 Task: Find connections with filter location San Juan Sacatepéquez with filter topic #lawyerswith filter profile language Potuguese with filter current company Roche with filter school The Kelkar Education Trusts Vinayak Ganesh Vaze College of Arts Science and Commerce Mithagar Road Mulund East Mumbai 400 081 with filter industry Services for Renewable Energy with filter service category Interaction Design with filter keywords title Painter
Action: Mouse moved to (526, 97)
Screenshot: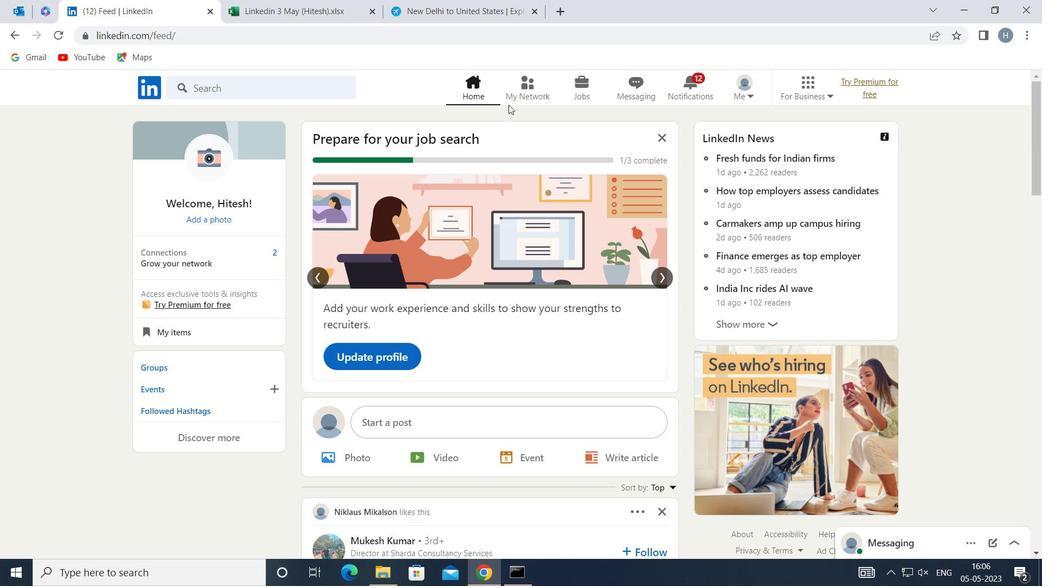 
Action: Mouse pressed left at (526, 97)
Screenshot: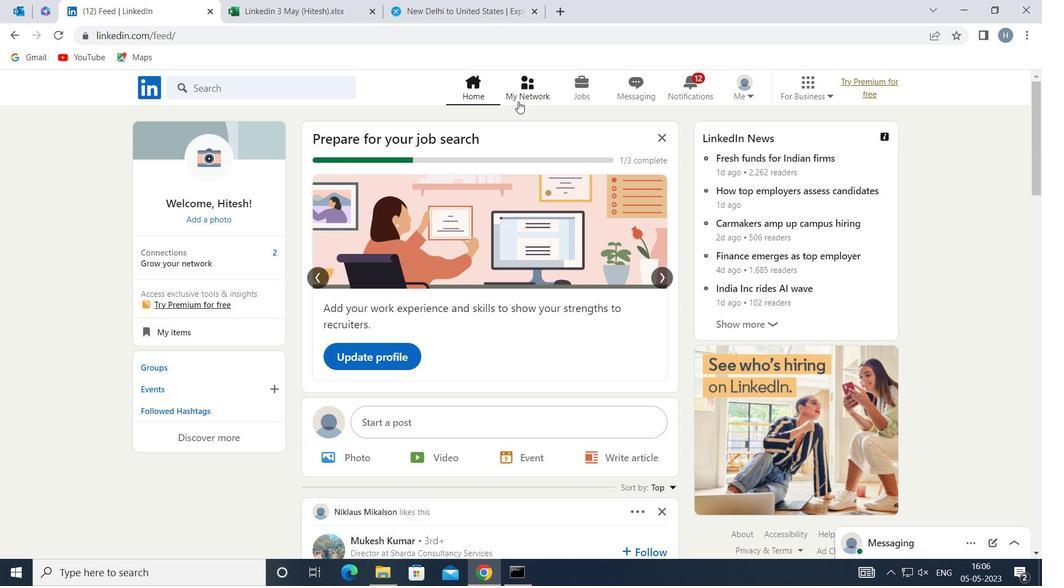 
Action: Mouse moved to (300, 162)
Screenshot: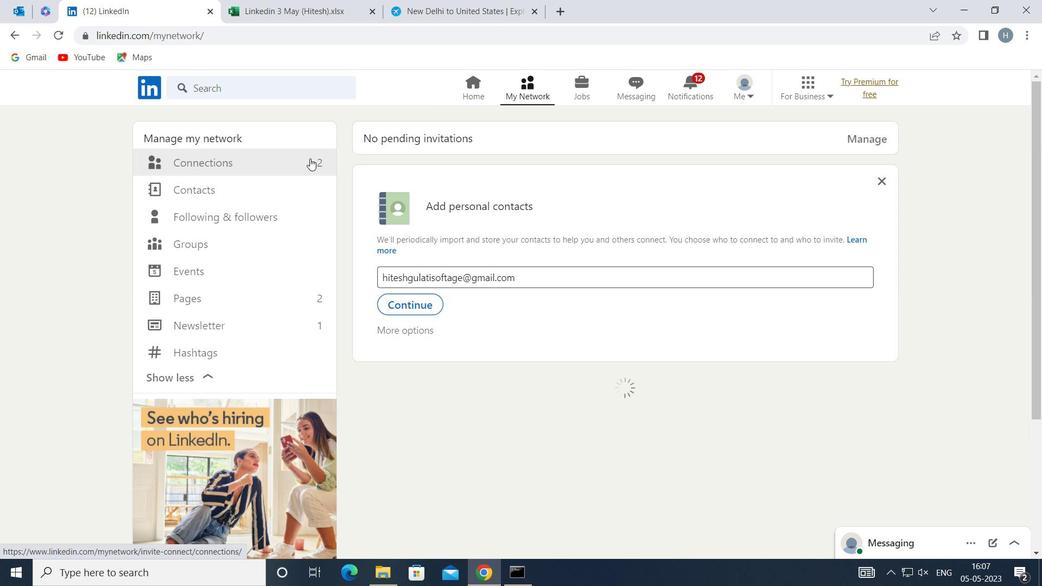 
Action: Mouse pressed left at (300, 162)
Screenshot: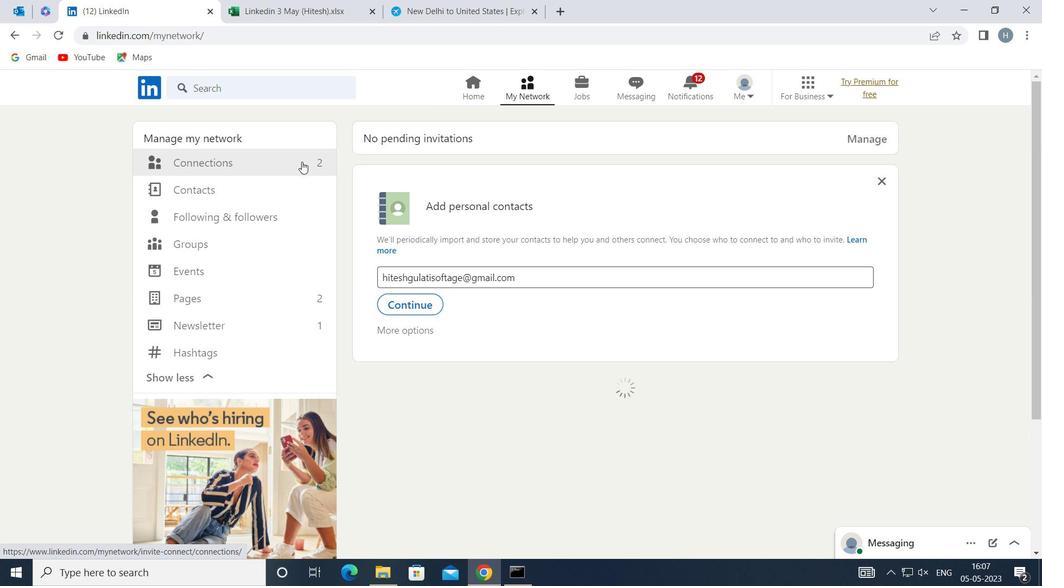 
Action: Mouse moved to (595, 162)
Screenshot: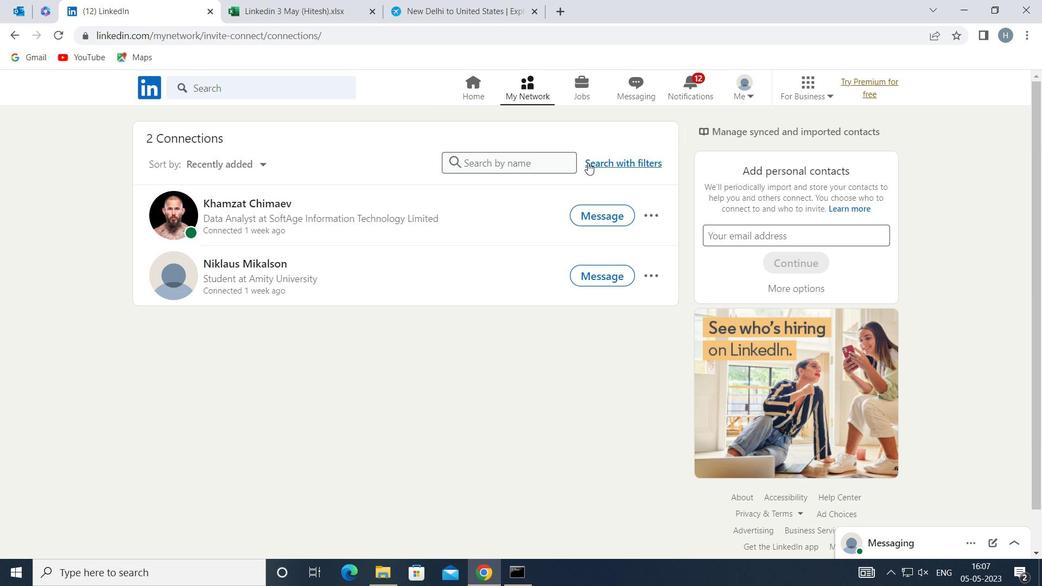 
Action: Mouse pressed left at (595, 162)
Screenshot: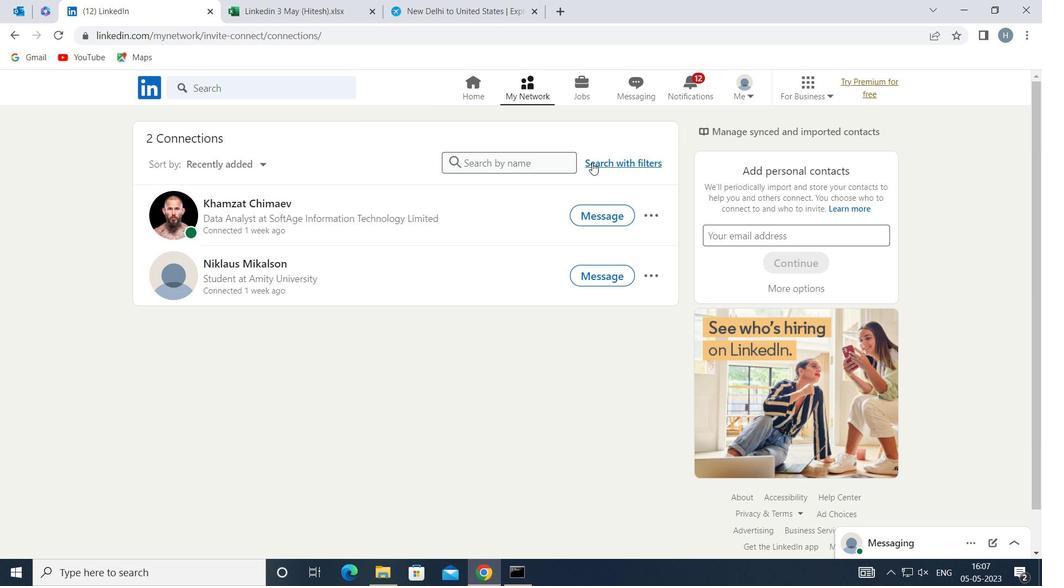 
Action: Mouse moved to (555, 130)
Screenshot: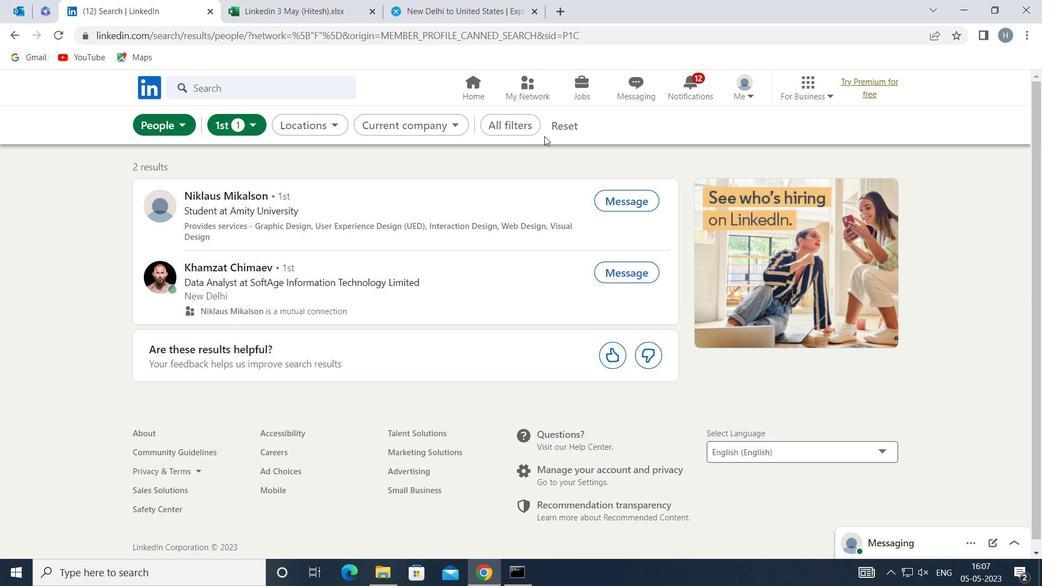 
Action: Mouse pressed left at (555, 130)
Screenshot: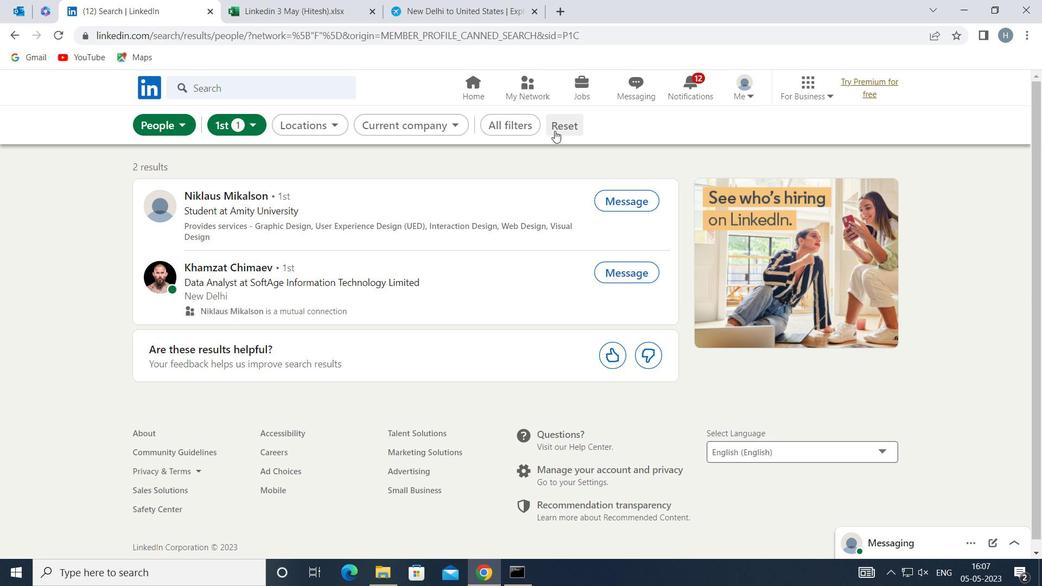 
Action: Mouse moved to (545, 128)
Screenshot: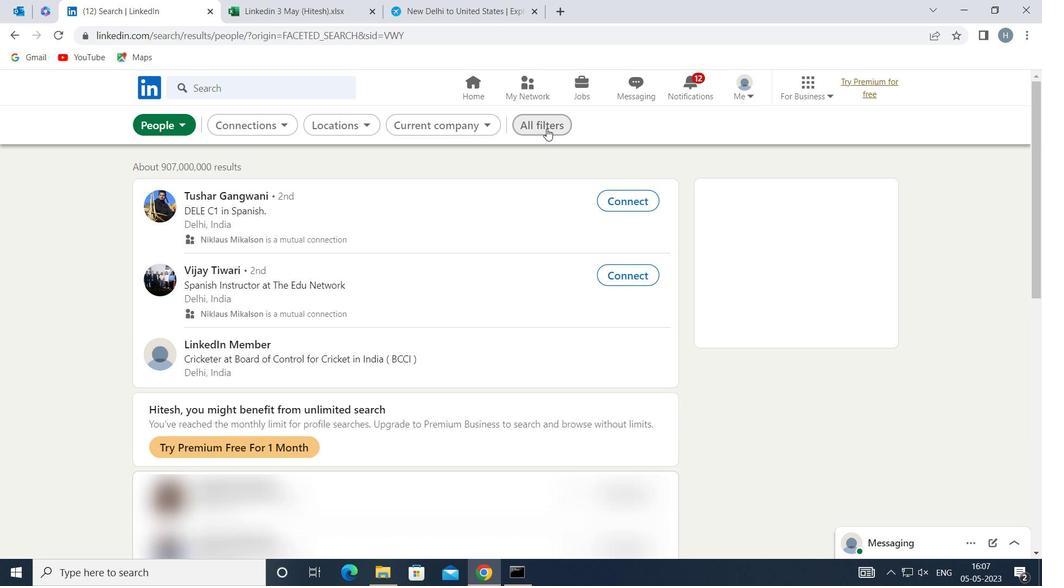 
Action: Mouse pressed left at (545, 128)
Screenshot: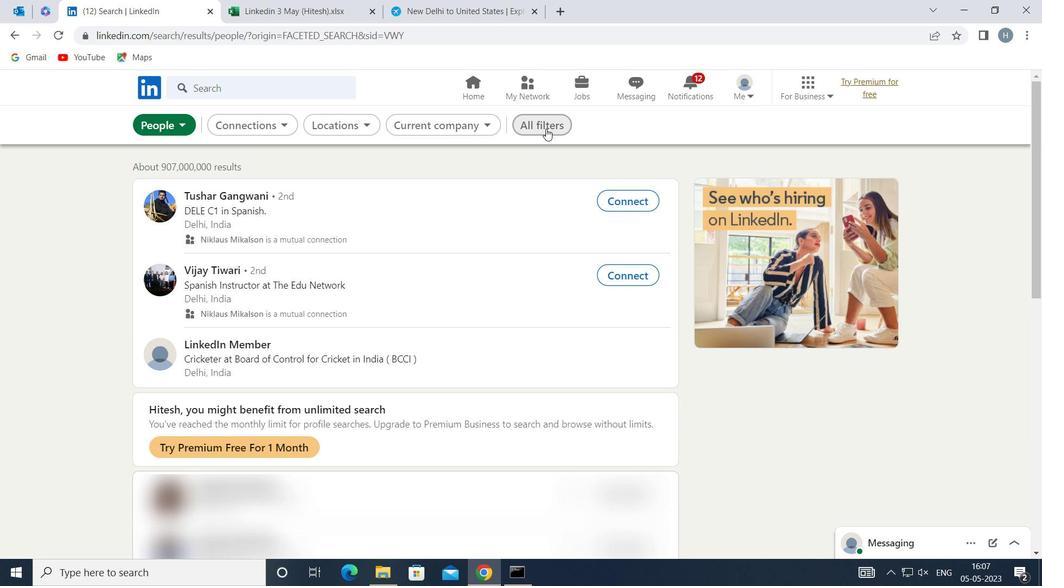 
Action: Mouse moved to (765, 268)
Screenshot: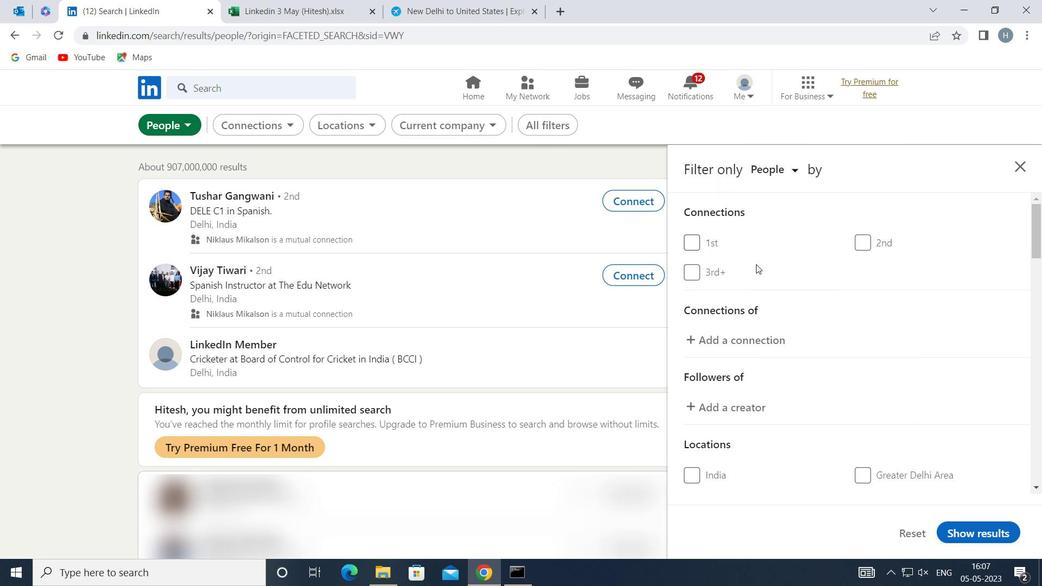 
Action: Mouse scrolled (765, 267) with delta (0, 0)
Screenshot: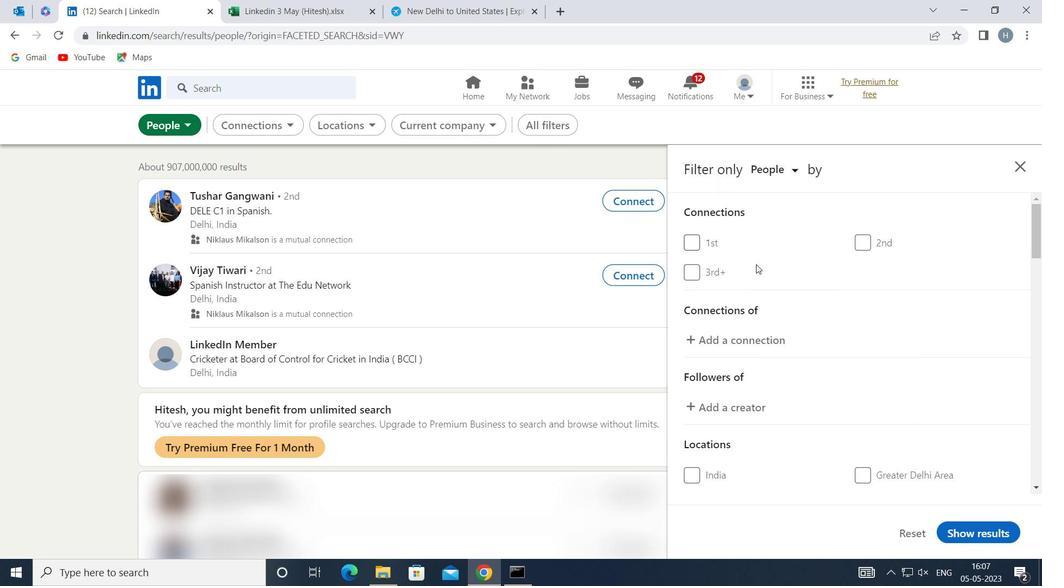 
Action: Mouse moved to (765, 268)
Screenshot: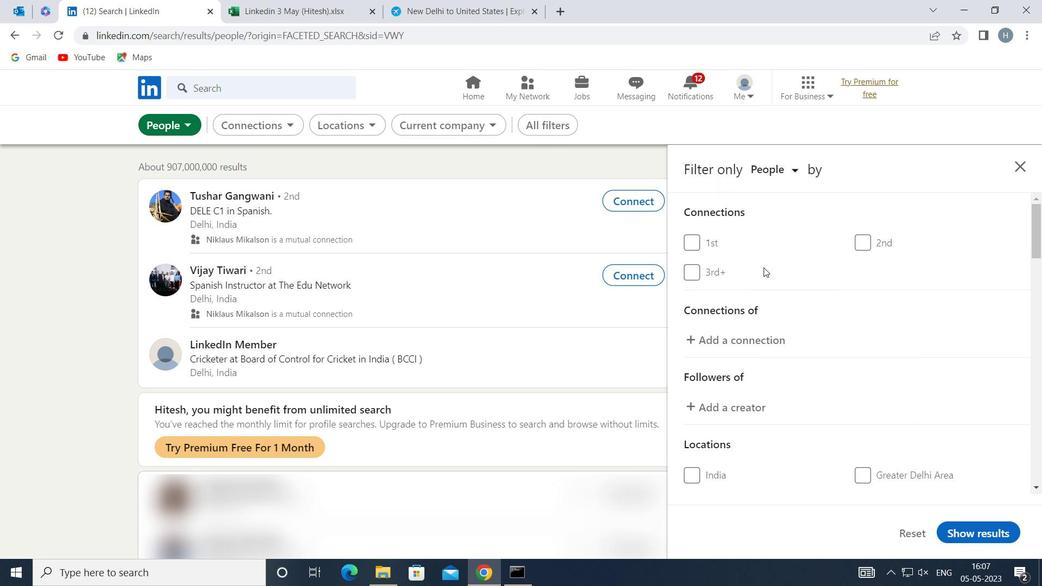 
Action: Mouse scrolled (765, 267) with delta (0, 0)
Screenshot: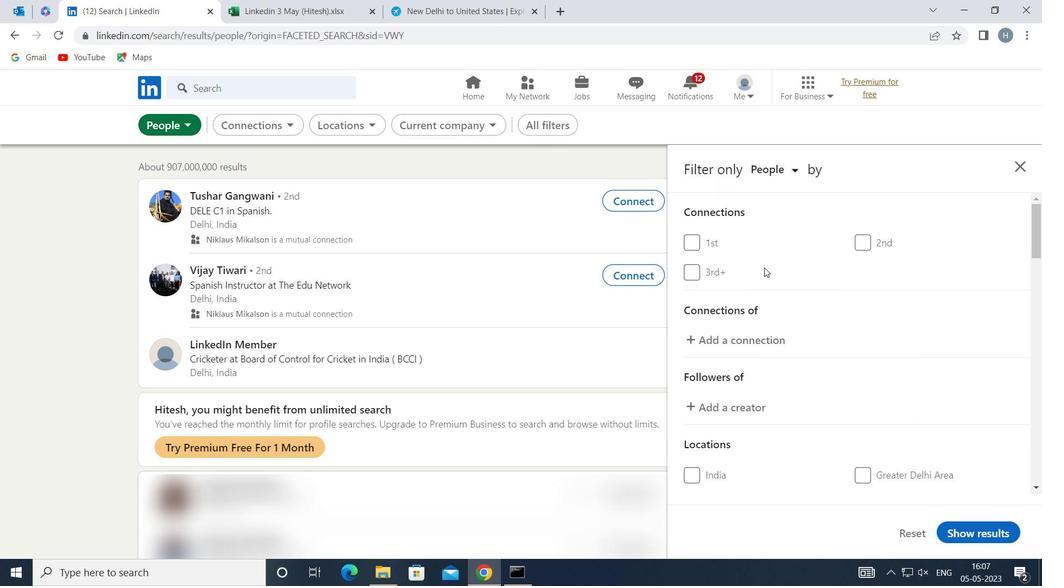 
Action: Mouse moved to (767, 267)
Screenshot: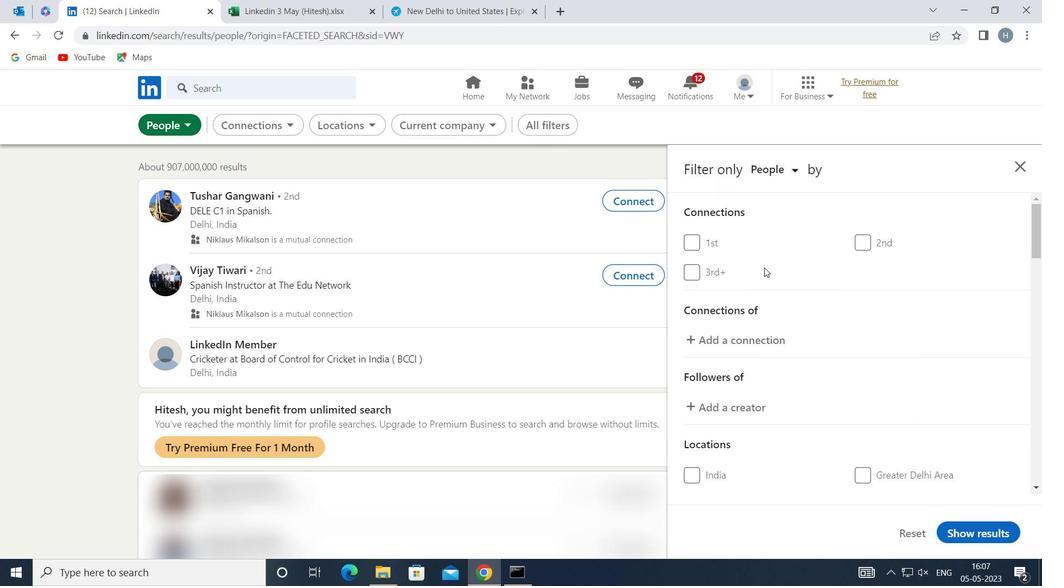 
Action: Mouse scrolled (767, 267) with delta (0, 0)
Screenshot: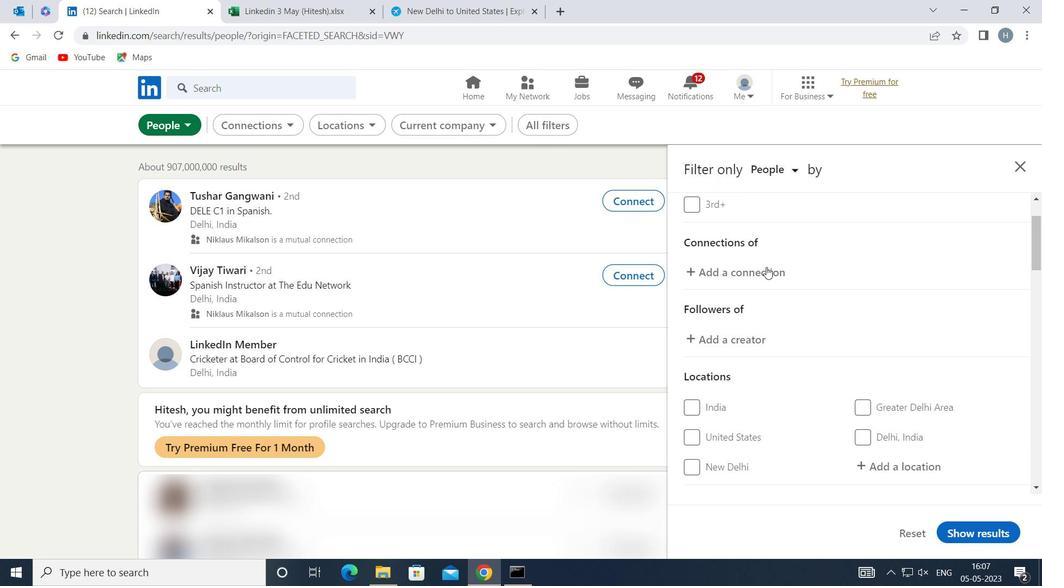 
Action: Mouse moved to (883, 330)
Screenshot: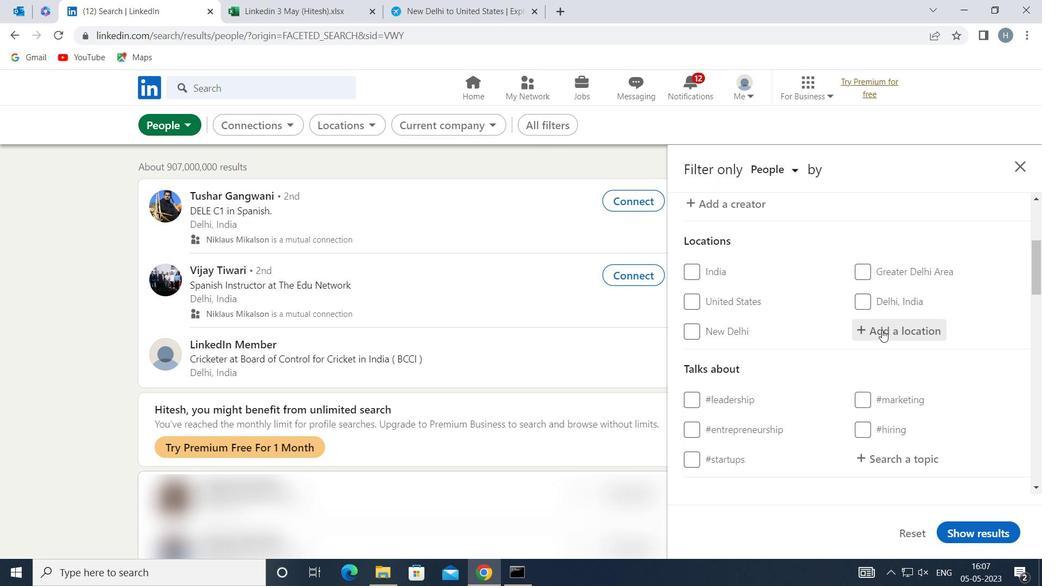 
Action: Mouse pressed left at (883, 330)
Screenshot: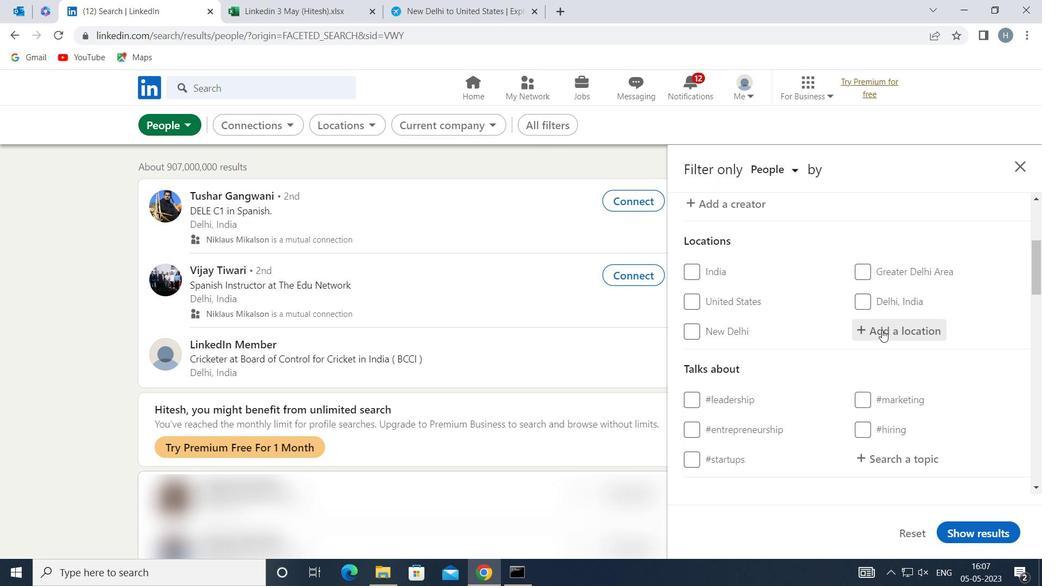 
Action: Mouse moved to (884, 329)
Screenshot: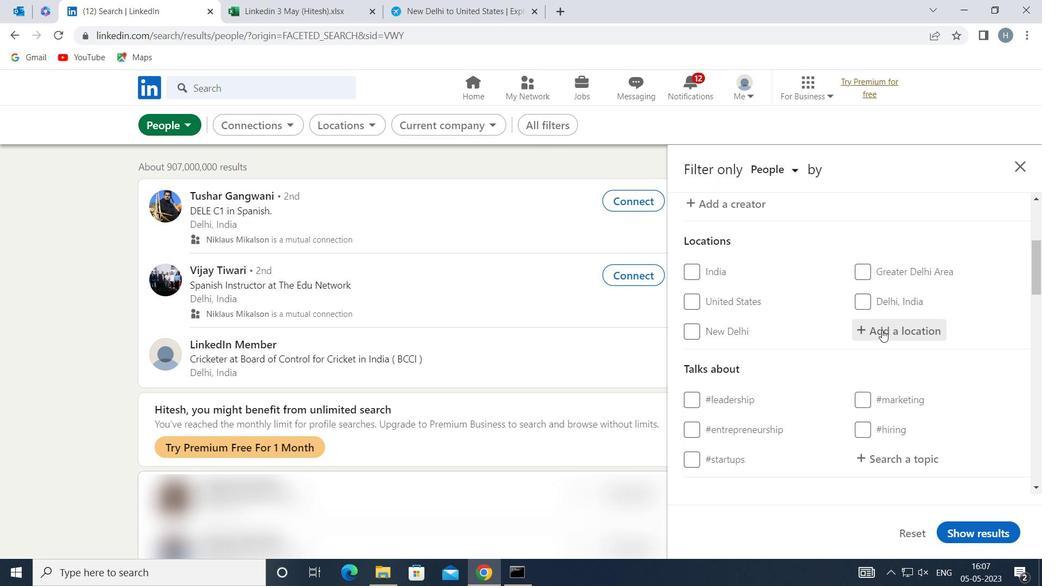 
Action: Key pressed <Key.shift>SAN<Key.space>JUAN<Key.space><Key.shift>SACAT
Screenshot: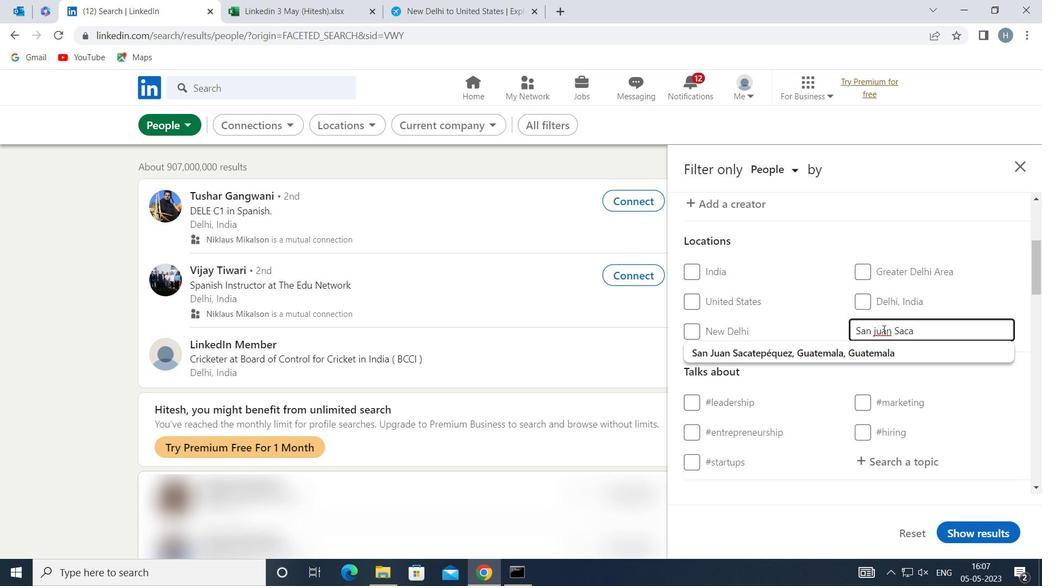 
Action: Mouse moved to (868, 350)
Screenshot: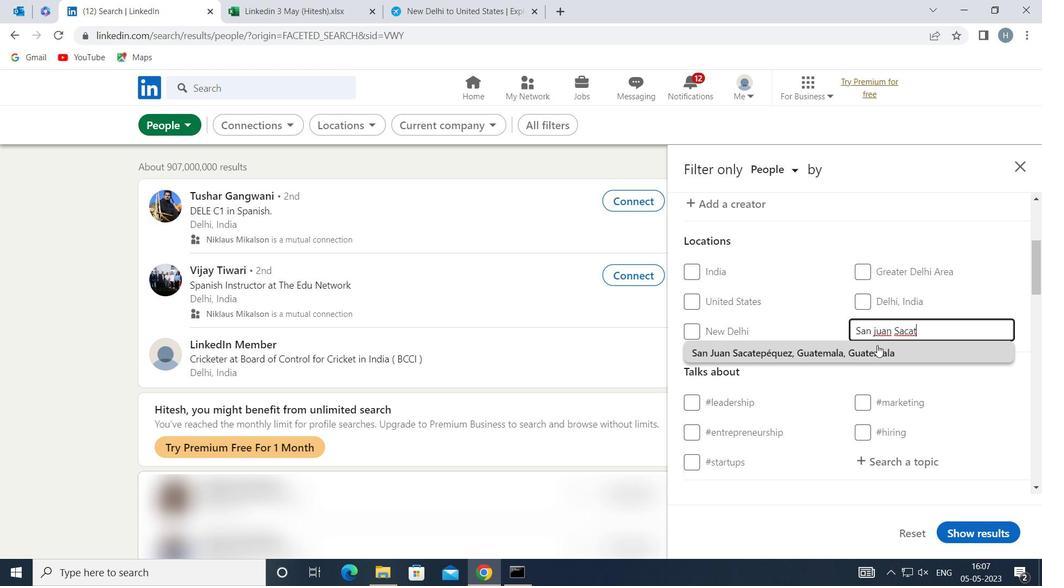 
Action: Mouse pressed left at (868, 350)
Screenshot: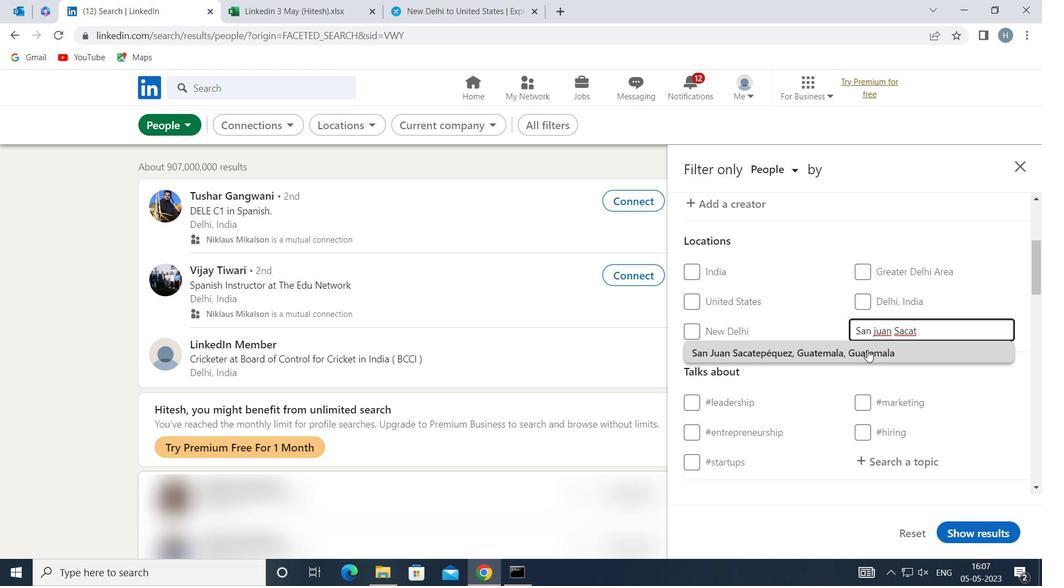 
Action: Mouse moved to (859, 345)
Screenshot: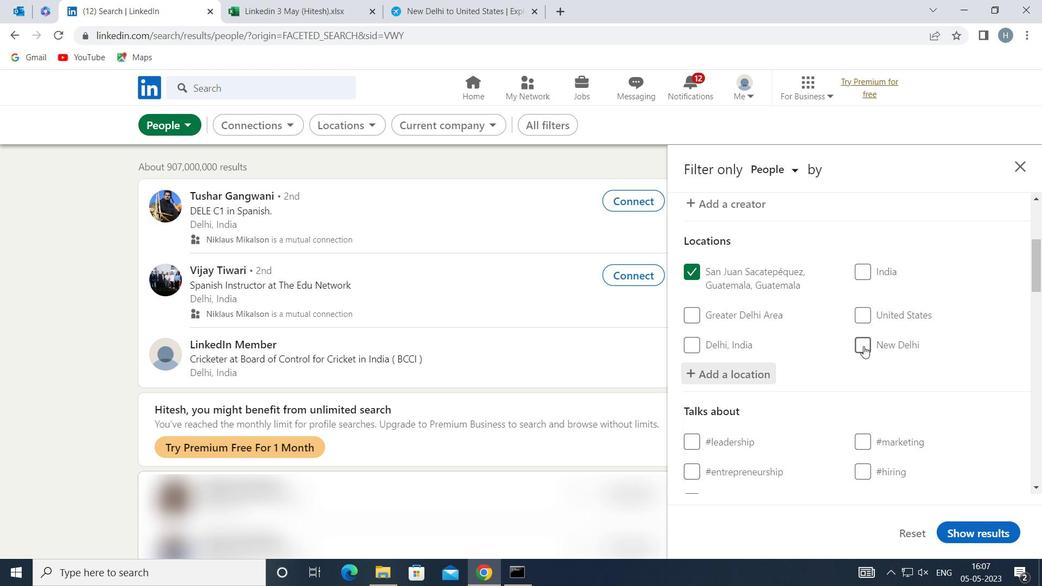 
Action: Mouse scrolled (859, 345) with delta (0, 0)
Screenshot: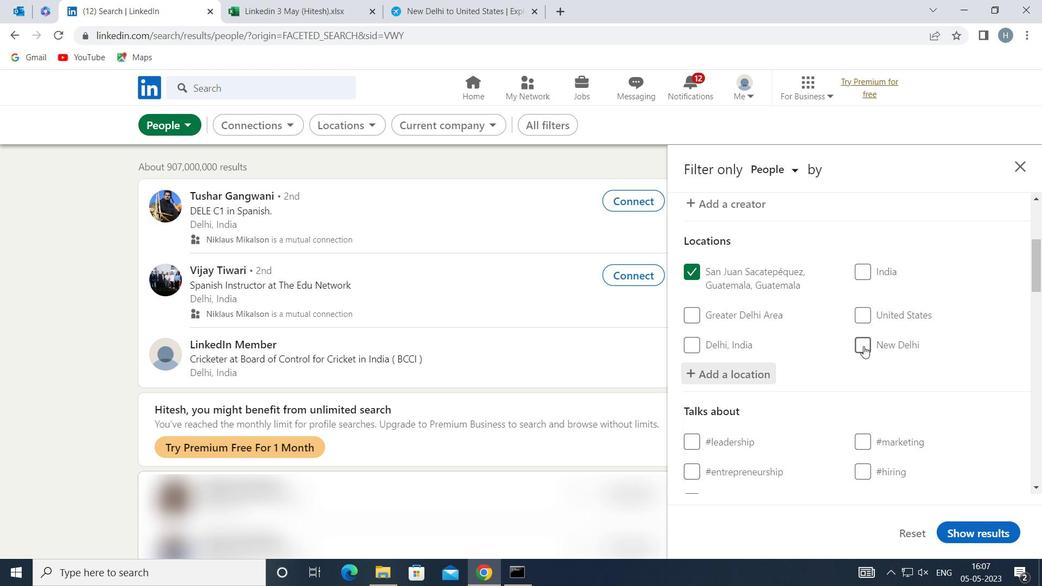 
Action: Mouse moved to (857, 345)
Screenshot: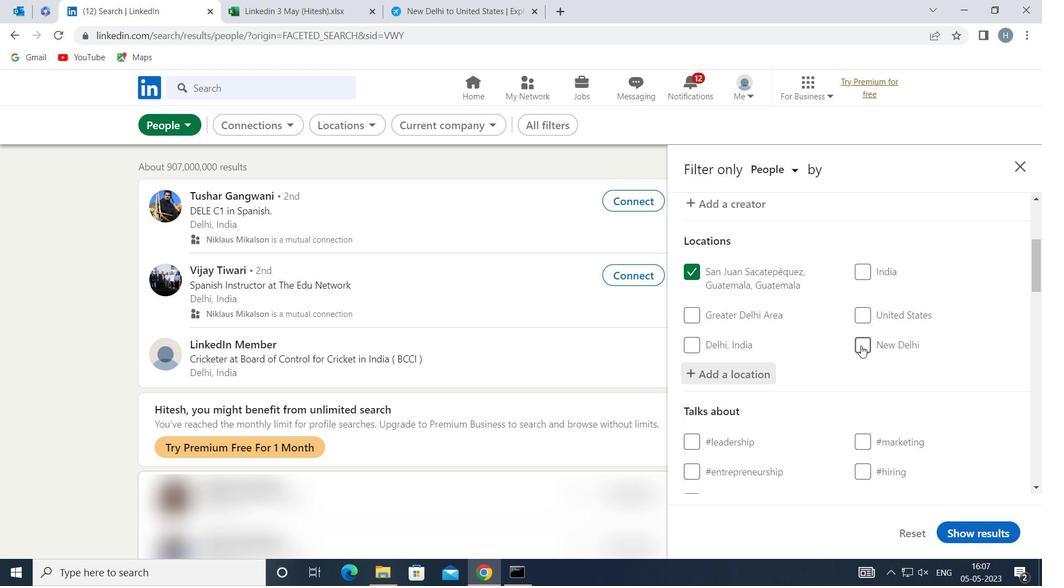 
Action: Mouse scrolled (857, 345) with delta (0, 0)
Screenshot: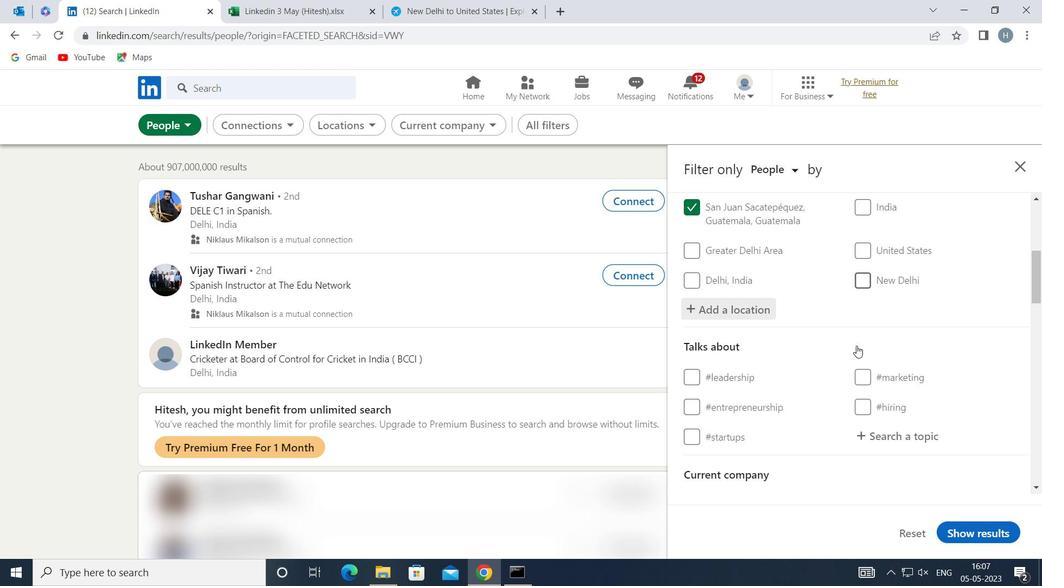 
Action: Mouse moved to (908, 368)
Screenshot: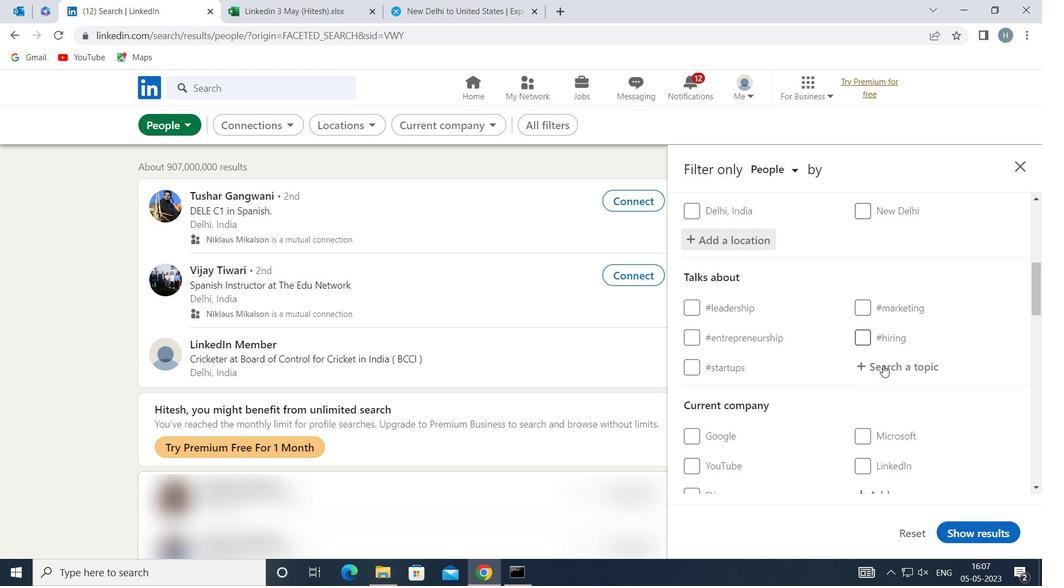 
Action: Mouse pressed left at (908, 368)
Screenshot: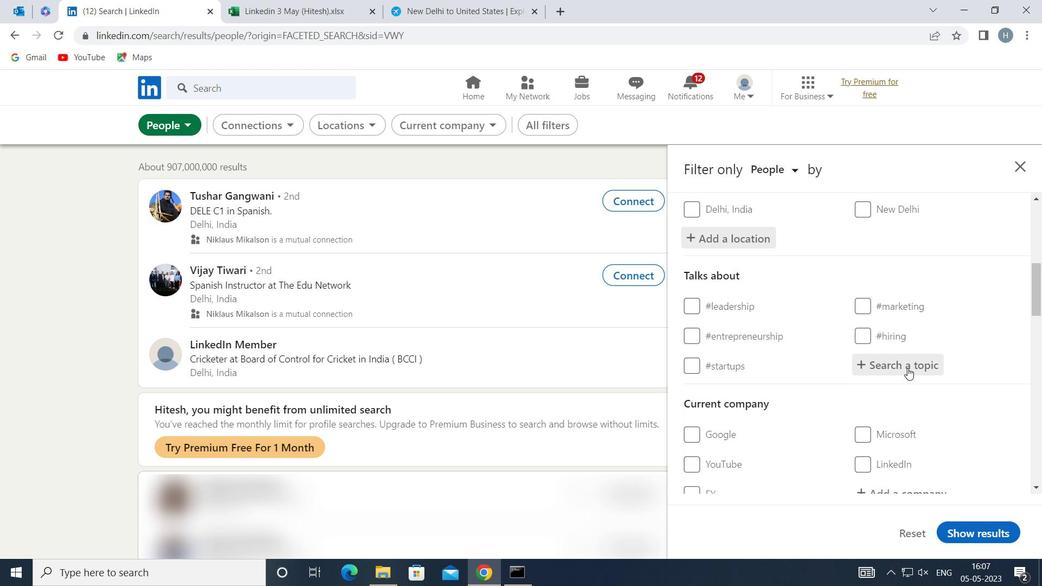 
Action: Mouse moved to (901, 364)
Screenshot: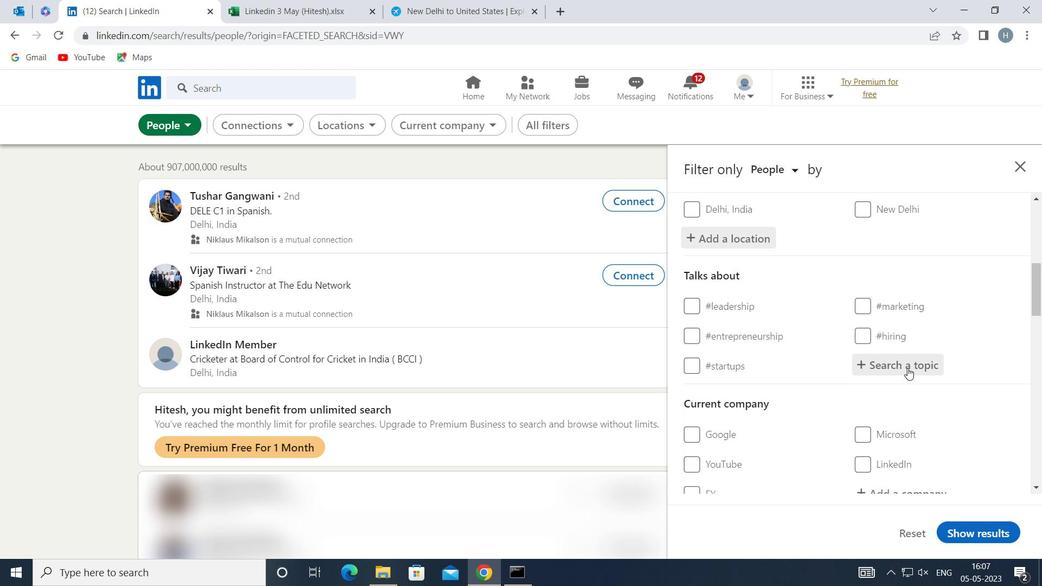 
Action: Key pressed <Key.shift>LAWYERS
Screenshot: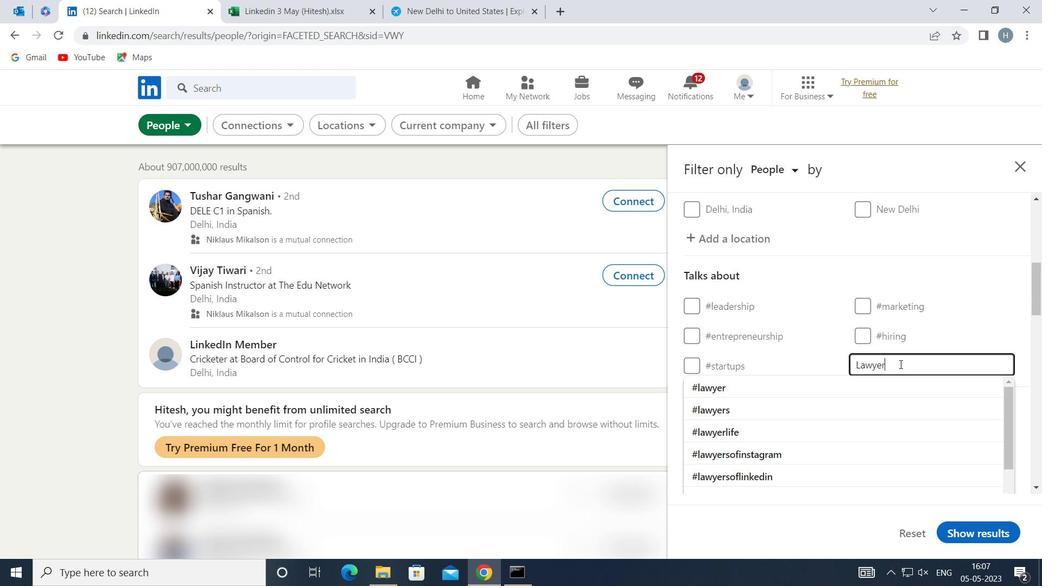 
Action: Mouse moved to (864, 383)
Screenshot: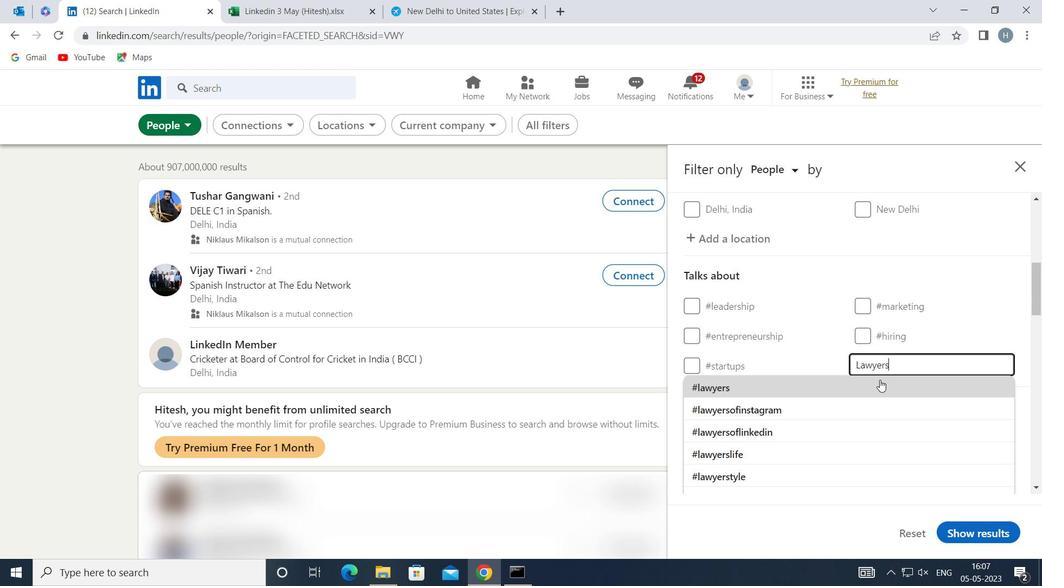
Action: Mouse pressed left at (864, 383)
Screenshot: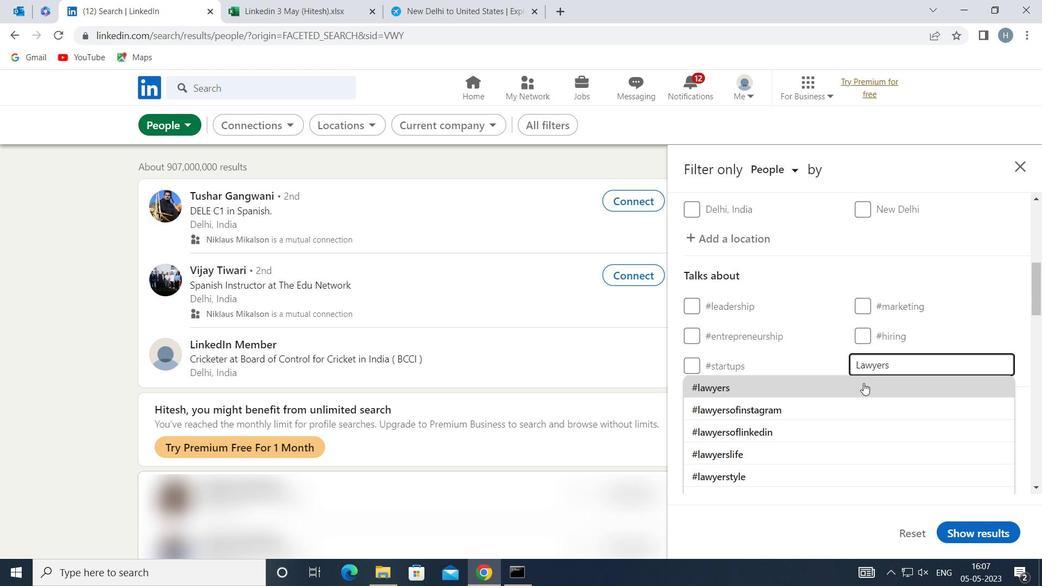 
Action: Mouse moved to (832, 364)
Screenshot: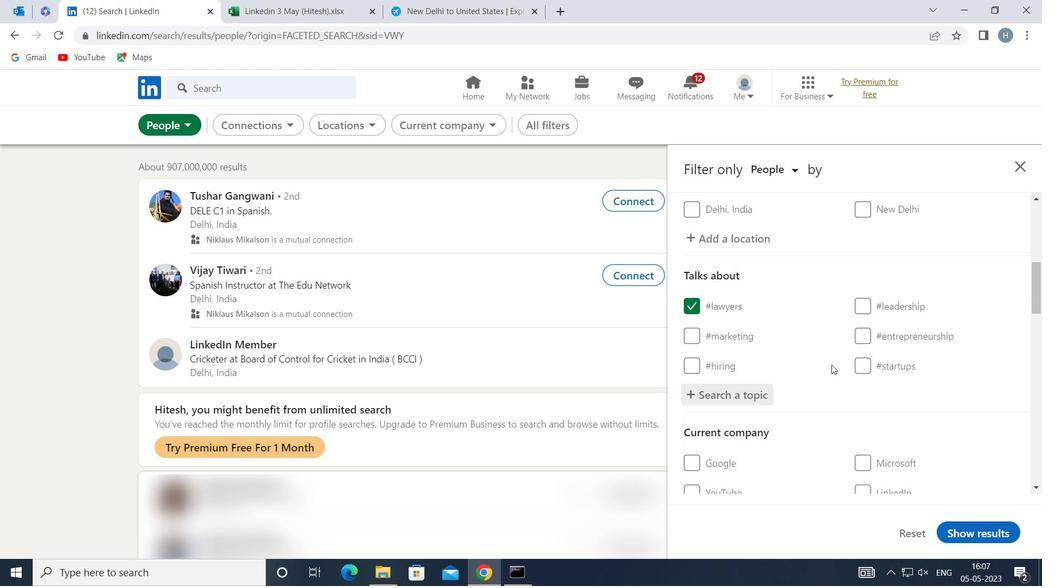 
Action: Mouse scrolled (832, 363) with delta (0, 0)
Screenshot: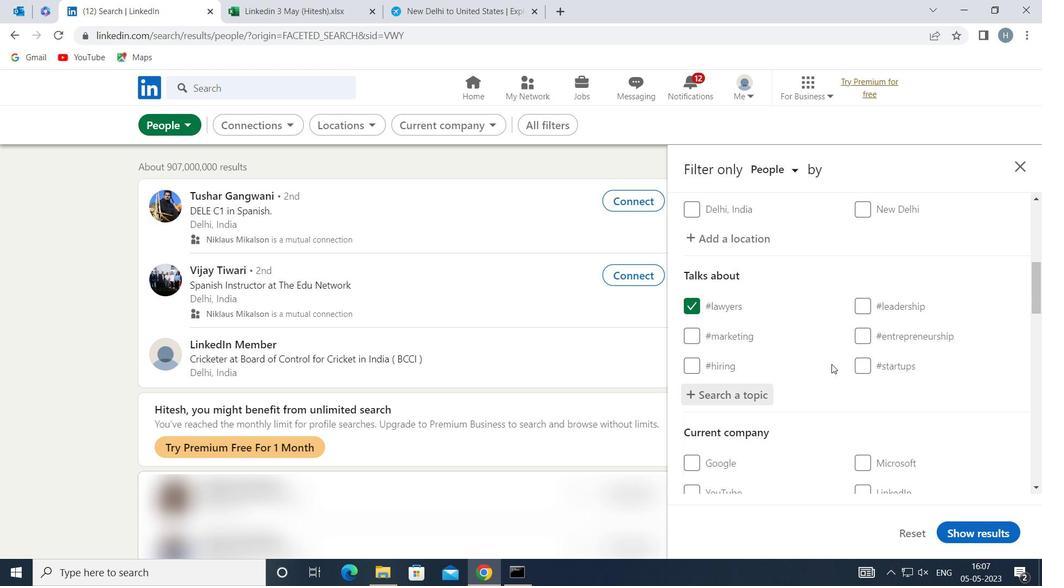 
Action: Mouse moved to (831, 361)
Screenshot: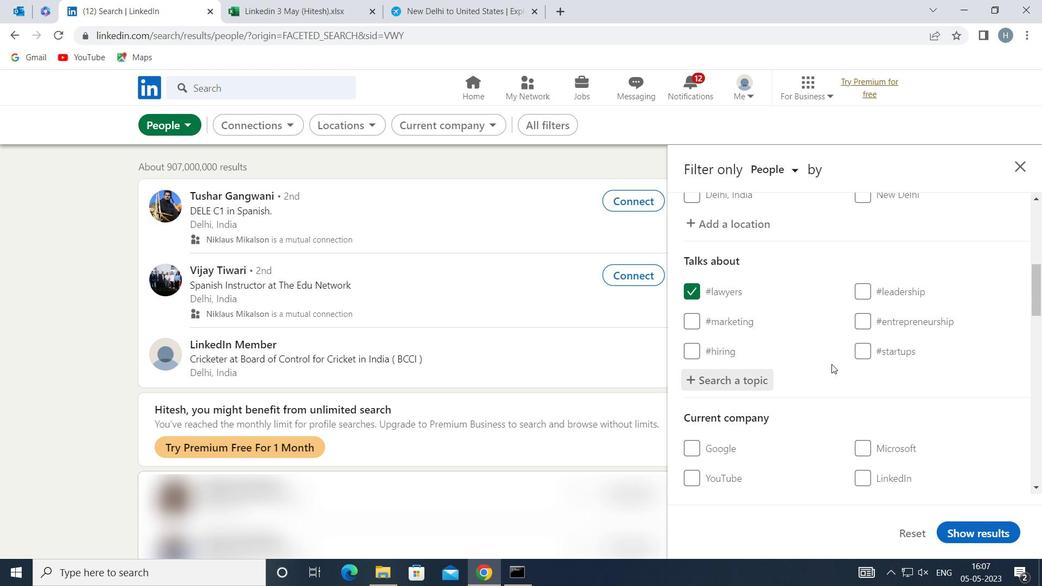 
Action: Mouse scrolled (831, 361) with delta (0, 0)
Screenshot: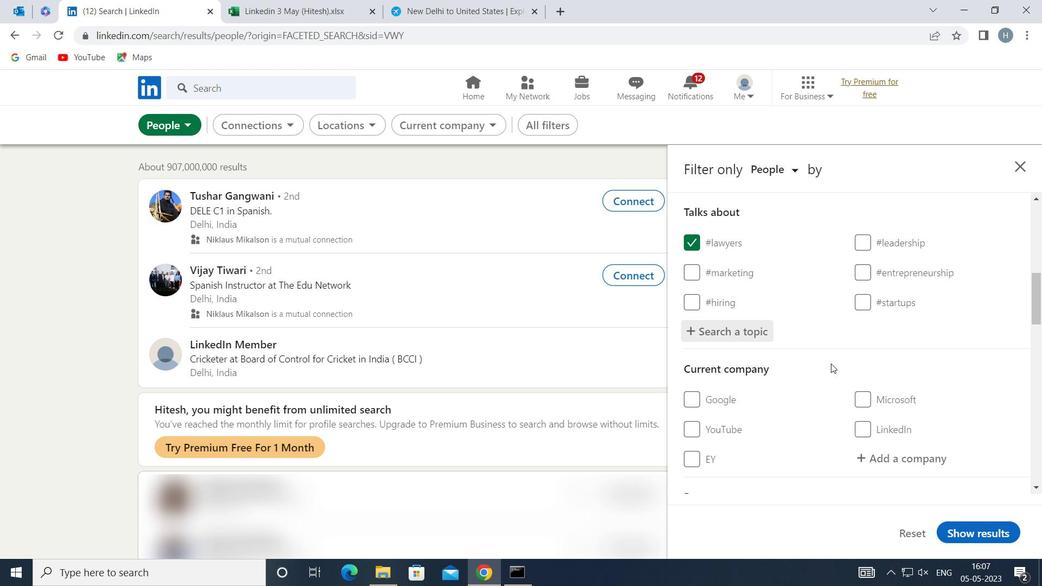 
Action: Mouse moved to (831, 358)
Screenshot: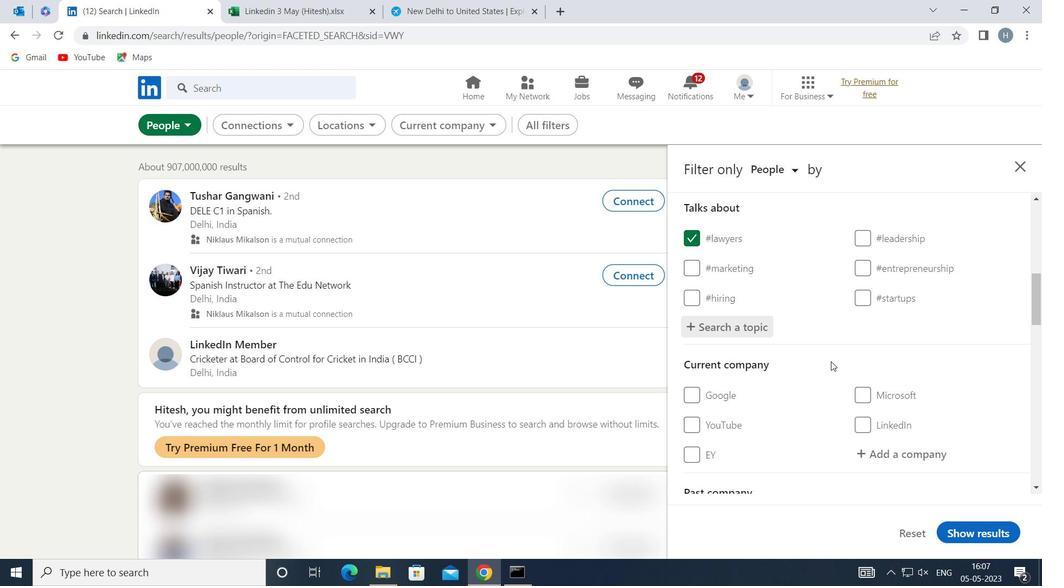 
Action: Mouse scrolled (831, 357) with delta (0, 0)
Screenshot: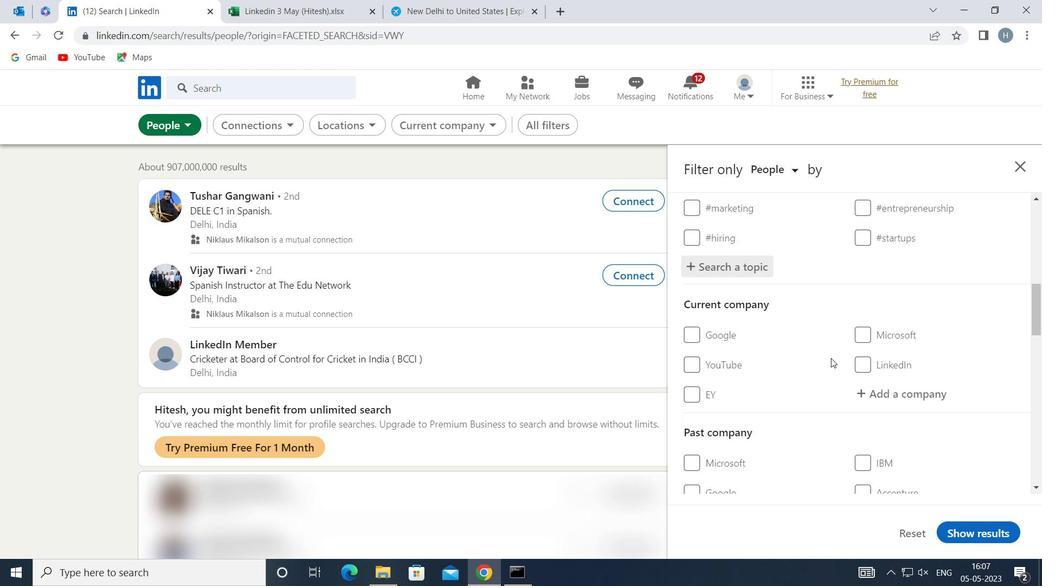 
Action: Mouse moved to (830, 353)
Screenshot: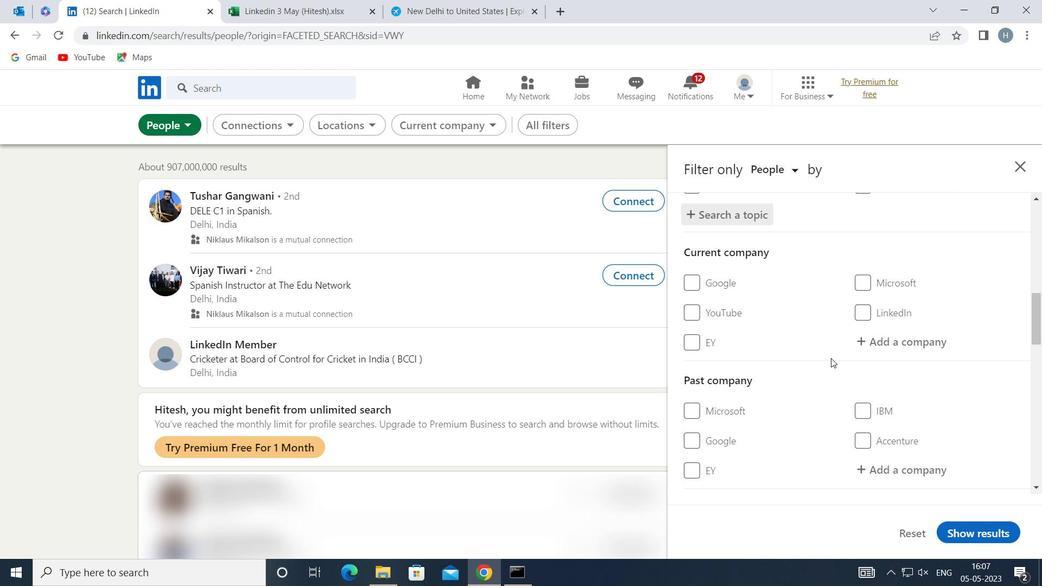 
Action: Mouse scrolled (830, 353) with delta (0, 0)
Screenshot: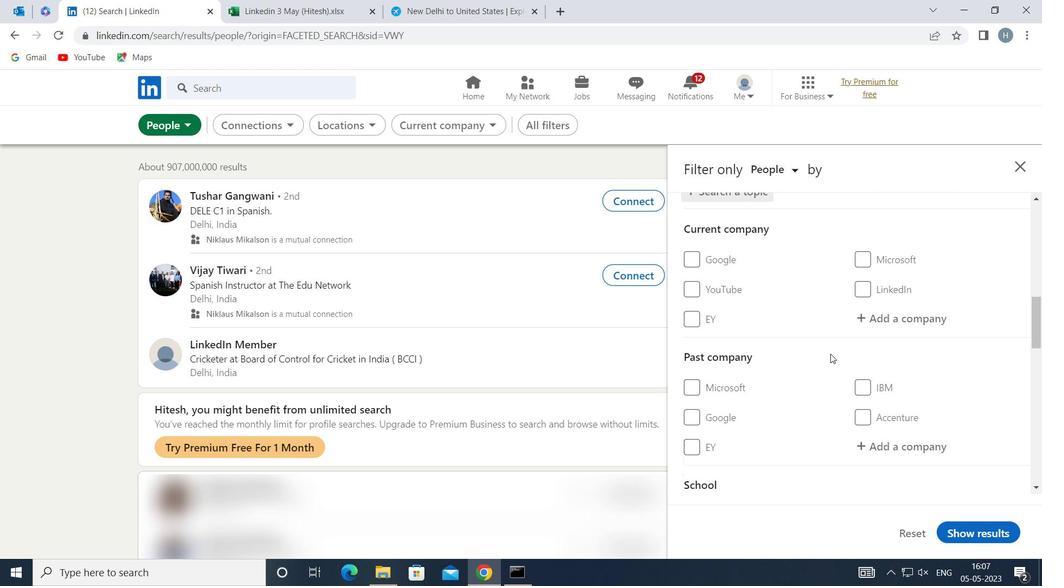 
Action: Mouse moved to (828, 353)
Screenshot: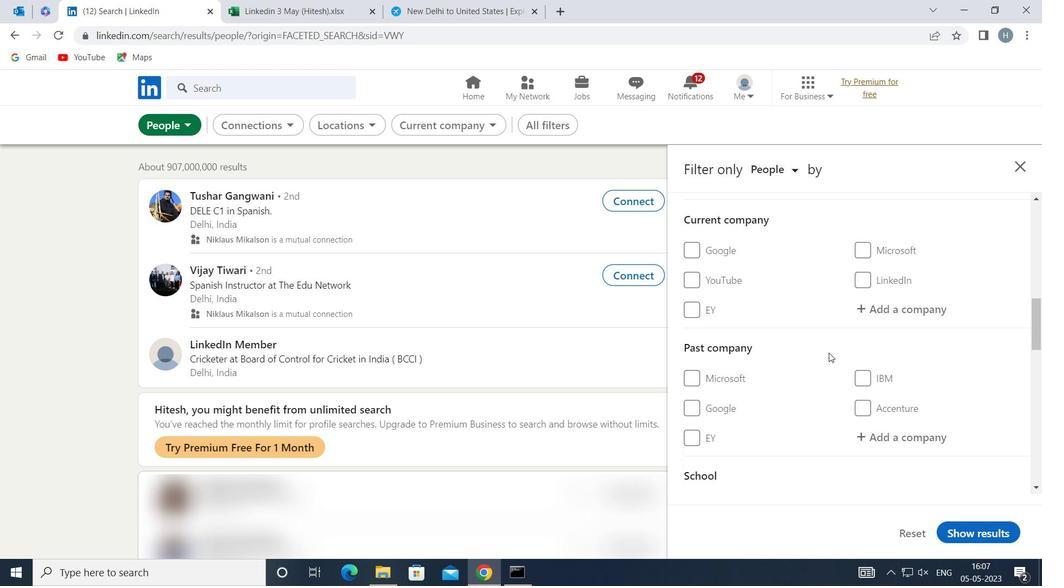 
Action: Mouse scrolled (828, 352) with delta (0, 0)
Screenshot: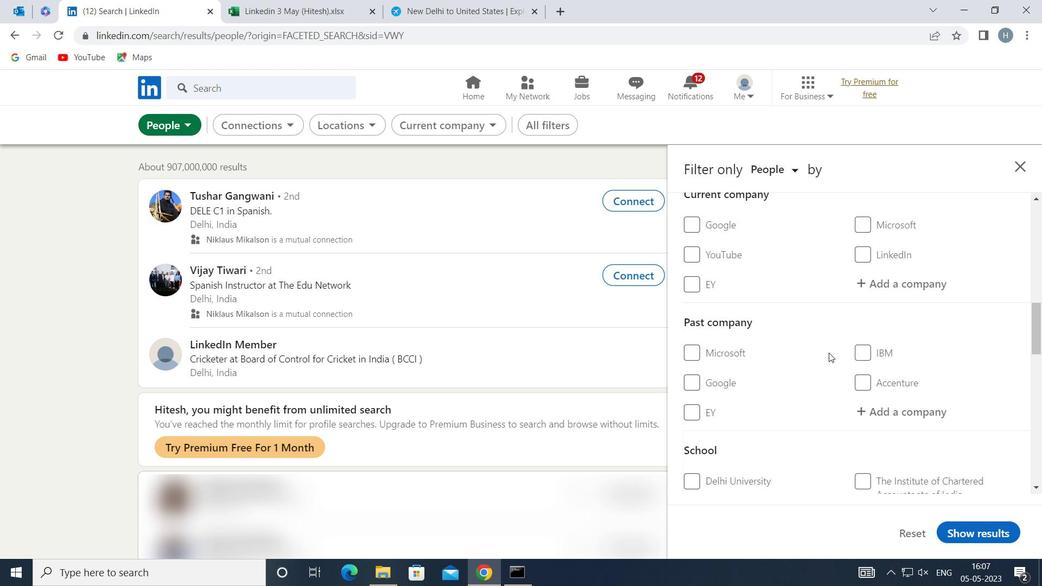 
Action: Mouse moved to (827, 349)
Screenshot: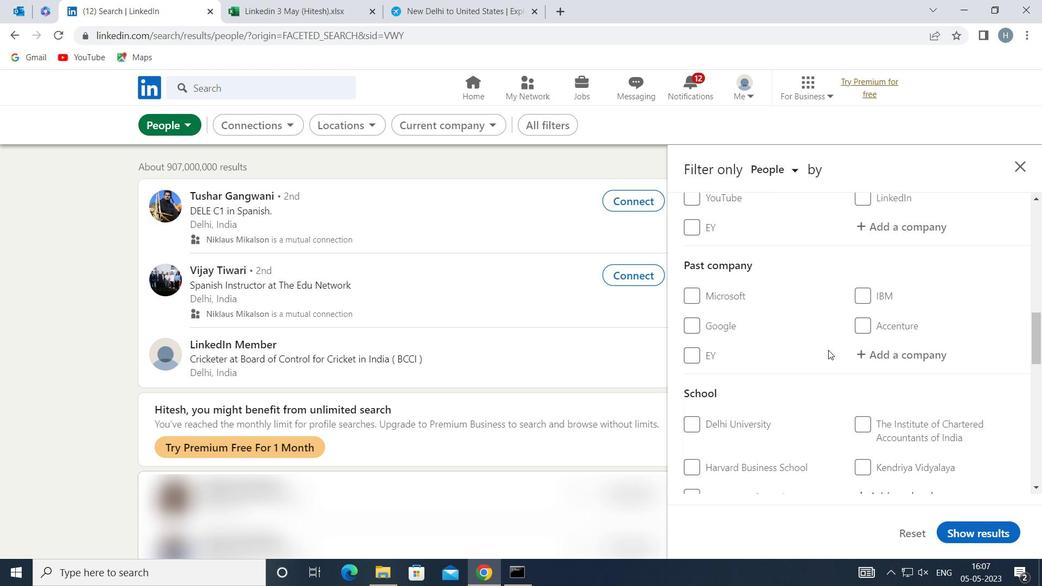 
Action: Mouse scrolled (827, 348) with delta (0, 0)
Screenshot: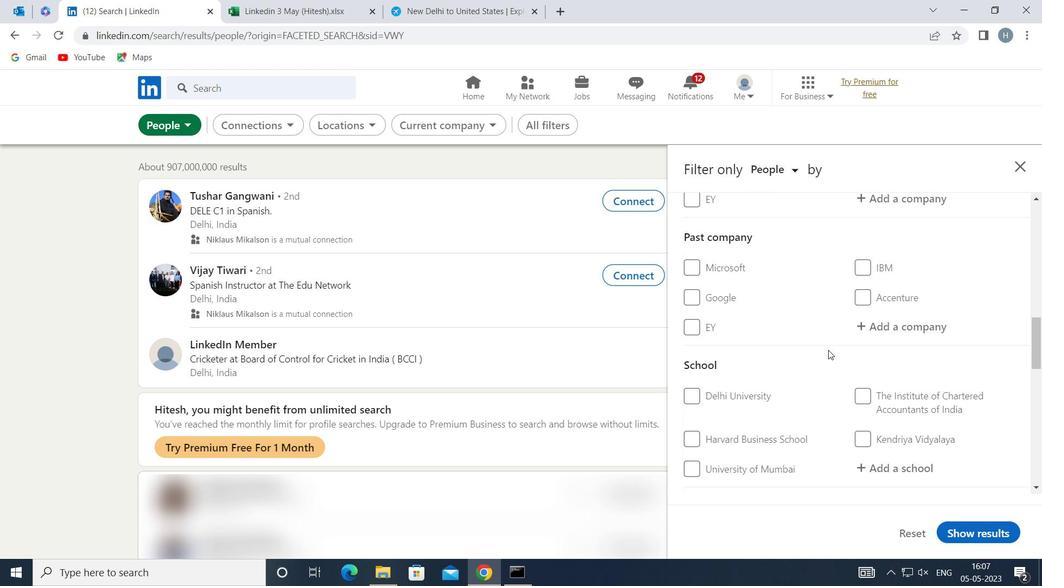 
Action: Mouse scrolled (827, 348) with delta (0, 0)
Screenshot: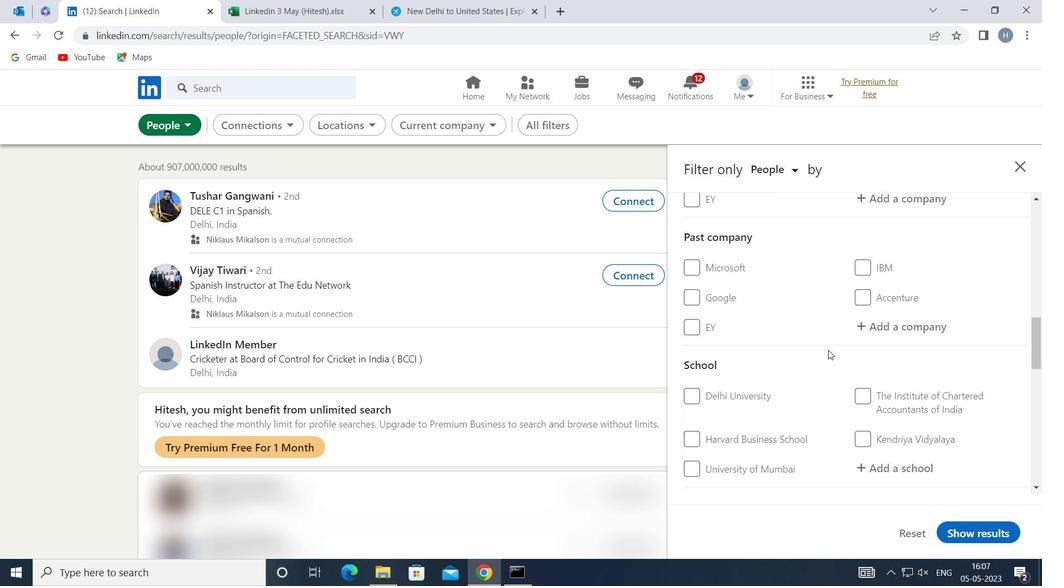 
Action: Mouse moved to (827, 349)
Screenshot: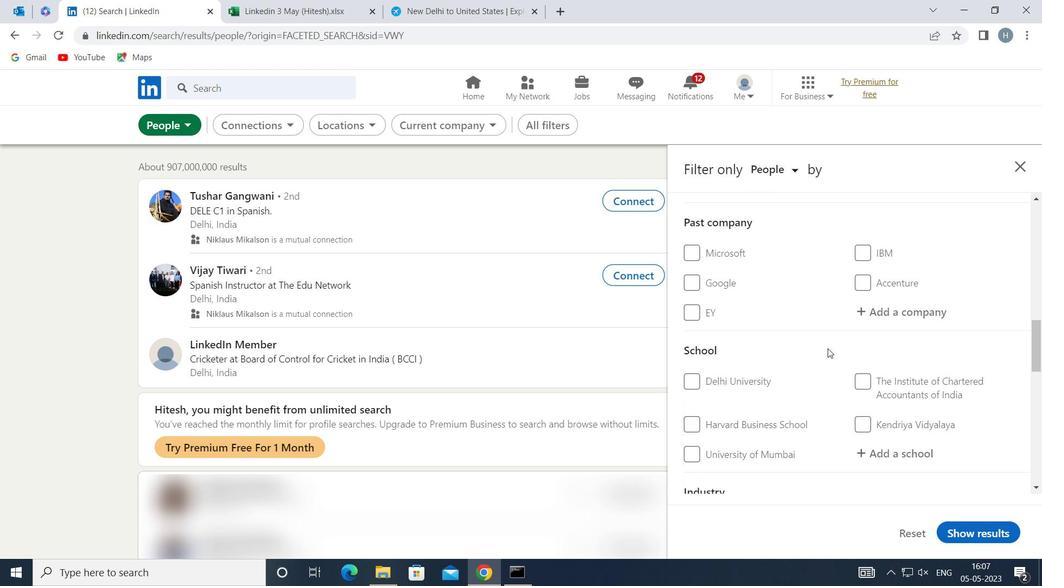 
Action: Mouse scrolled (827, 348) with delta (0, 0)
Screenshot: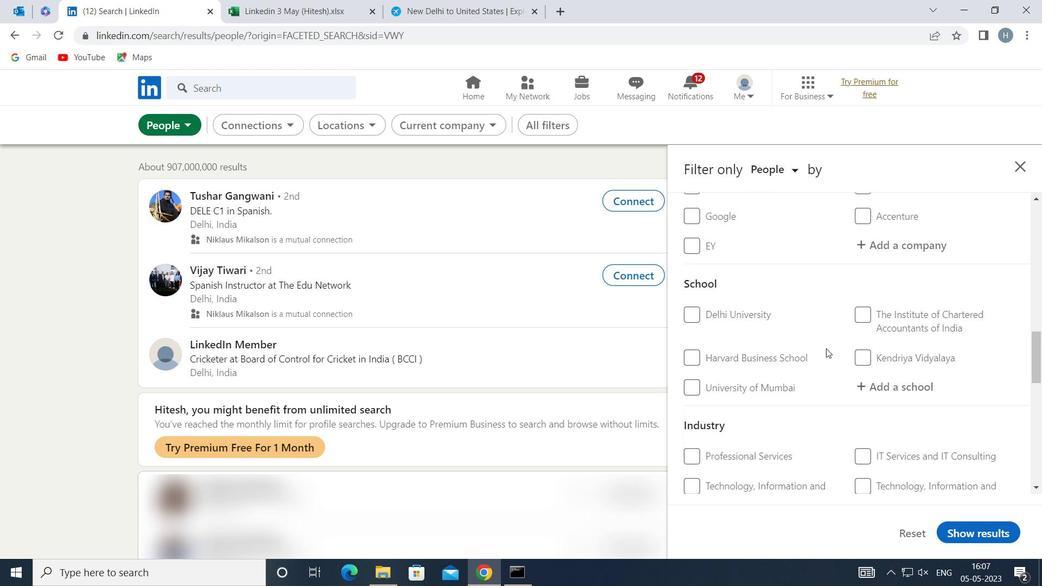 
Action: Mouse scrolled (827, 348) with delta (0, 0)
Screenshot: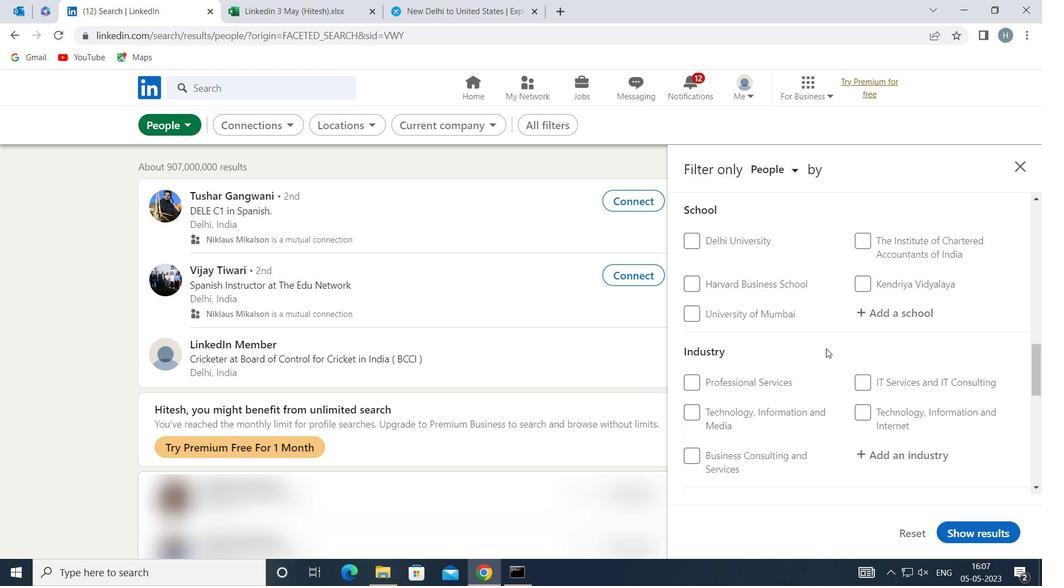 
Action: Mouse scrolled (827, 348) with delta (0, 0)
Screenshot: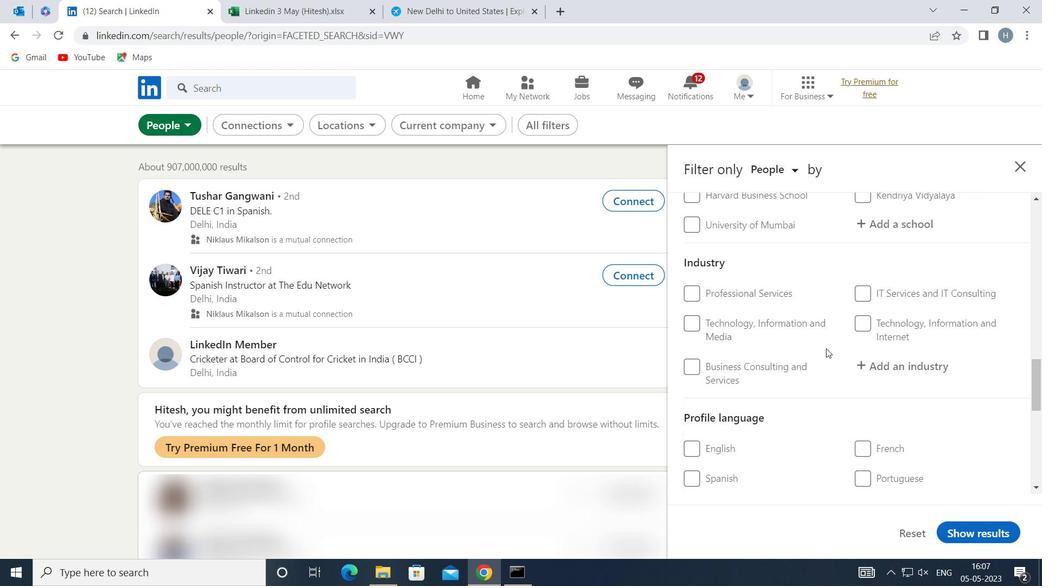 
Action: Mouse moved to (868, 367)
Screenshot: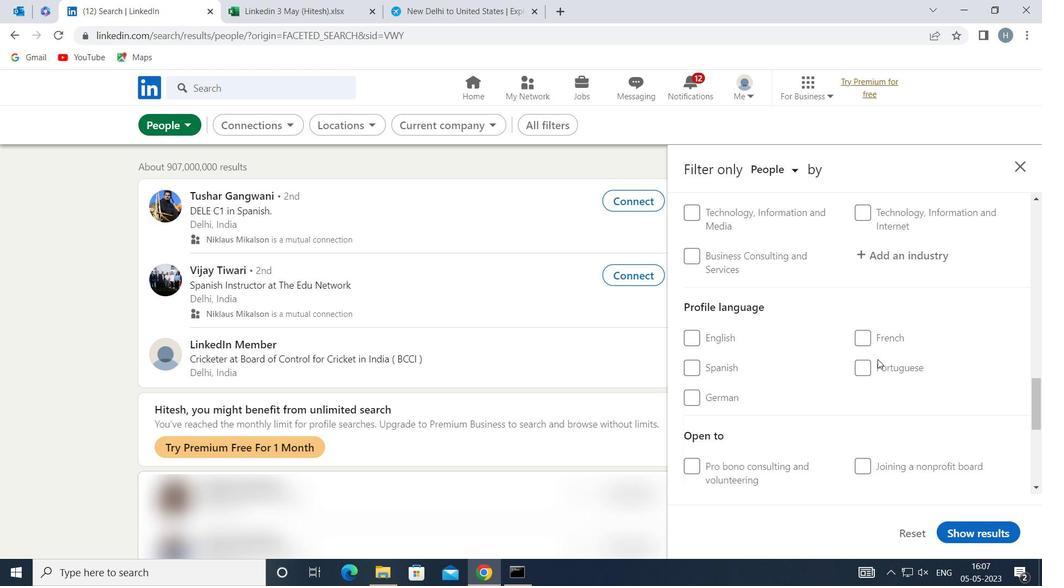 
Action: Mouse pressed left at (868, 367)
Screenshot: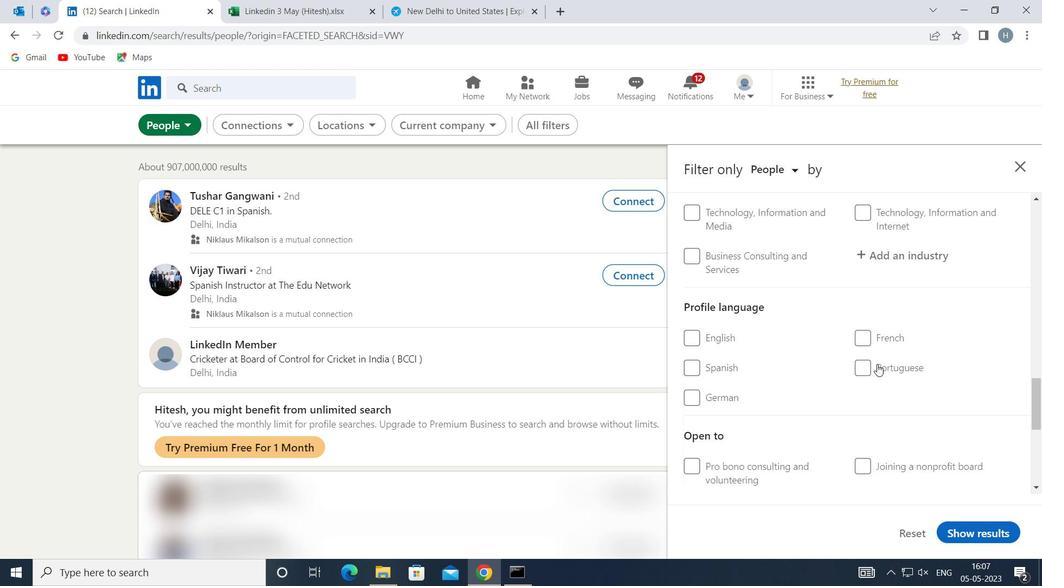 
Action: Mouse moved to (814, 371)
Screenshot: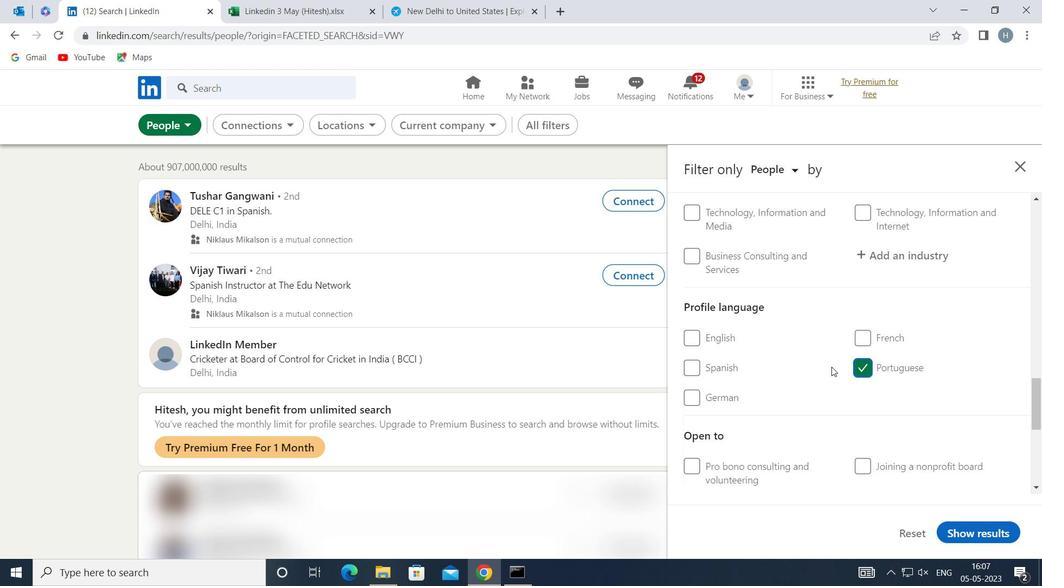 
Action: Mouse scrolled (814, 372) with delta (0, 0)
Screenshot: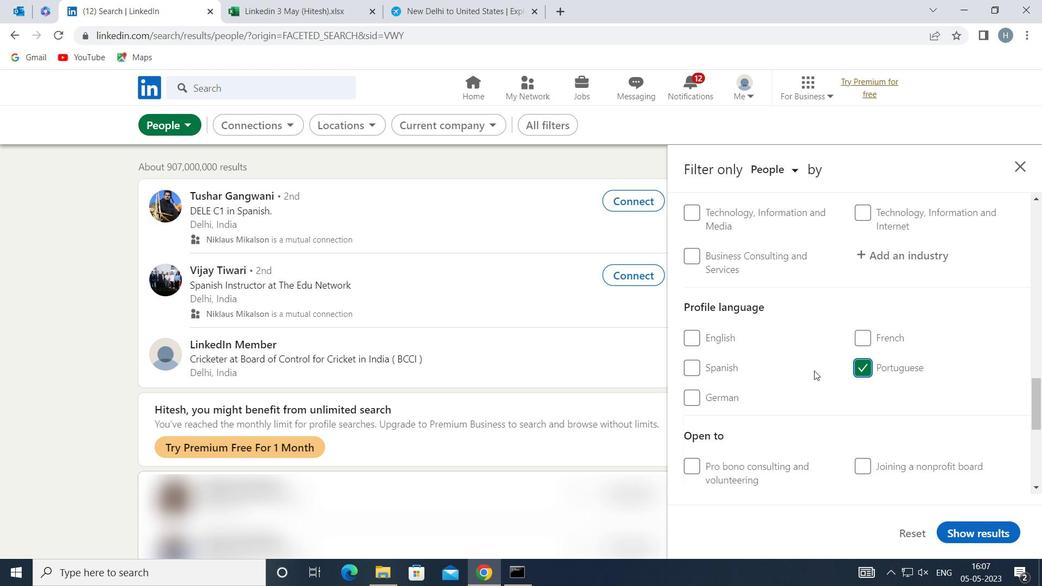 
Action: Mouse moved to (813, 371)
Screenshot: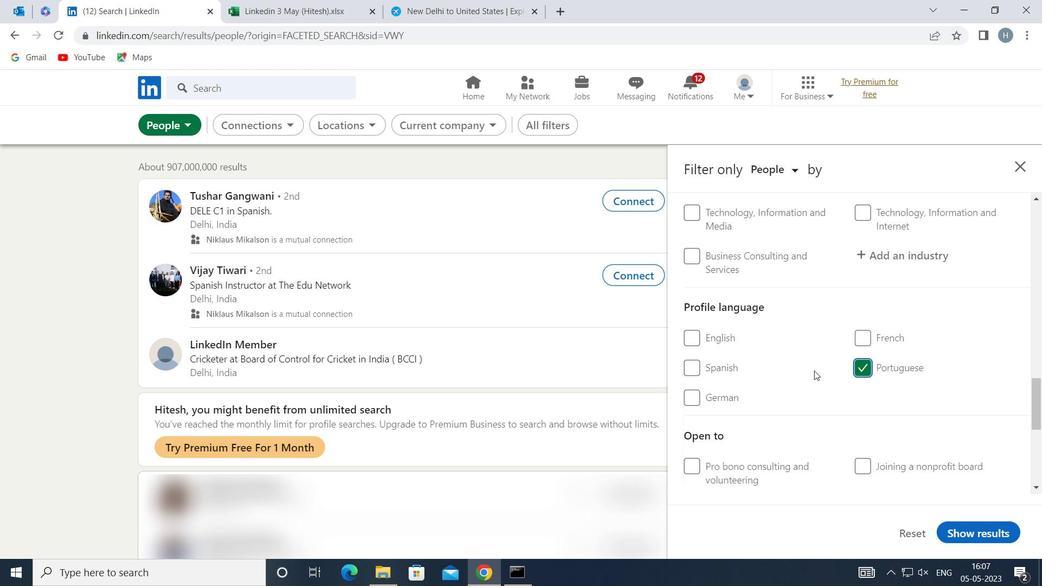 
Action: Mouse scrolled (813, 372) with delta (0, 0)
Screenshot: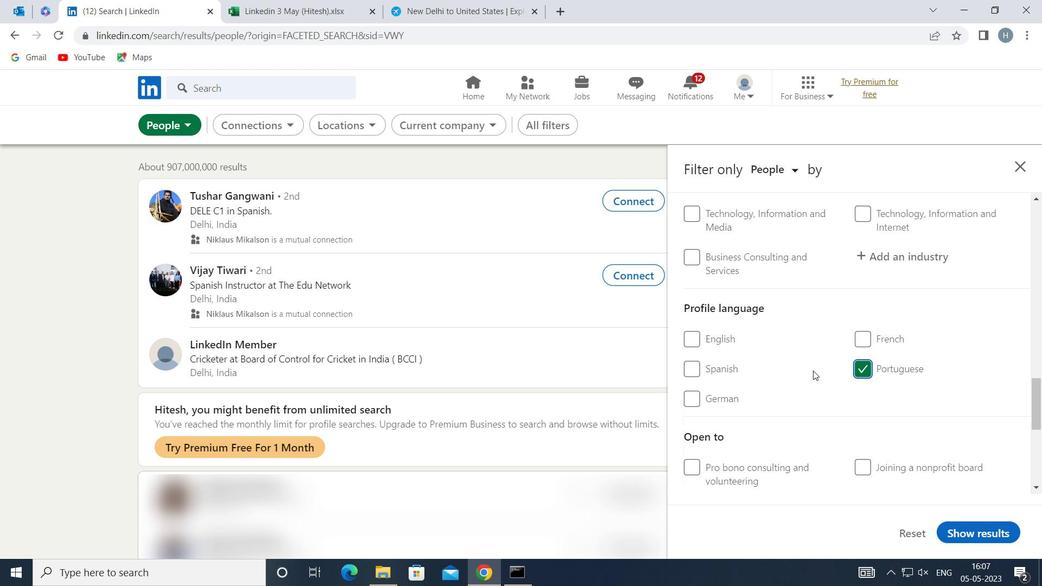 
Action: Mouse scrolled (813, 372) with delta (0, 0)
Screenshot: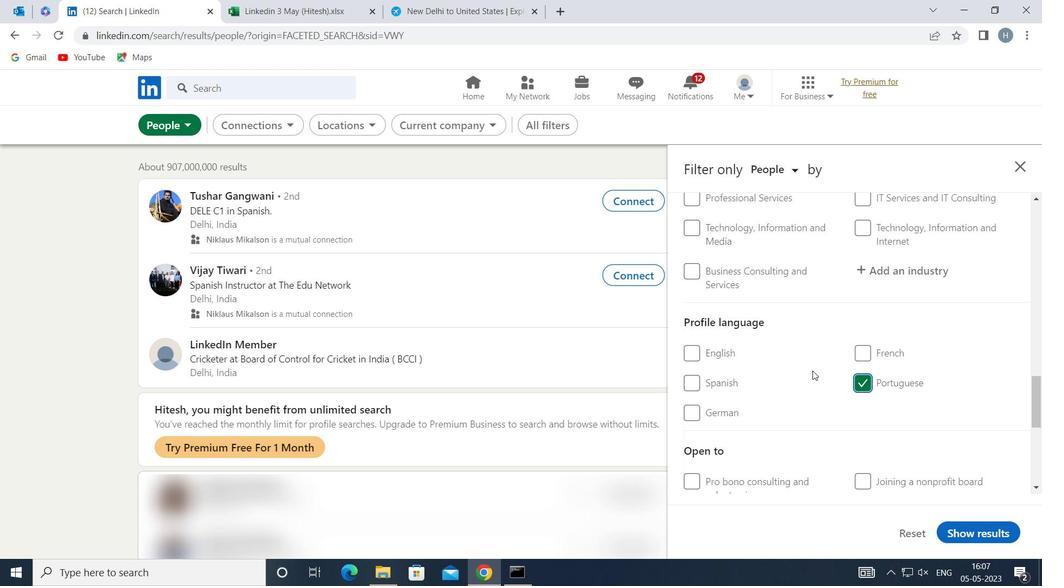 
Action: Mouse scrolled (813, 372) with delta (0, 0)
Screenshot: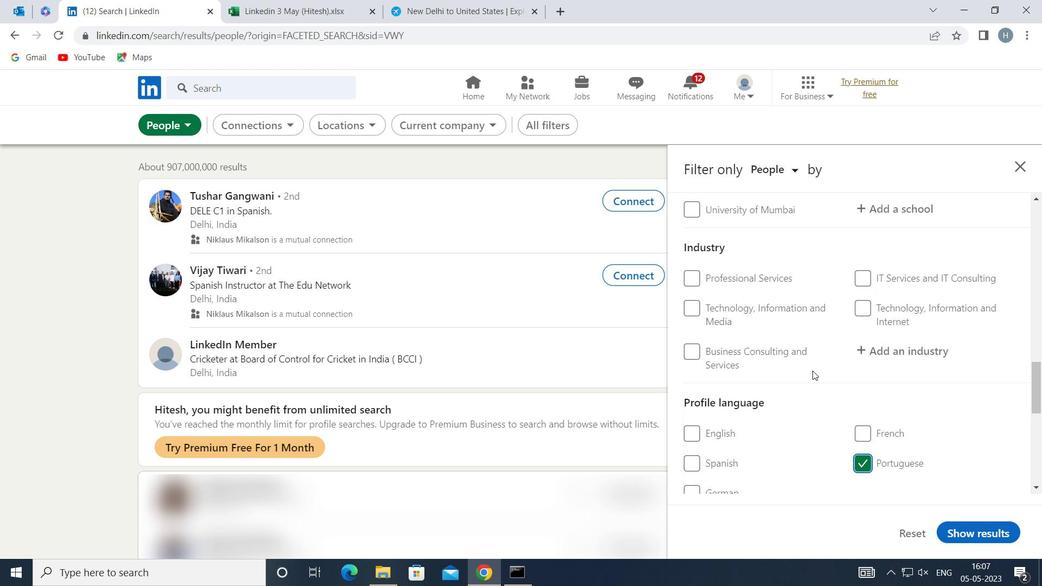 
Action: Mouse scrolled (813, 372) with delta (0, 0)
Screenshot: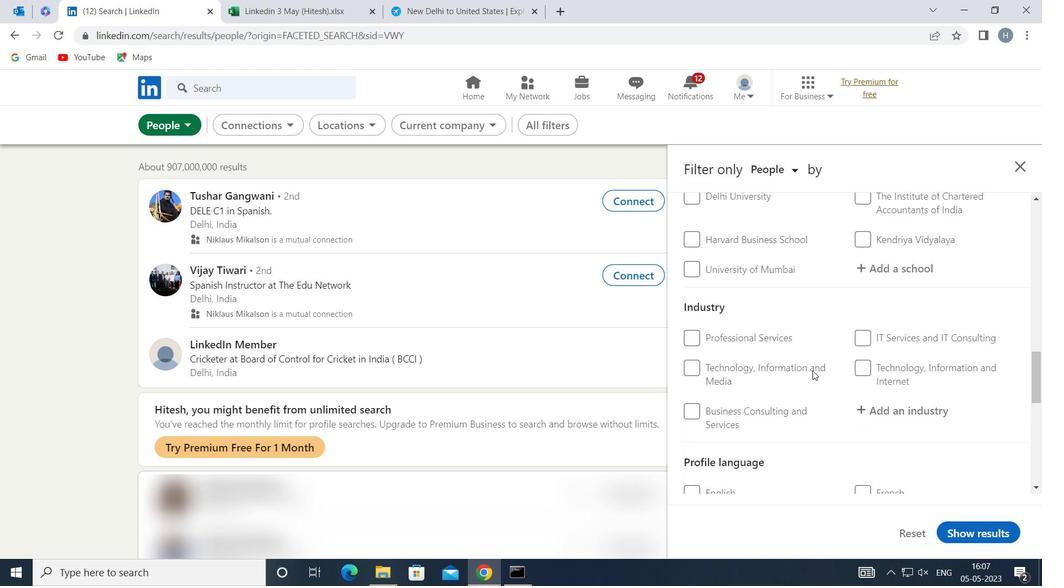 
Action: Mouse scrolled (813, 372) with delta (0, 0)
Screenshot: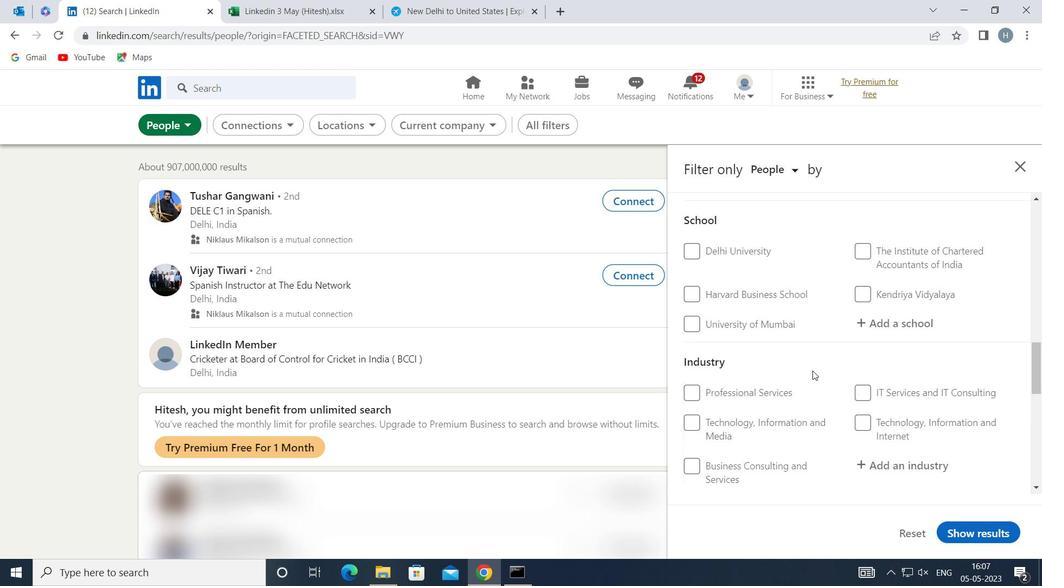 
Action: Mouse scrolled (813, 372) with delta (0, 0)
Screenshot: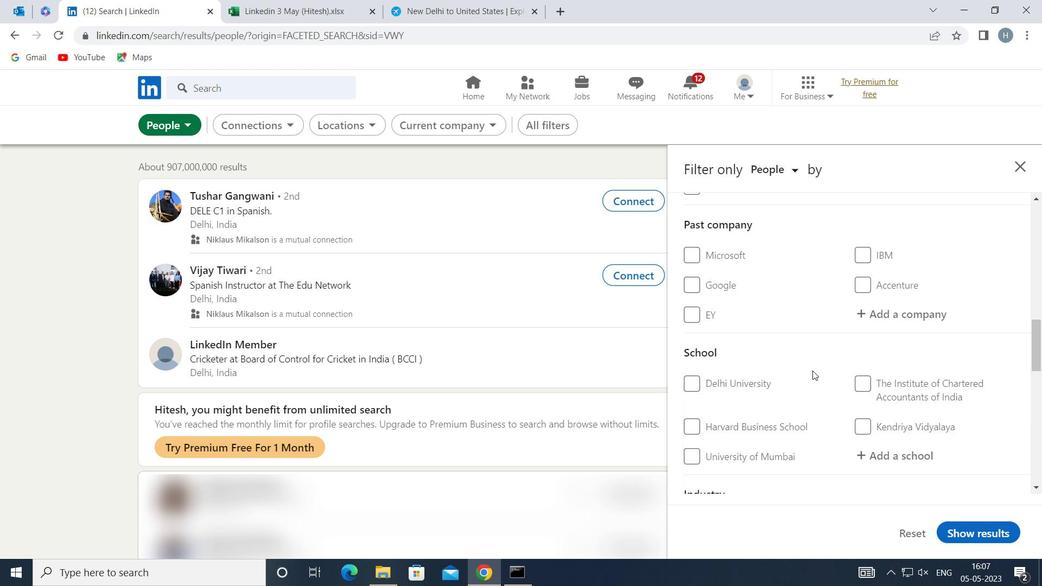 
Action: Mouse scrolled (813, 372) with delta (0, 0)
Screenshot: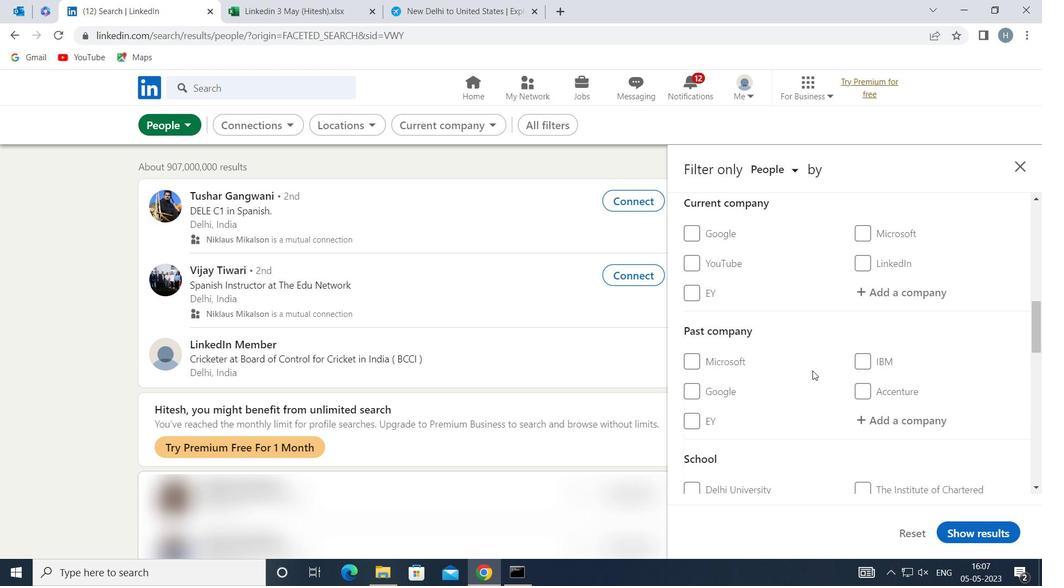 
Action: Mouse moved to (892, 388)
Screenshot: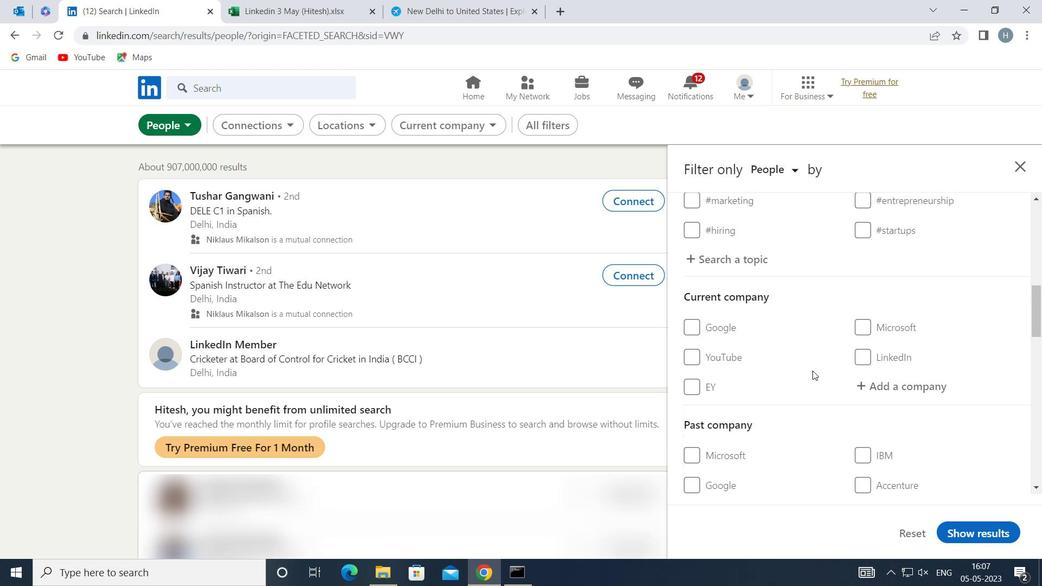 
Action: Mouse pressed left at (892, 388)
Screenshot: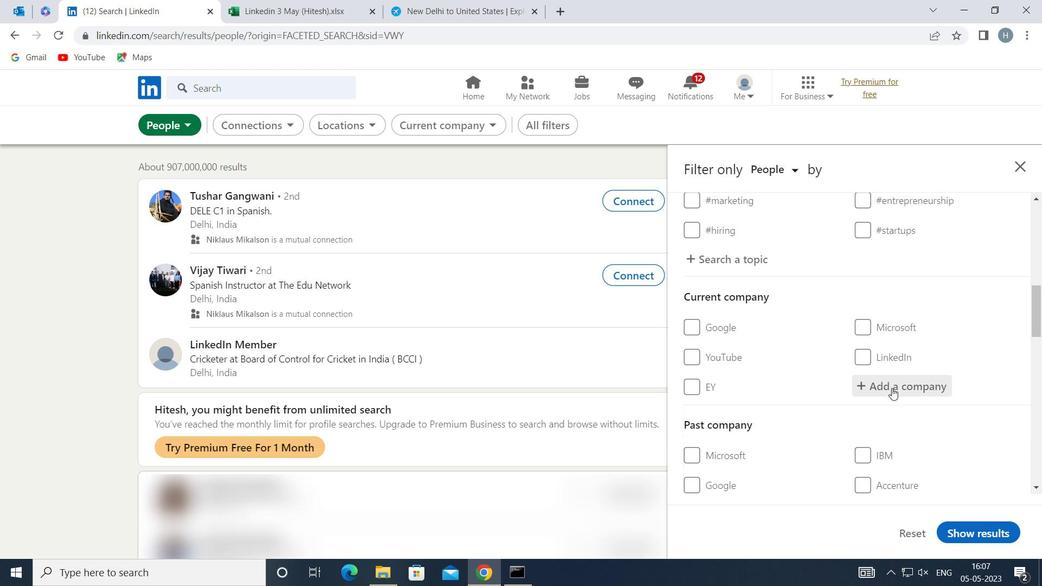 
Action: Key pressed <Key.shift>ROCHE
Screenshot: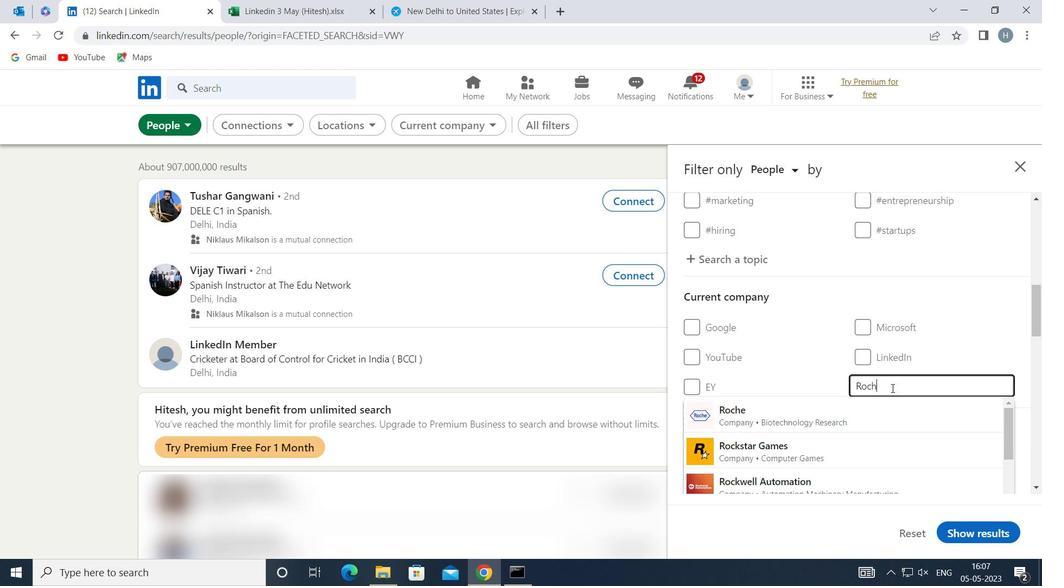 
Action: Mouse moved to (843, 412)
Screenshot: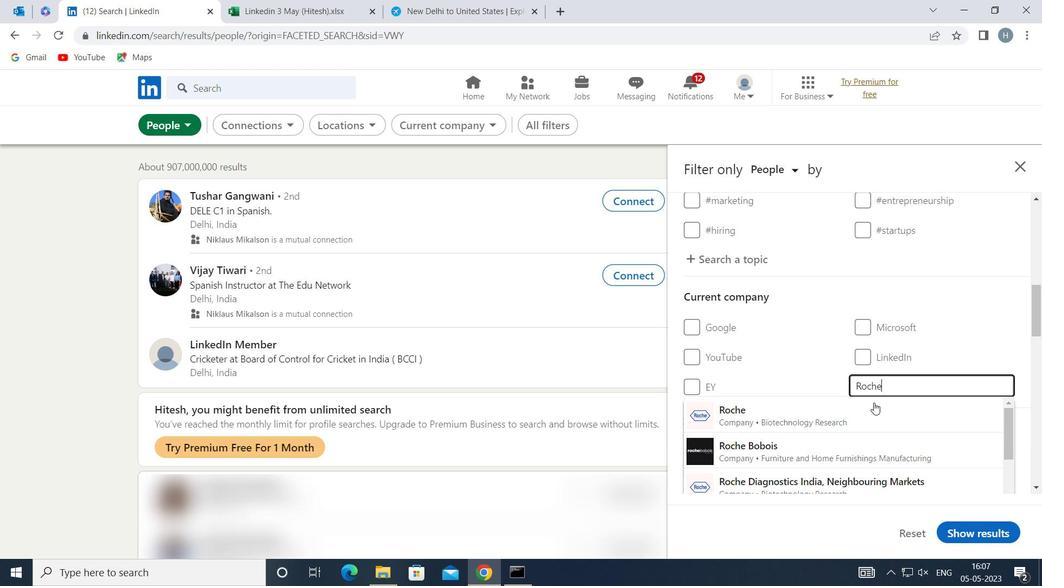 
Action: Mouse pressed left at (843, 412)
Screenshot: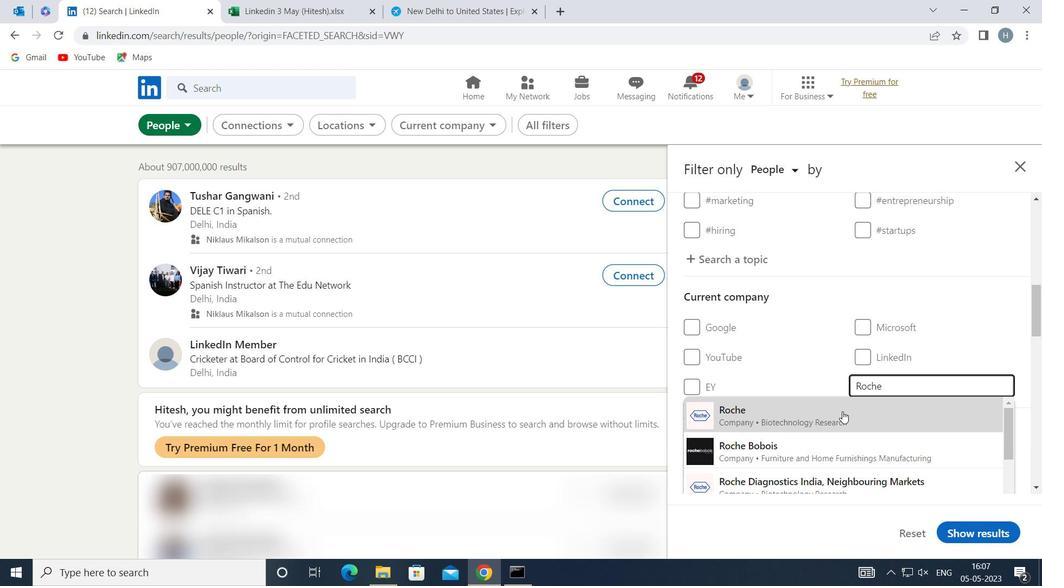
Action: Mouse moved to (841, 399)
Screenshot: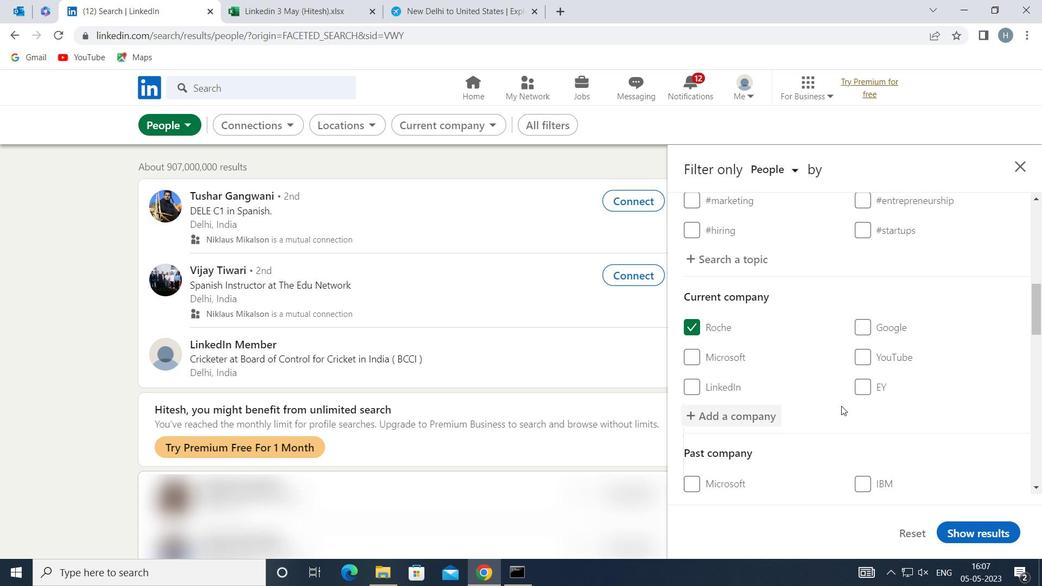 
Action: Mouse scrolled (841, 398) with delta (0, 0)
Screenshot: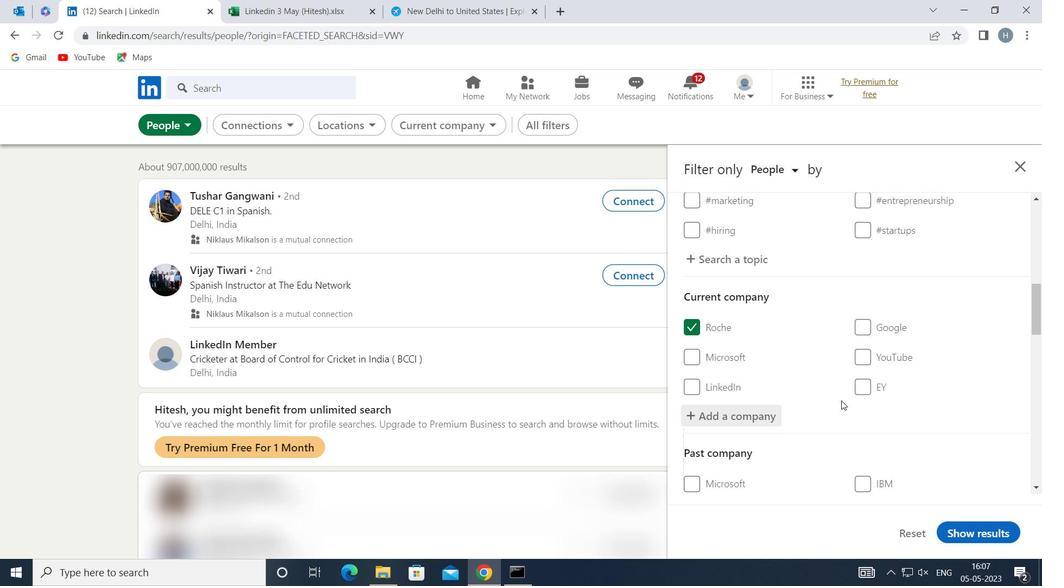 
Action: Mouse scrolled (841, 398) with delta (0, 0)
Screenshot: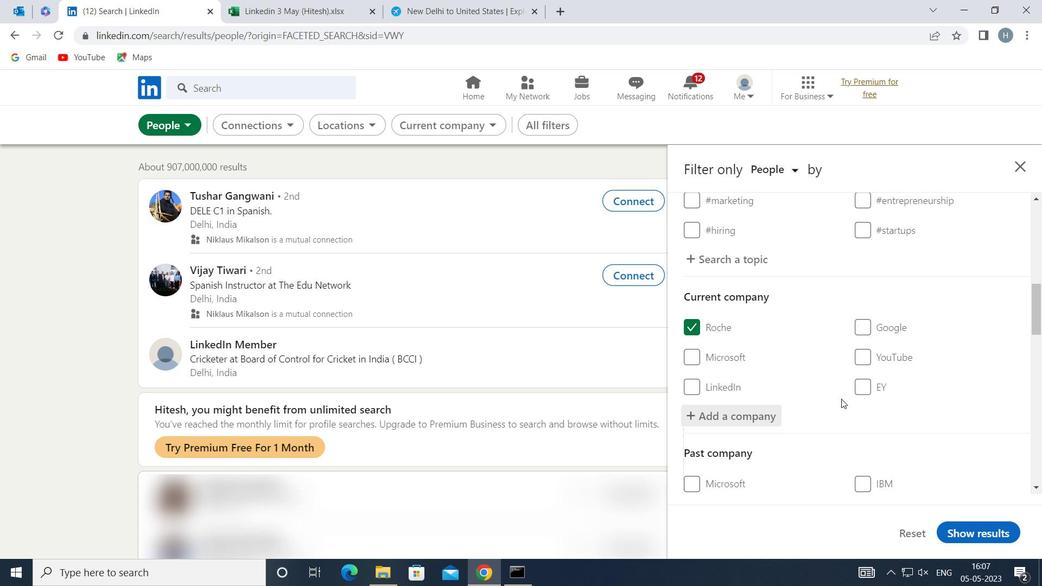 
Action: Mouse scrolled (841, 398) with delta (0, 0)
Screenshot: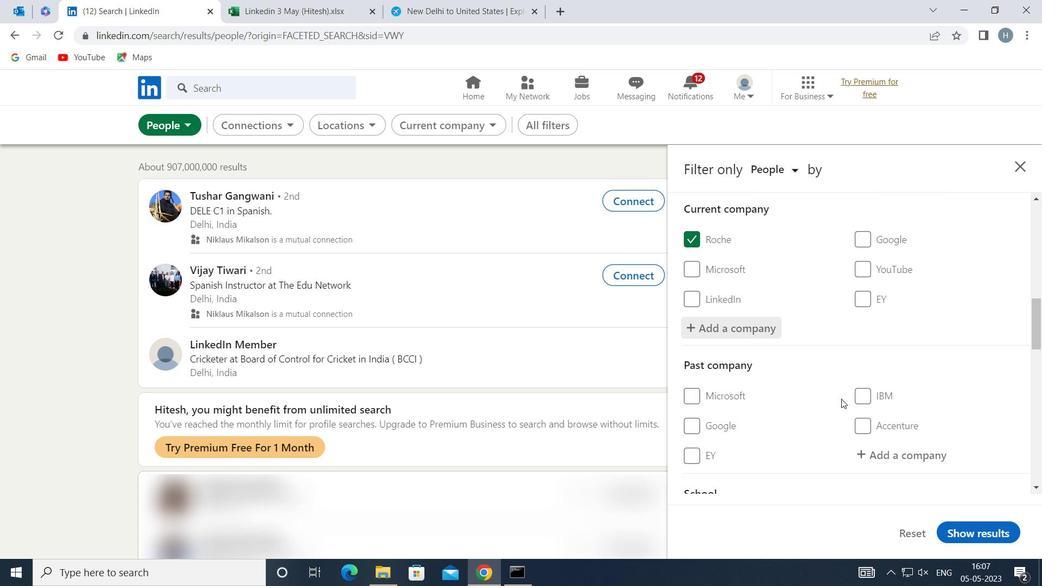 
Action: Mouse scrolled (841, 398) with delta (0, 0)
Screenshot: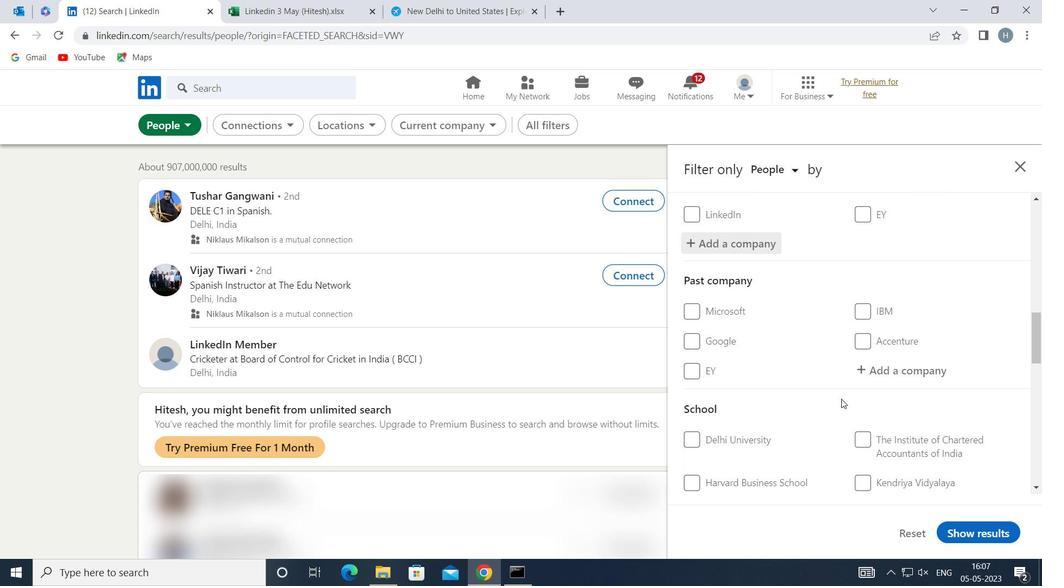 
Action: Mouse moved to (926, 411)
Screenshot: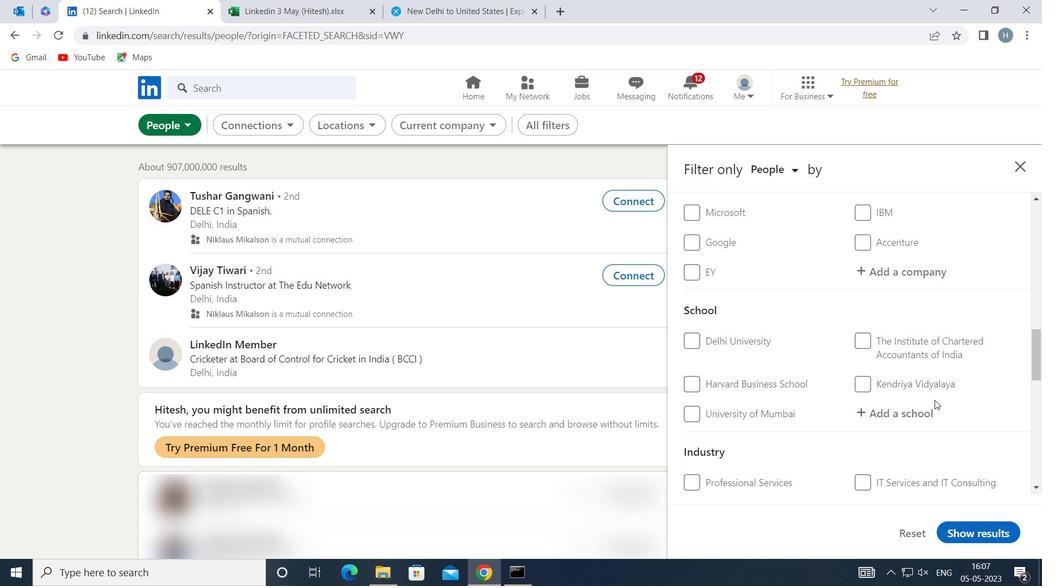 
Action: Mouse pressed left at (926, 411)
Screenshot: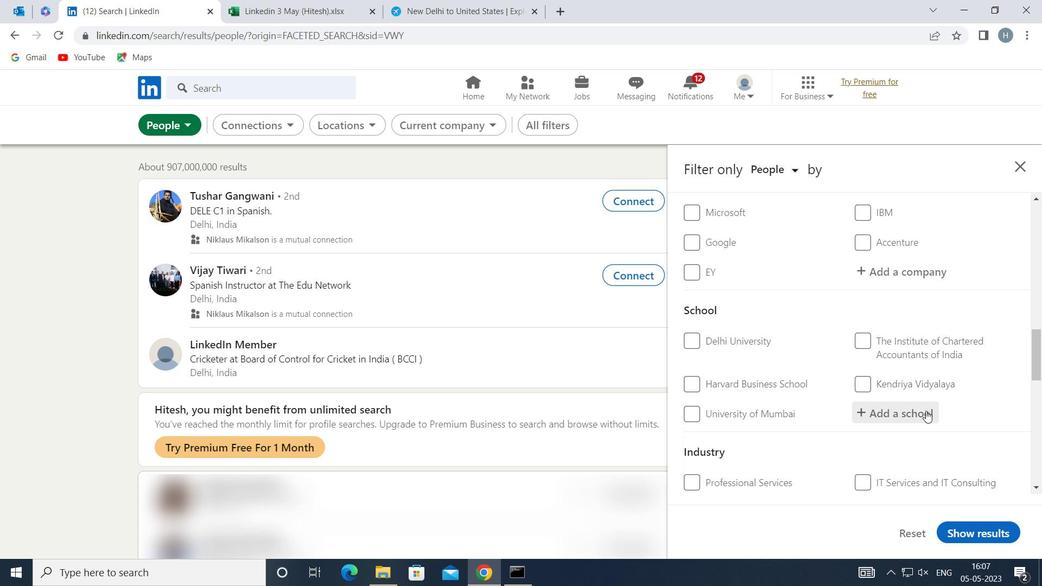 
Action: Mouse moved to (924, 410)
Screenshot: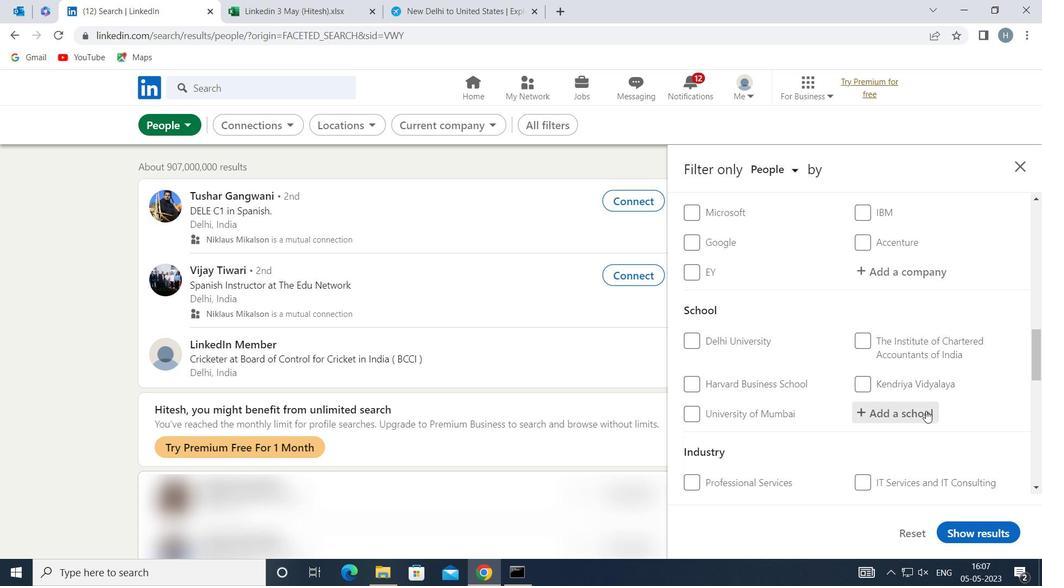 
Action: Key pressed <Key.shift>THE<Key.space><Key.shift>KELKAR<Key.space><Key.shift>EDUCATION
Screenshot: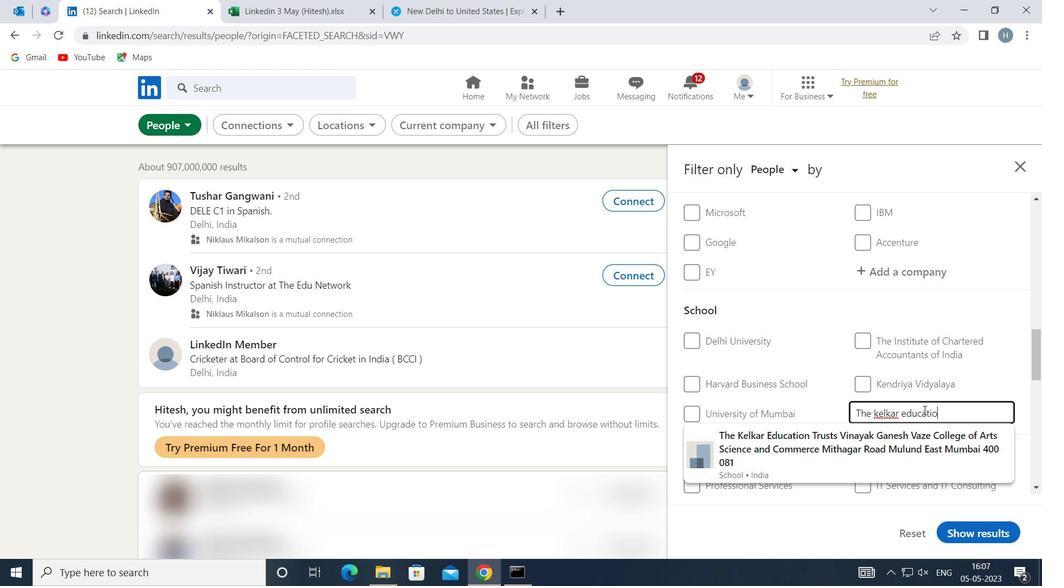 
Action: Mouse moved to (911, 441)
Screenshot: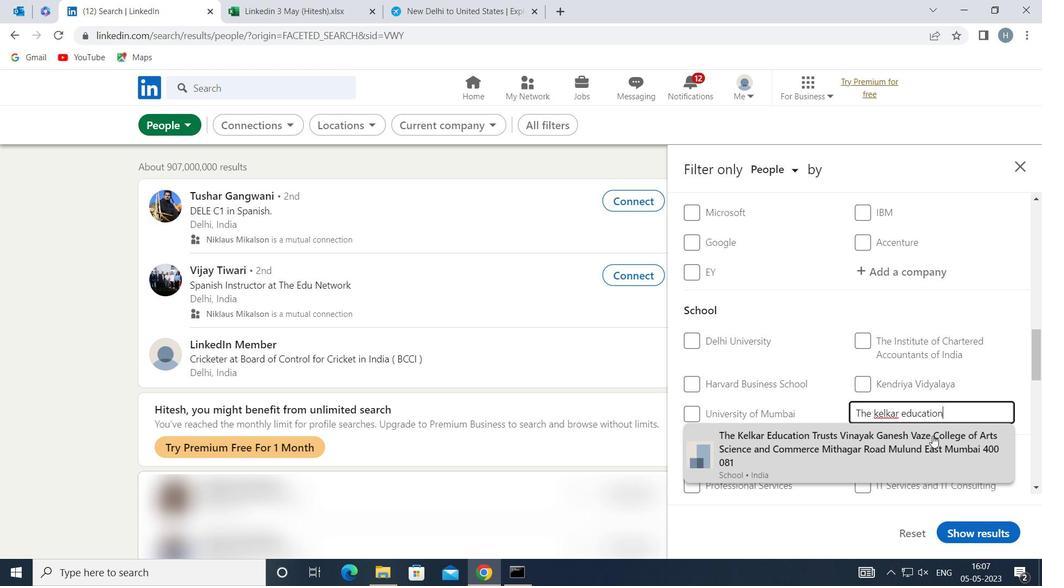 
Action: Mouse pressed left at (911, 441)
Screenshot: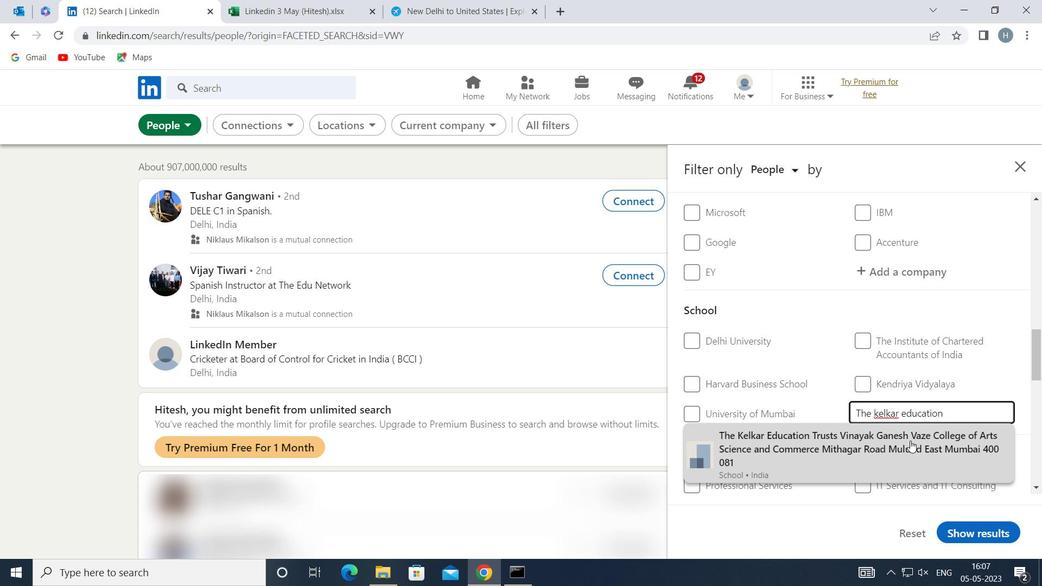 
Action: Mouse moved to (872, 392)
Screenshot: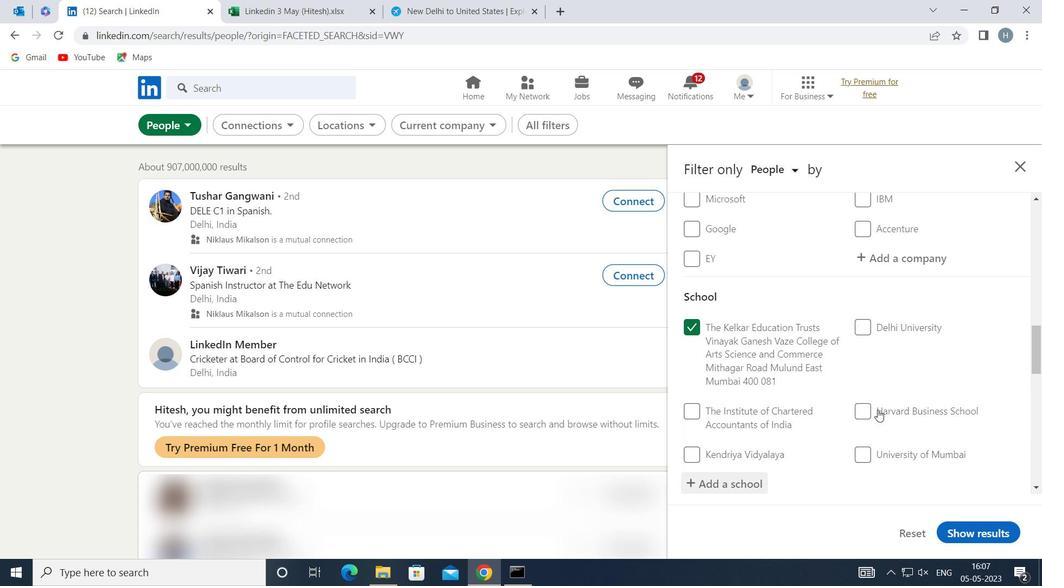 
Action: Mouse scrolled (872, 391) with delta (0, 0)
Screenshot: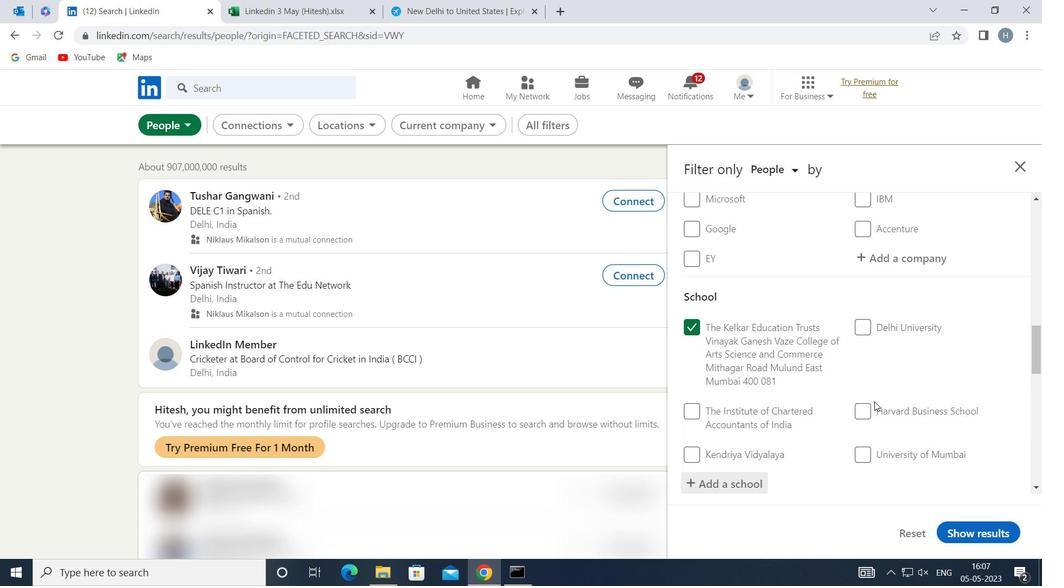 
Action: Mouse scrolled (872, 391) with delta (0, 0)
Screenshot: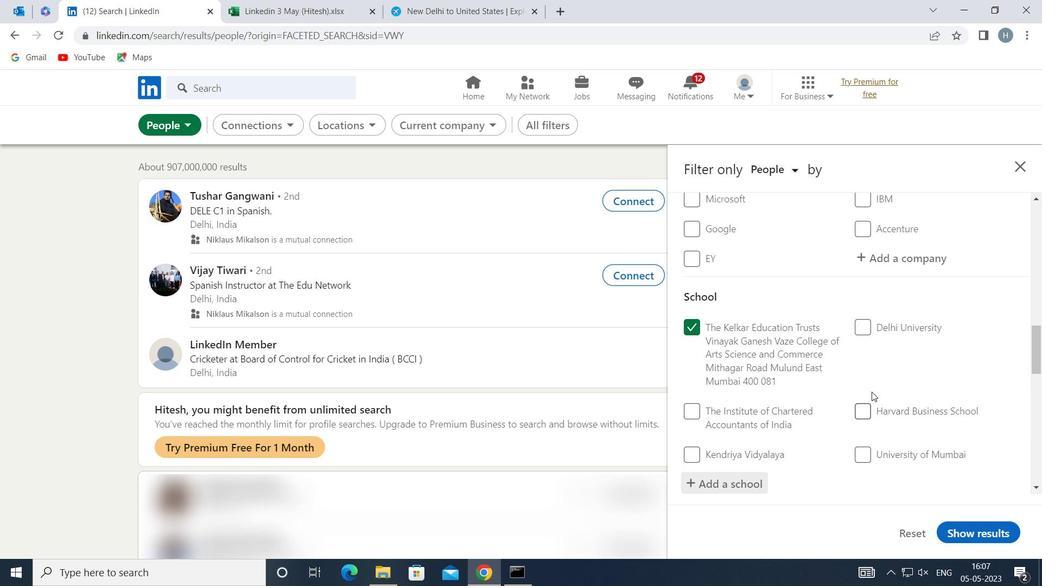 
Action: Mouse moved to (871, 384)
Screenshot: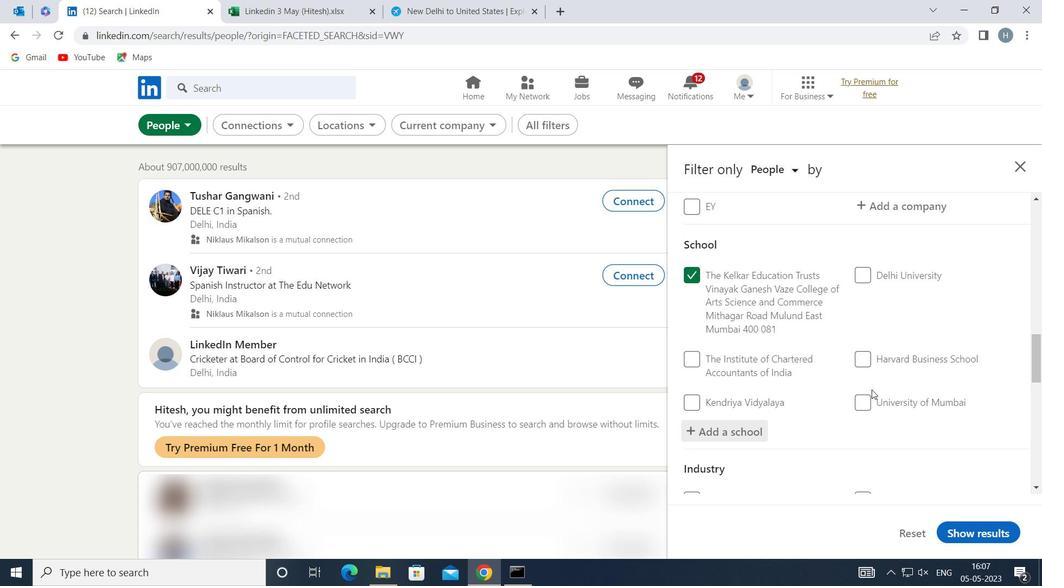 
Action: Mouse scrolled (871, 383) with delta (0, 0)
Screenshot: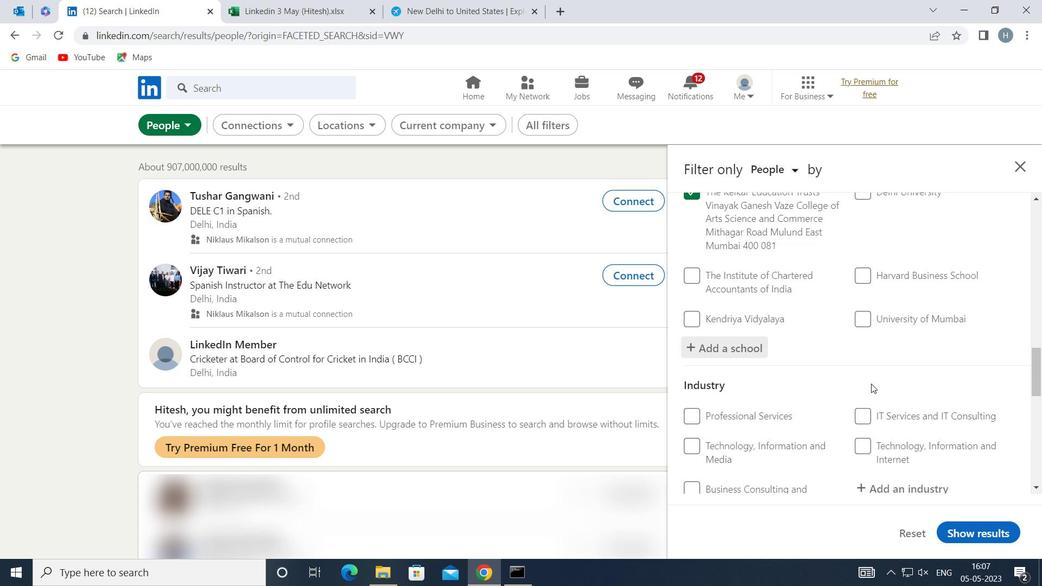 
Action: Mouse moved to (921, 390)
Screenshot: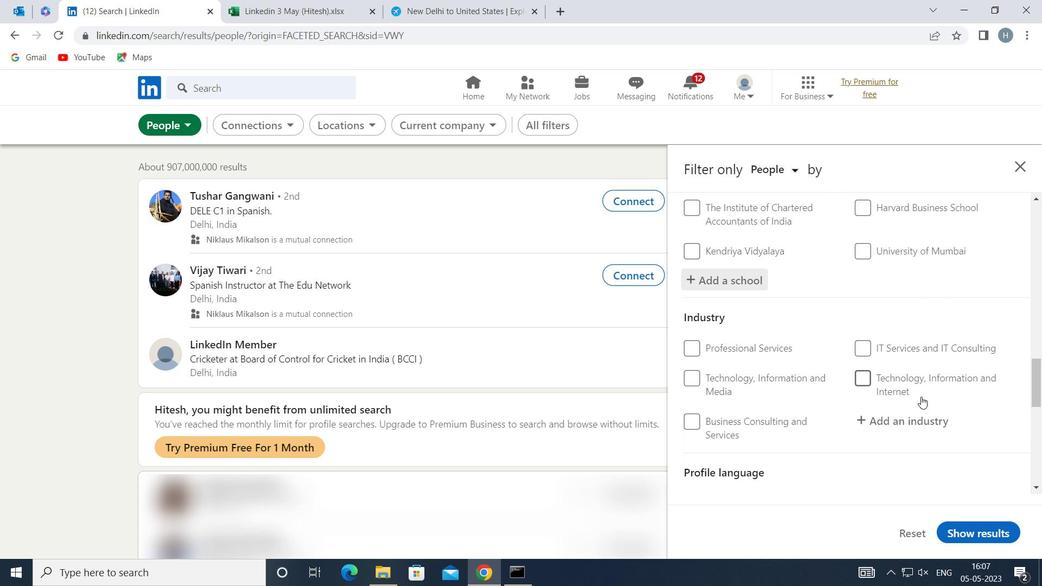 
Action: Mouse scrolled (921, 389) with delta (0, 0)
Screenshot: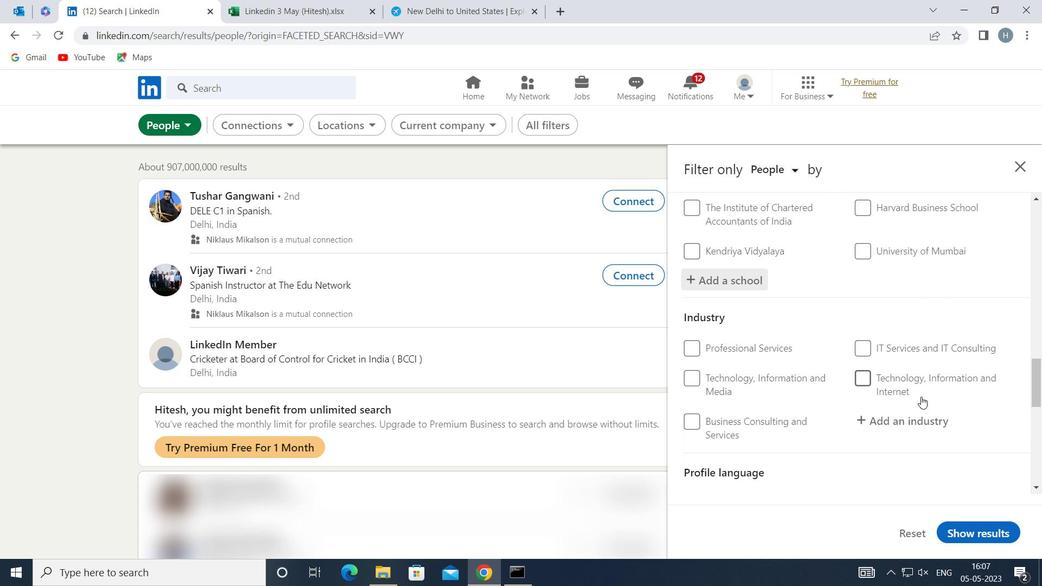 
Action: Mouse moved to (921, 390)
Screenshot: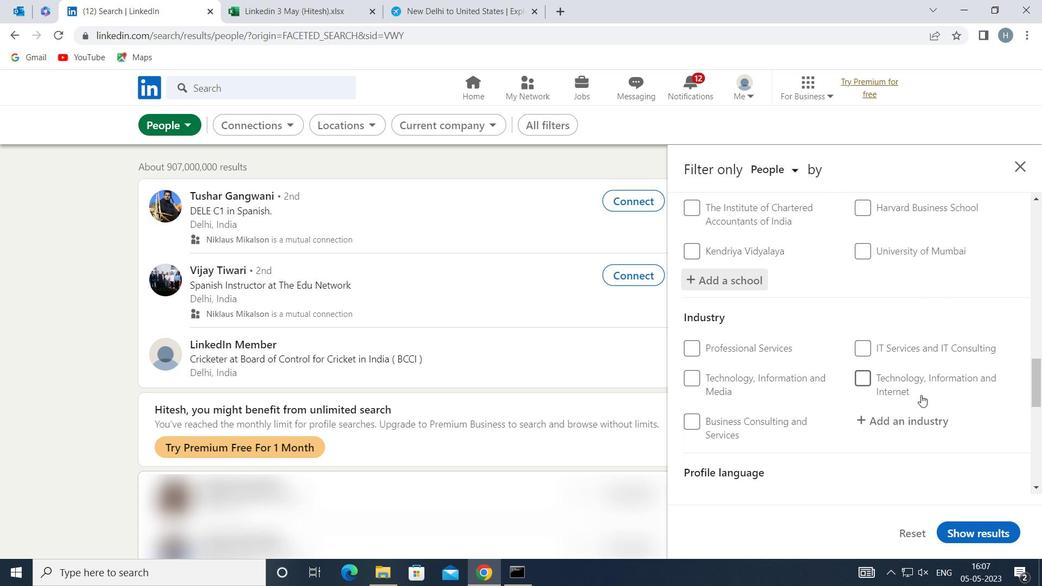 
Action: Mouse scrolled (921, 389) with delta (0, 0)
Screenshot: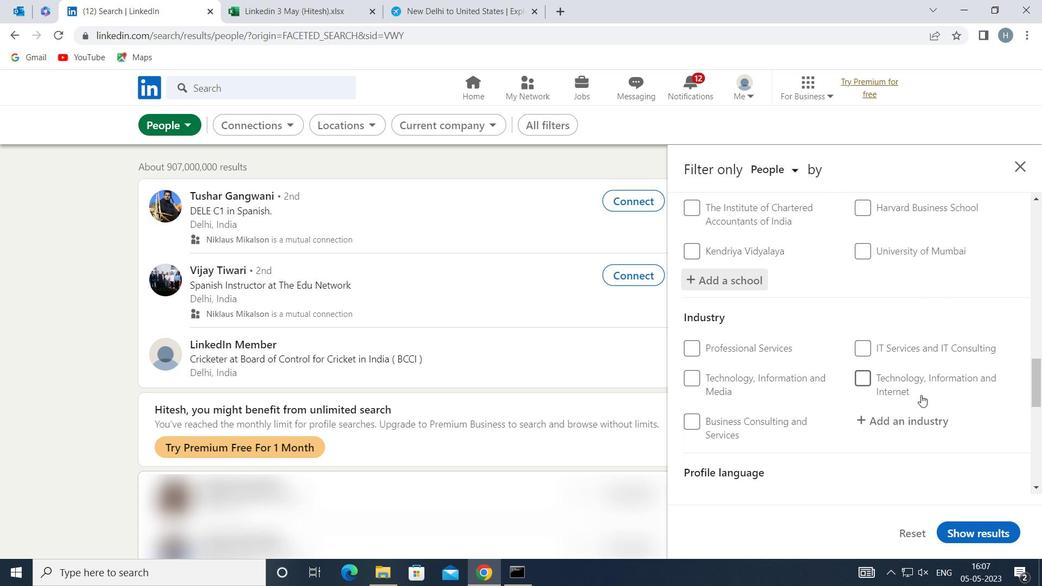 
Action: Mouse moved to (917, 285)
Screenshot: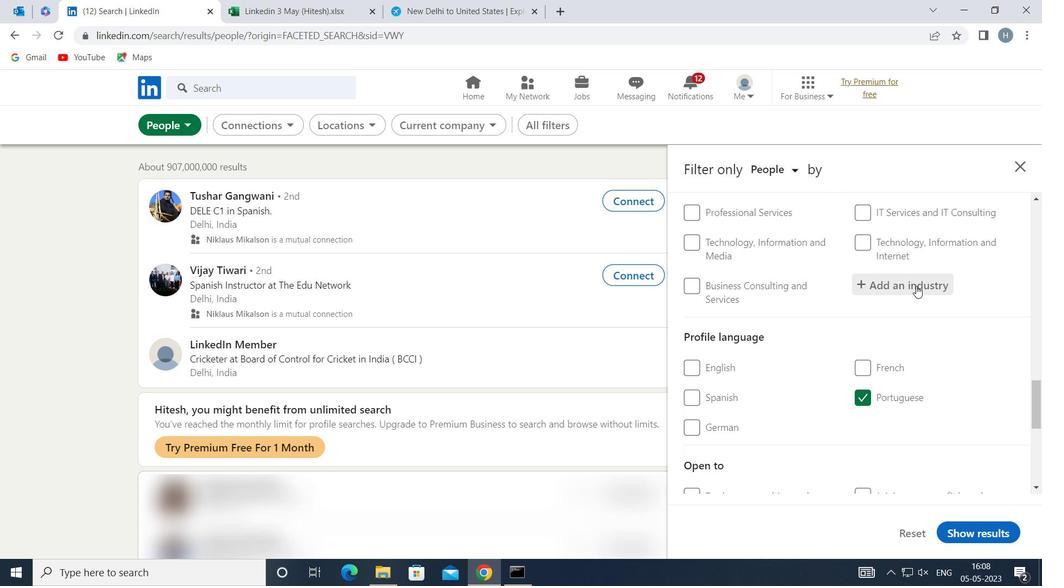 
Action: Mouse pressed left at (917, 285)
Screenshot: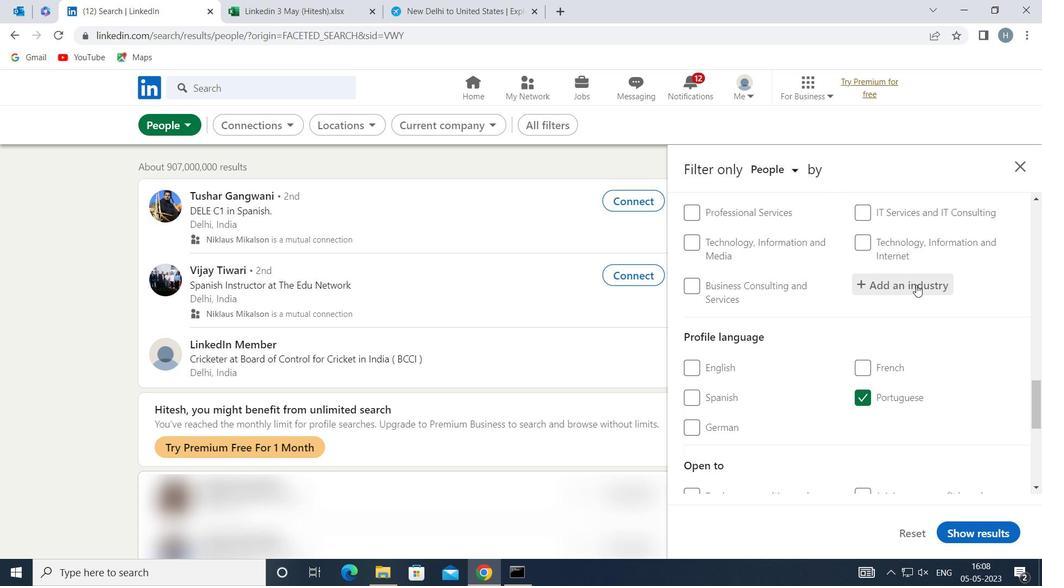 
Action: Key pressed <Key.shift>RENE
Screenshot: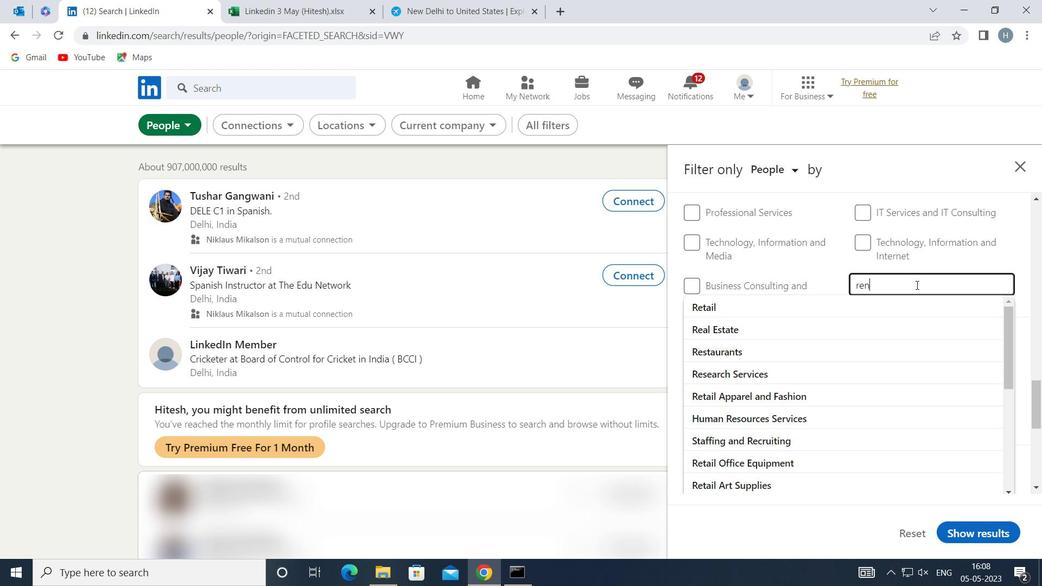
Action: Mouse moved to (863, 324)
Screenshot: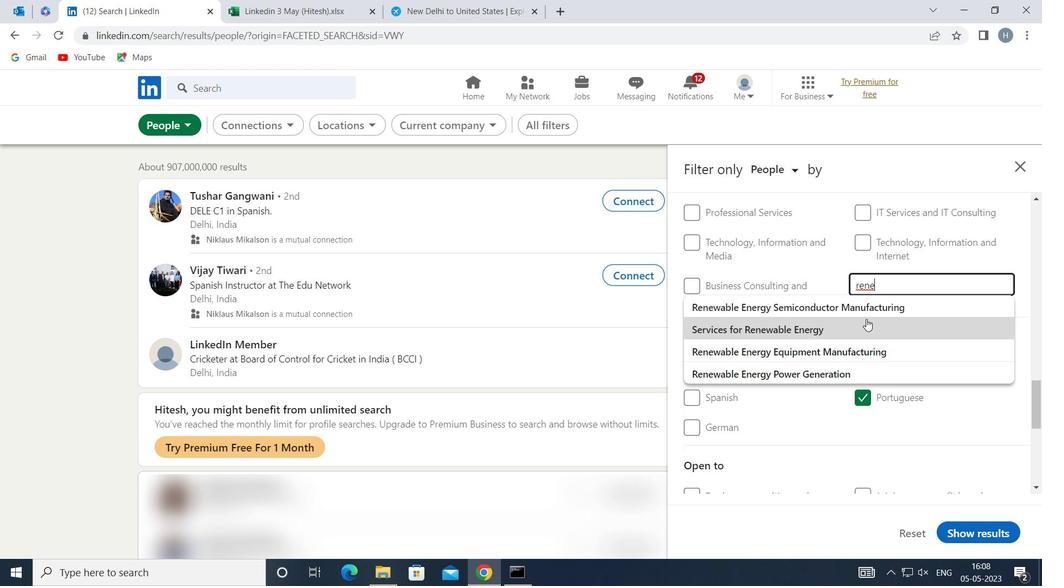 
Action: Mouse pressed left at (863, 324)
Screenshot: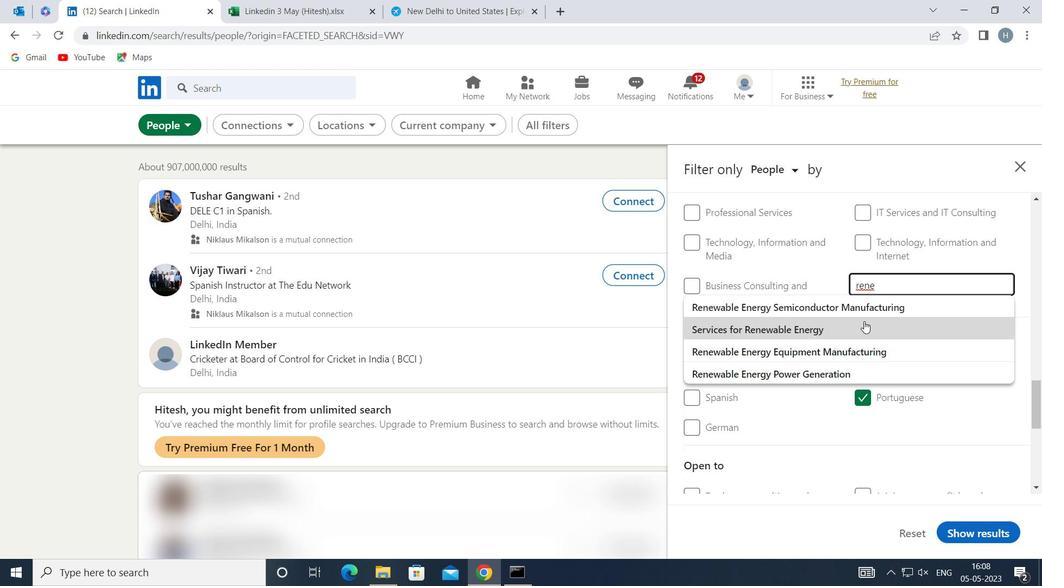 
Action: Mouse moved to (834, 305)
Screenshot: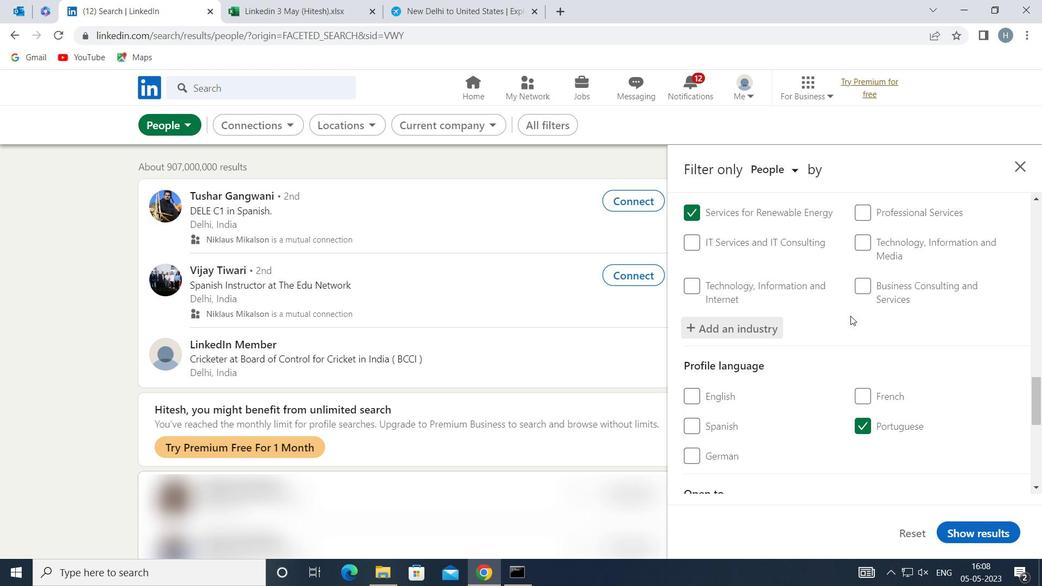 
Action: Mouse scrolled (834, 304) with delta (0, 0)
Screenshot: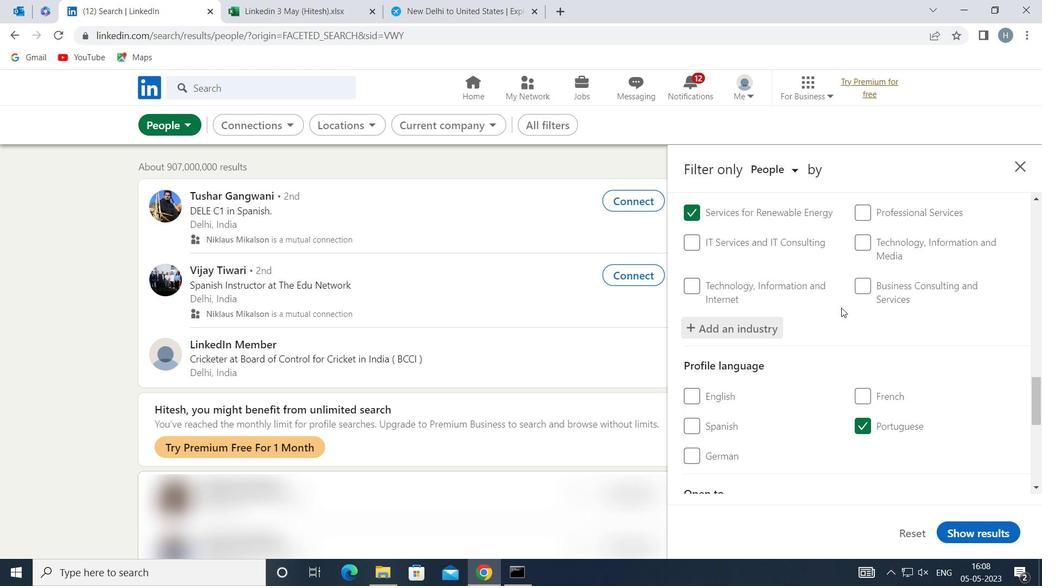 
Action: Mouse moved to (833, 305)
Screenshot: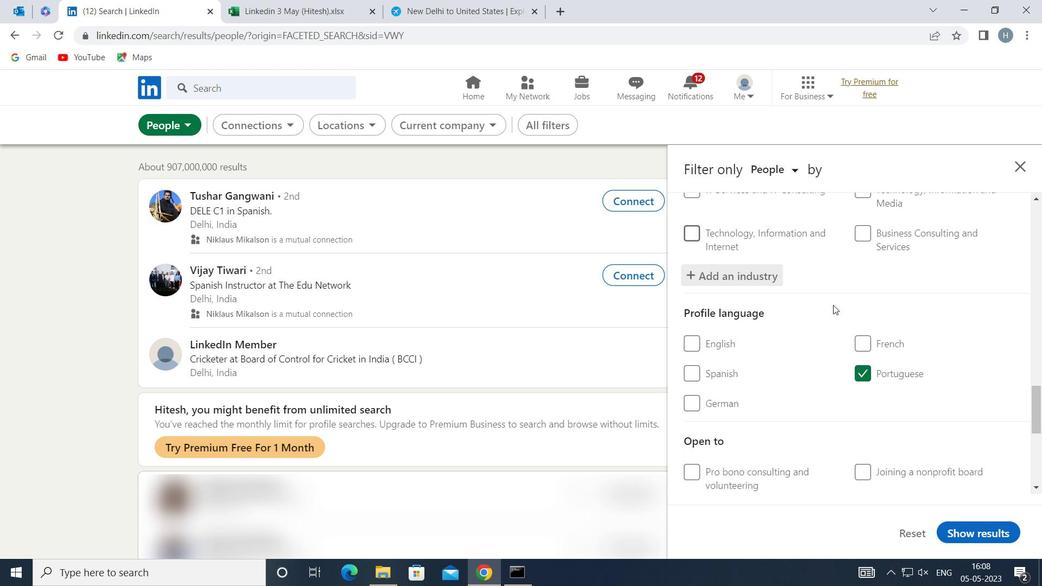
Action: Mouse scrolled (833, 304) with delta (0, 0)
Screenshot: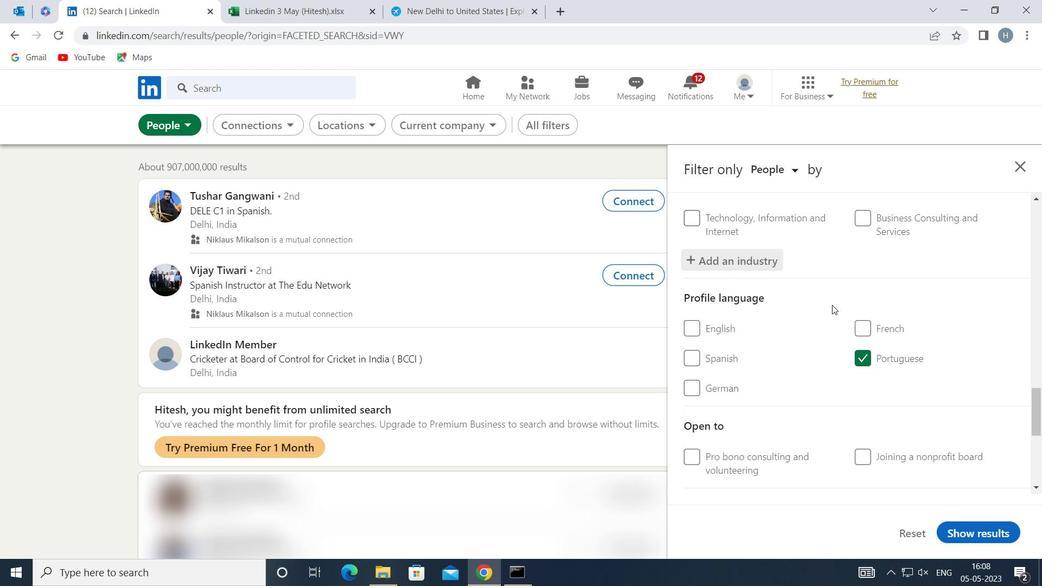
Action: Mouse scrolled (833, 304) with delta (0, 0)
Screenshot: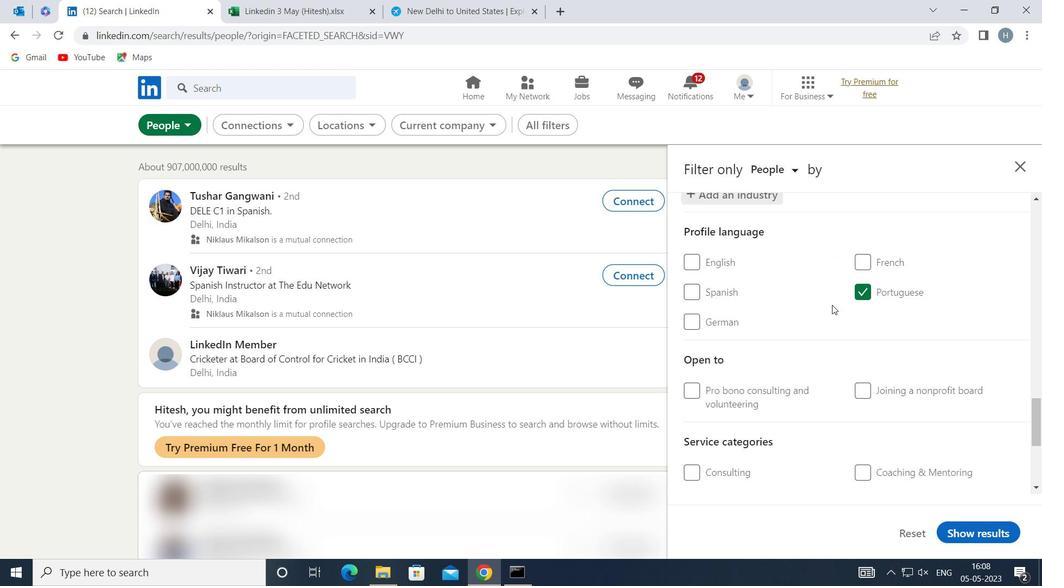 
Action: Mouse moved to (834, 310)
Screenshot: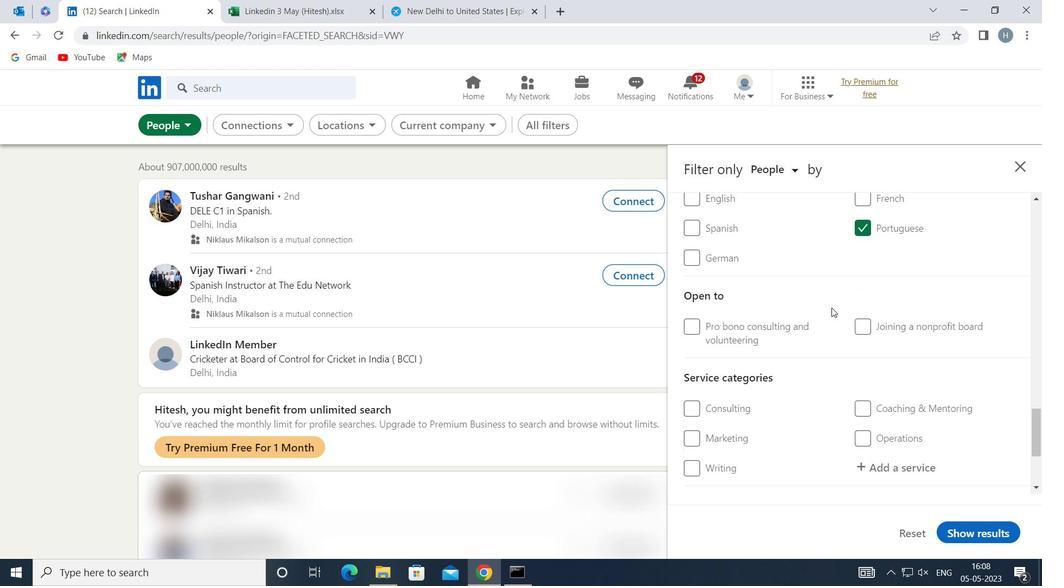 
Action: Mouse scrolled (834, 310) with delta (0, 0)
Screenshot: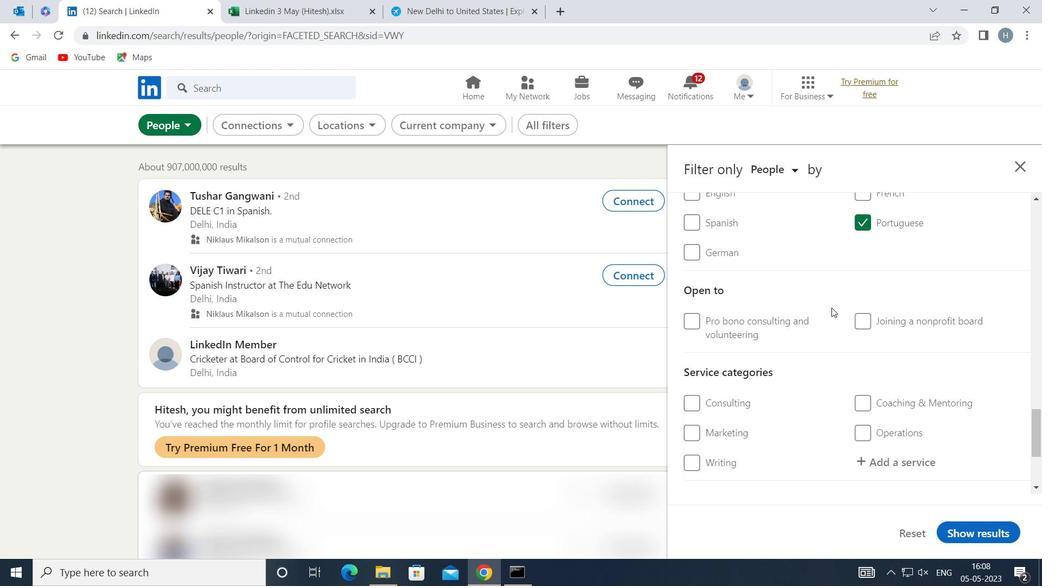 
Action: Mouse moved to (903, 386)
Screenshot: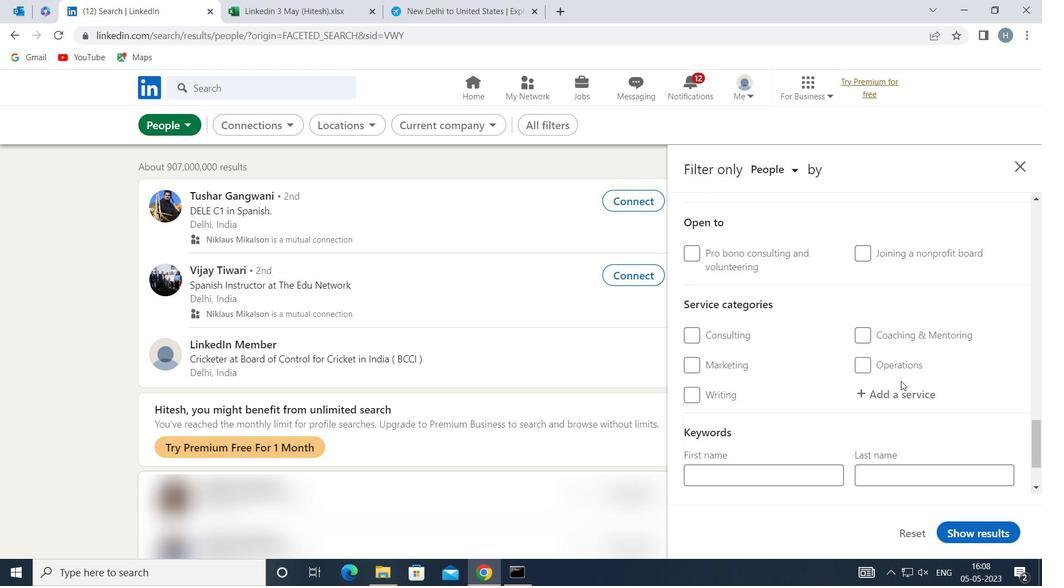 
Action: Mouse pressed left at (903, 386)
Screenshot: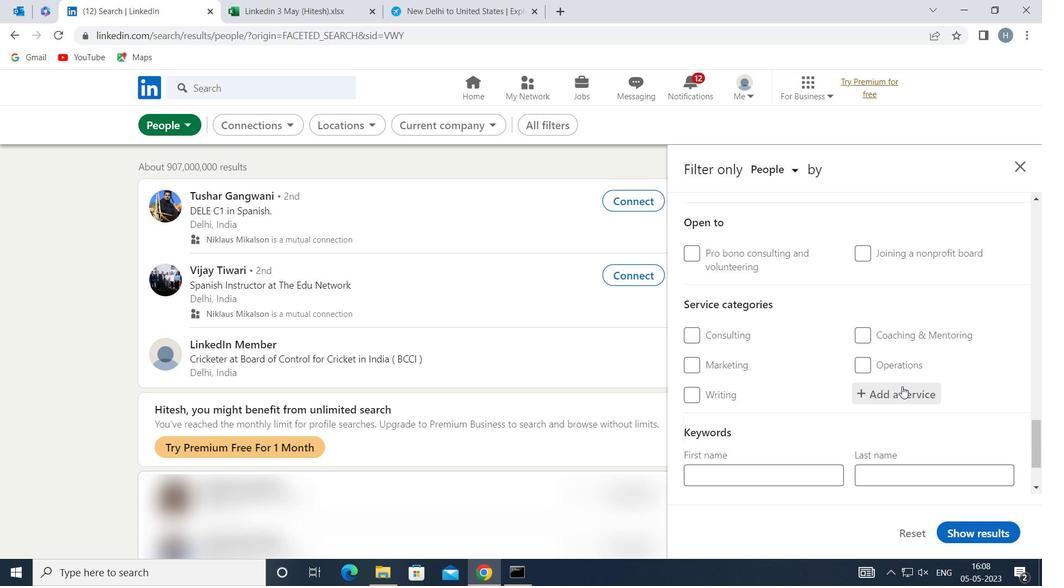 
Action: Mouse moved to (902, 386)
Screenshot: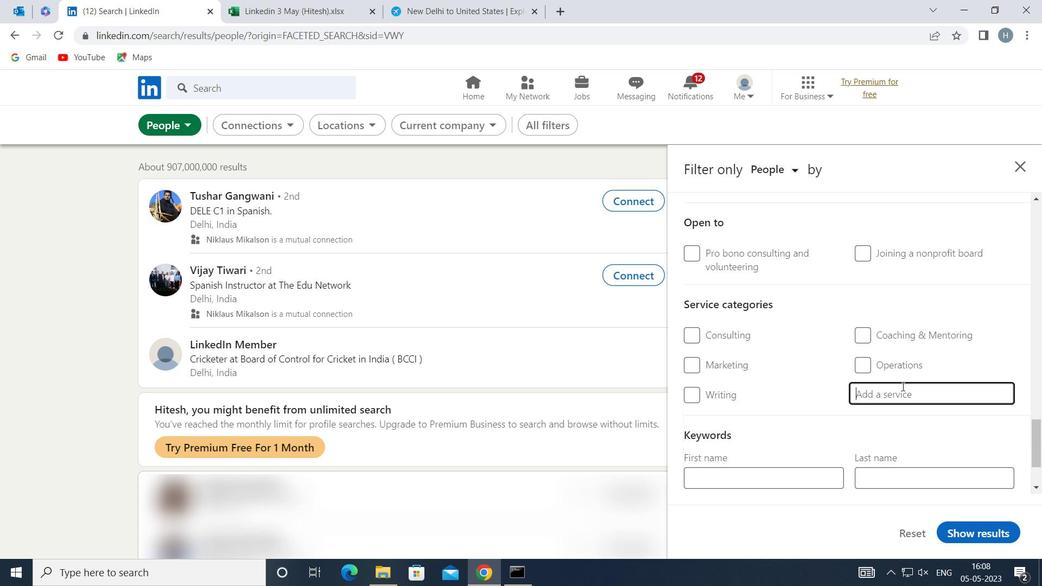 
Action: Key pressed <Key.shift>INTERACTIN<Key.space><Key.backspace><Key.backspace><Key.backspace><Key.backspace>TION<Key.space><Key.shift>DESIGN
Screenshot: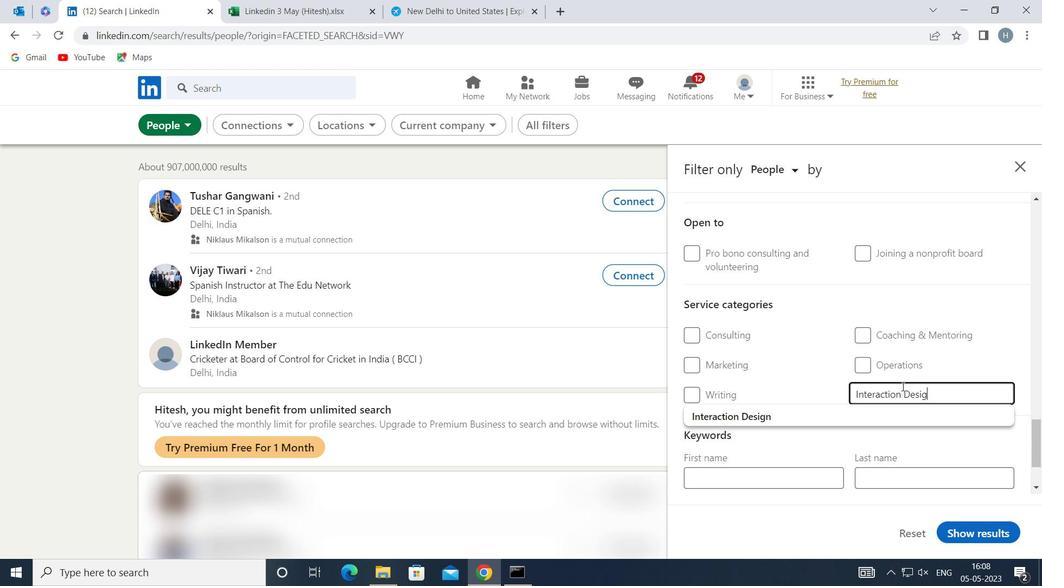 
Action: Mouse moved to (816, 406)
Screenshot: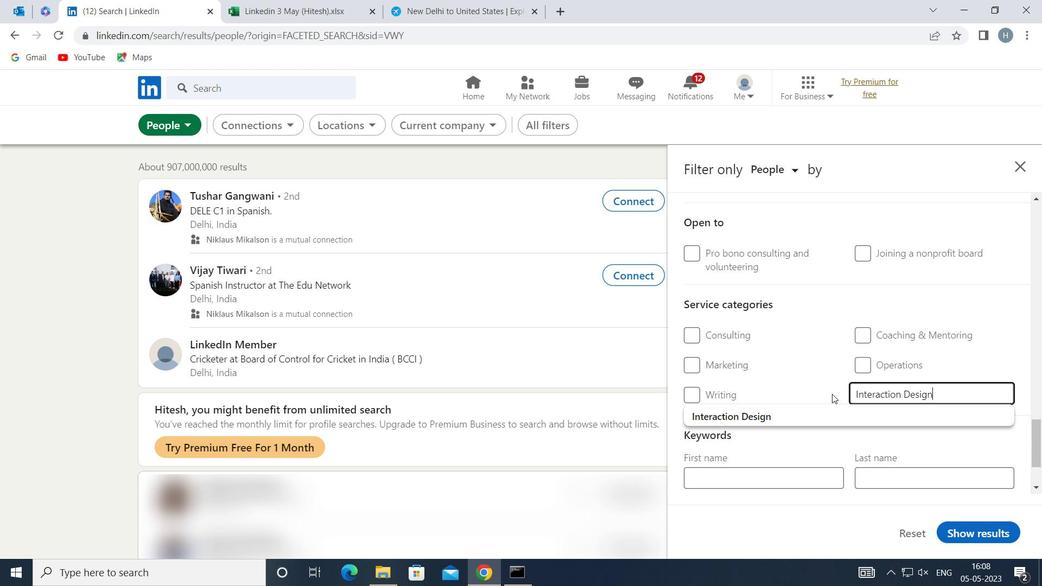 
Action: Mouse pressed left at (816, 406)
Screenshot: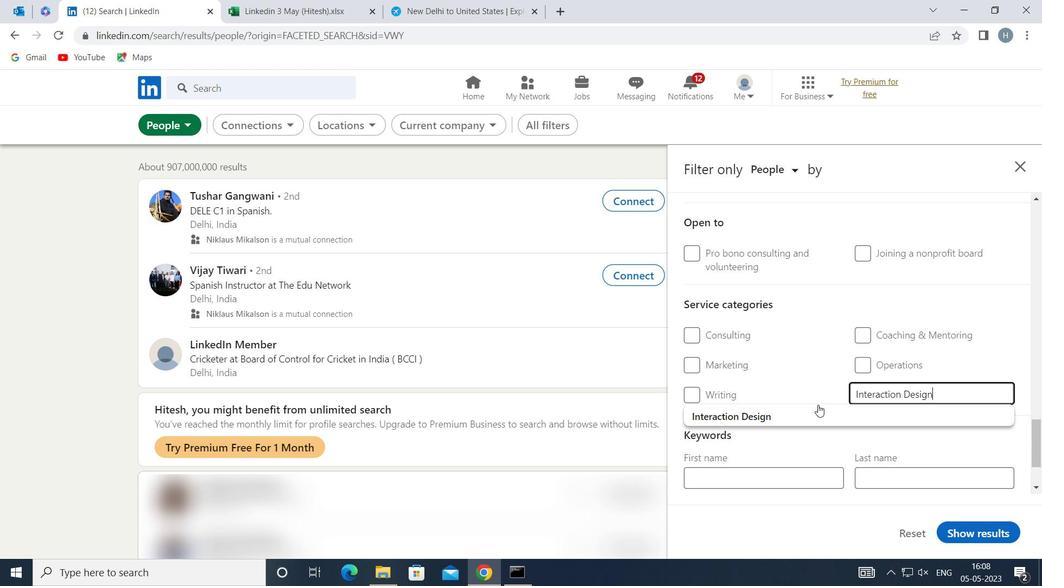 
Action: Mouse moved to (811, 388)
Screenshot: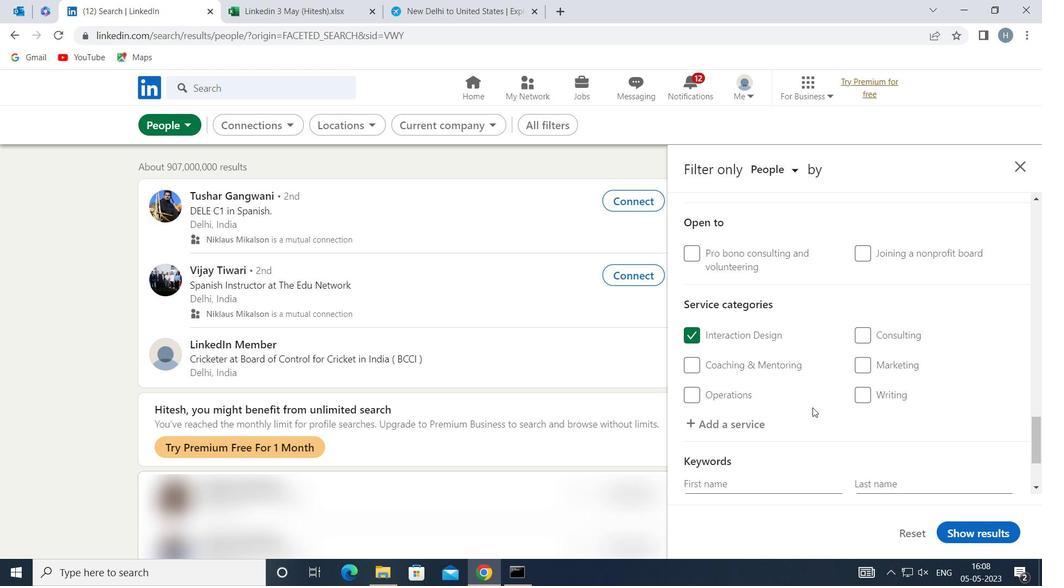 
Action: Mouse scrolled (811, 388) with delta (0, 0)
Screenshot: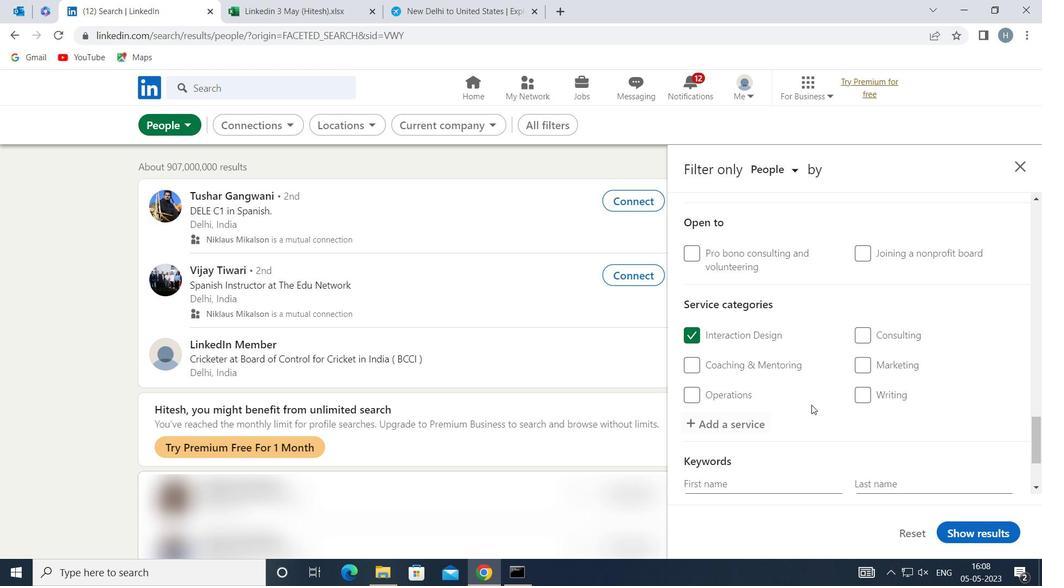 
Action: Mouse scrolled (811, 388) with delta (0, 0)
Screenshot: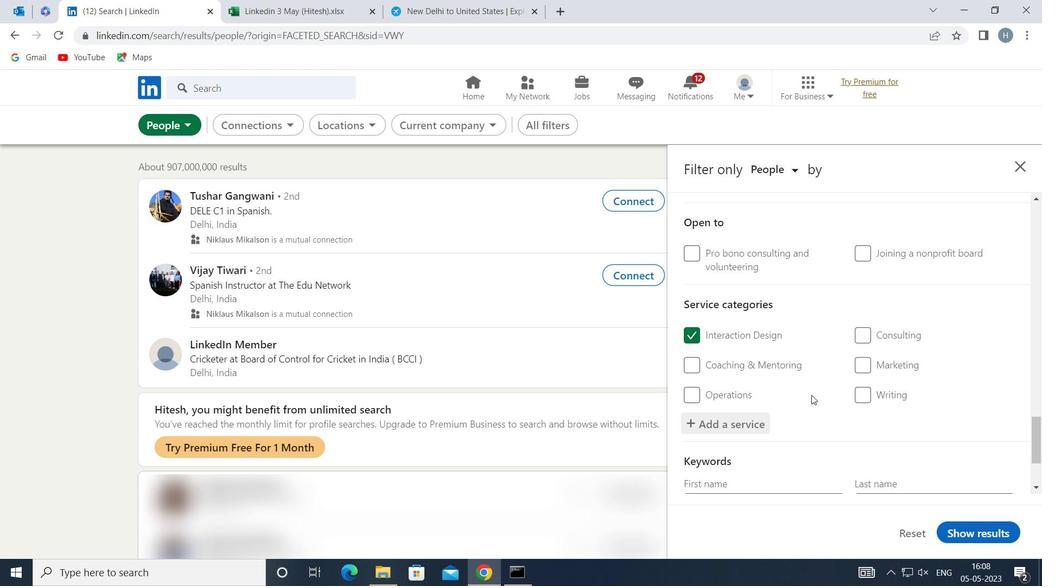 
Action: Mouse scrolled (811, 388) with delta (0, 0)
Screenshot: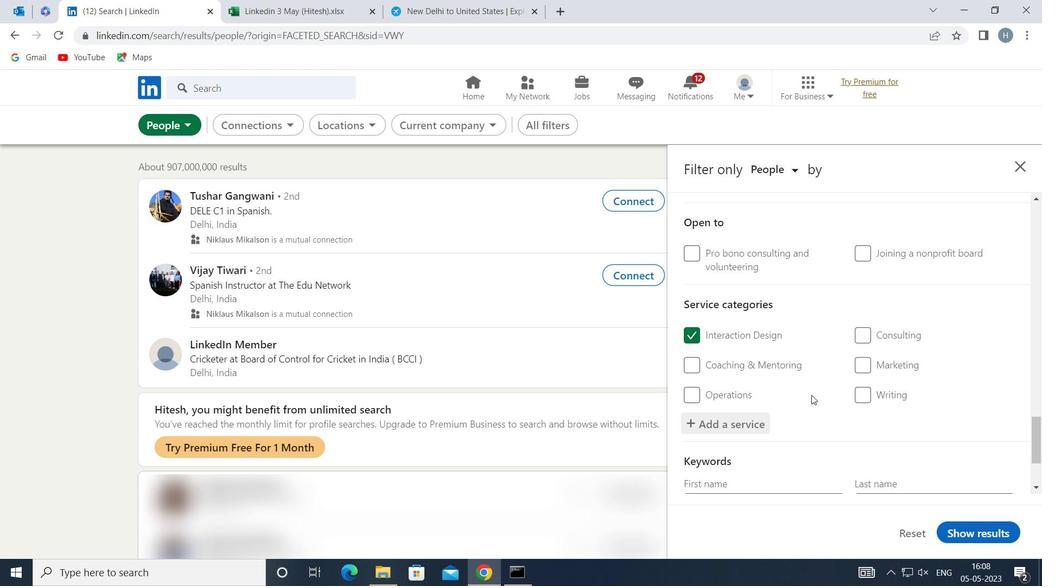 
Action: Mouse moved to (811, 385)
Screenshot: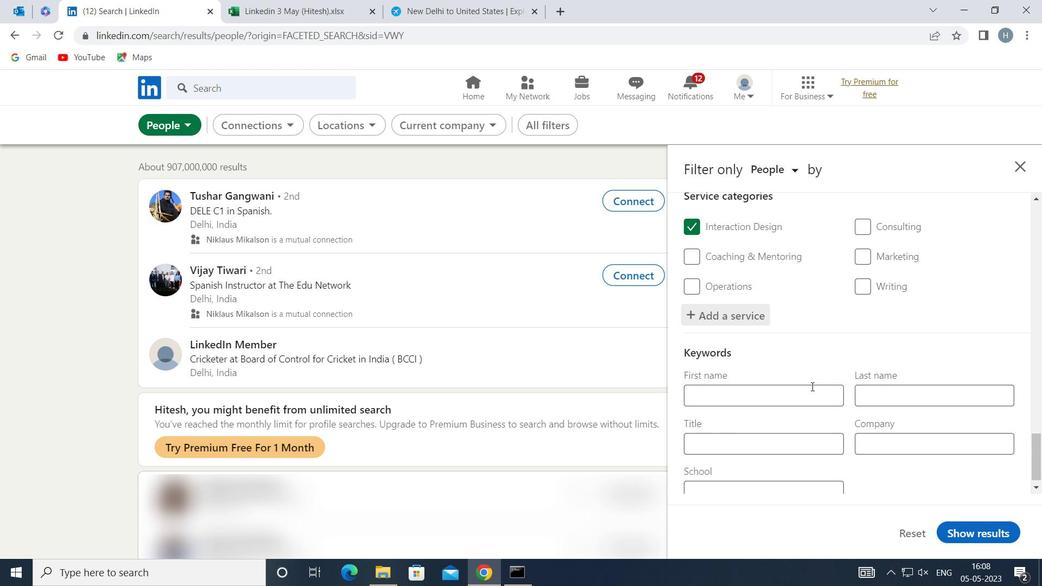
Action: Mouse scrolled (811, 385) with delta (0, 0)
Screenshot: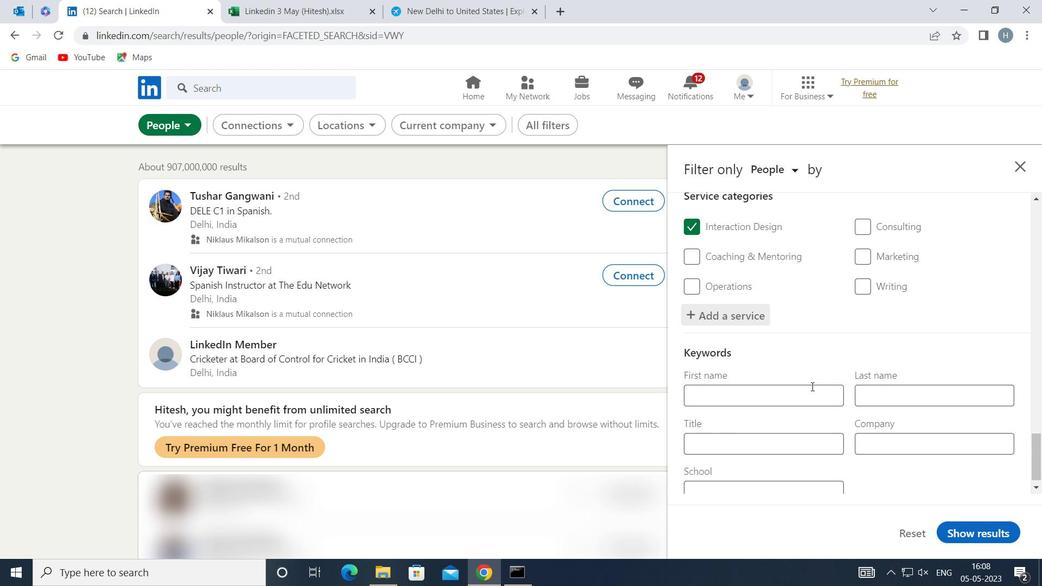 
Action: Mouse moved to (792, 428)
Screenshot: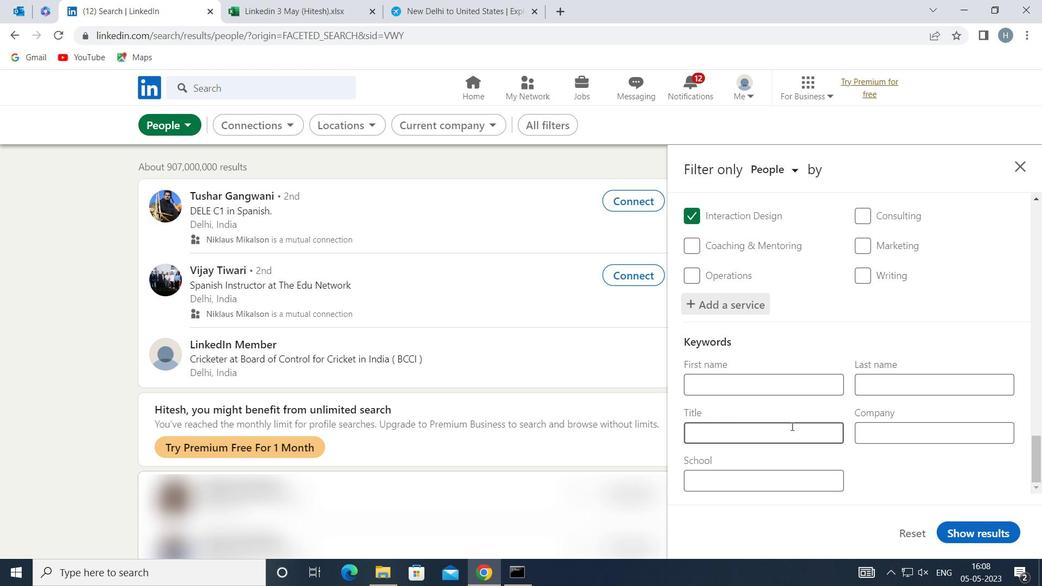 
Action: Mouse pressed left at (792, 428)
Screenshot: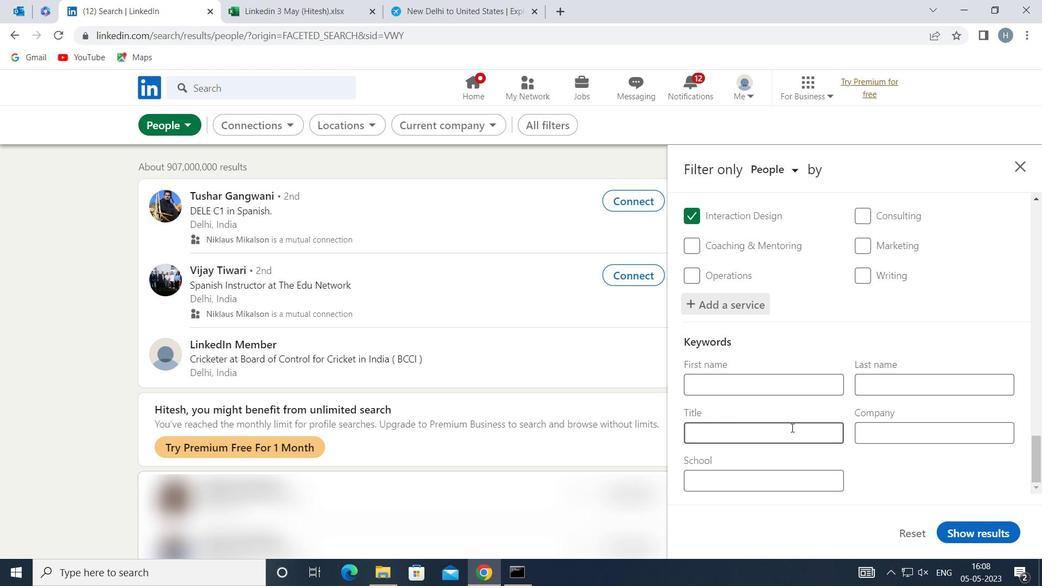 
Action: Mouse moved to (788, 423)
Screenshot: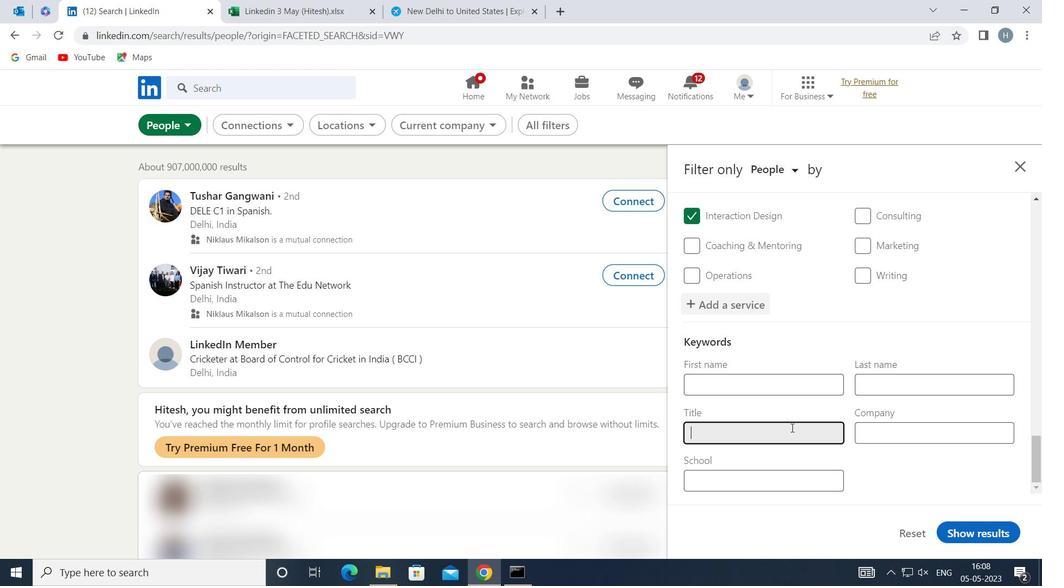 
Action: Key pressed <Key.shift>PAINTER
Screenshot: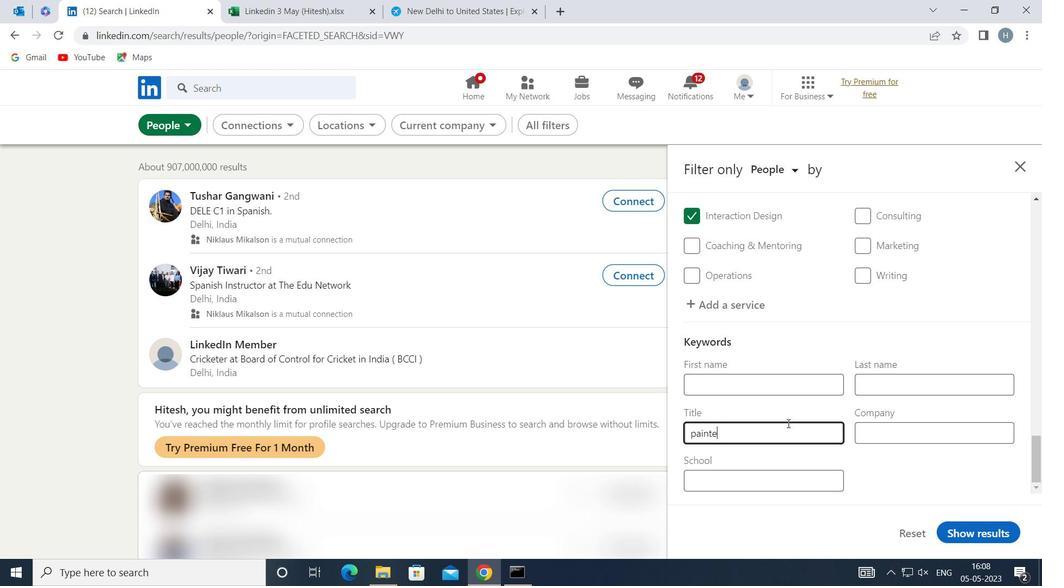 
Action: Mouse moved to (995, 530)
Screenshot: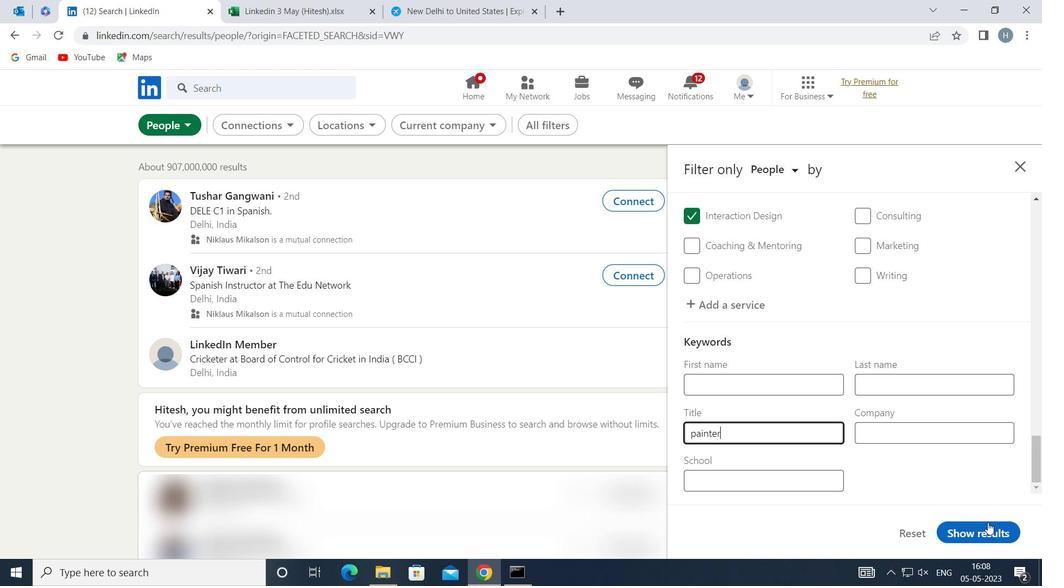 
Action: Mouse pressed left at (995, 530)
Screenshot: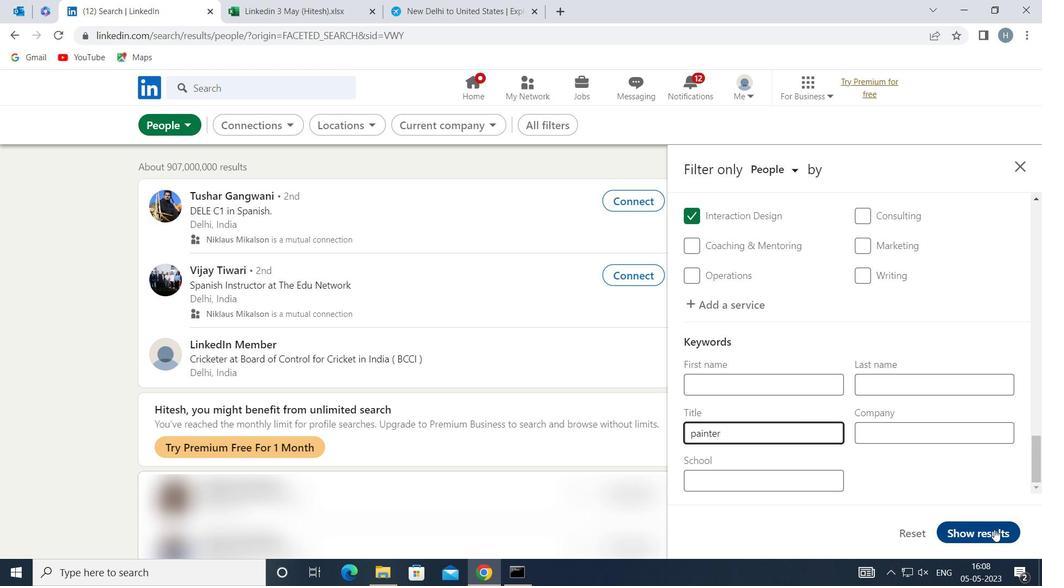 
Action: Mouse moved to (993, 518)
Screenshot: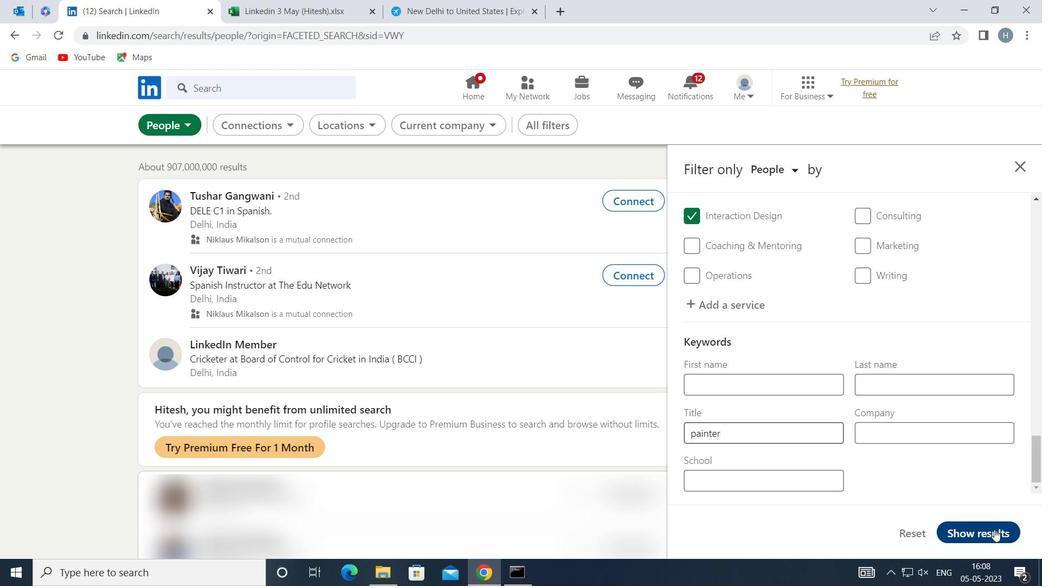 
